 Task: Plan a time block for the water intake tracking.
Action: Mouse moved to (135, 123)
Screenshot: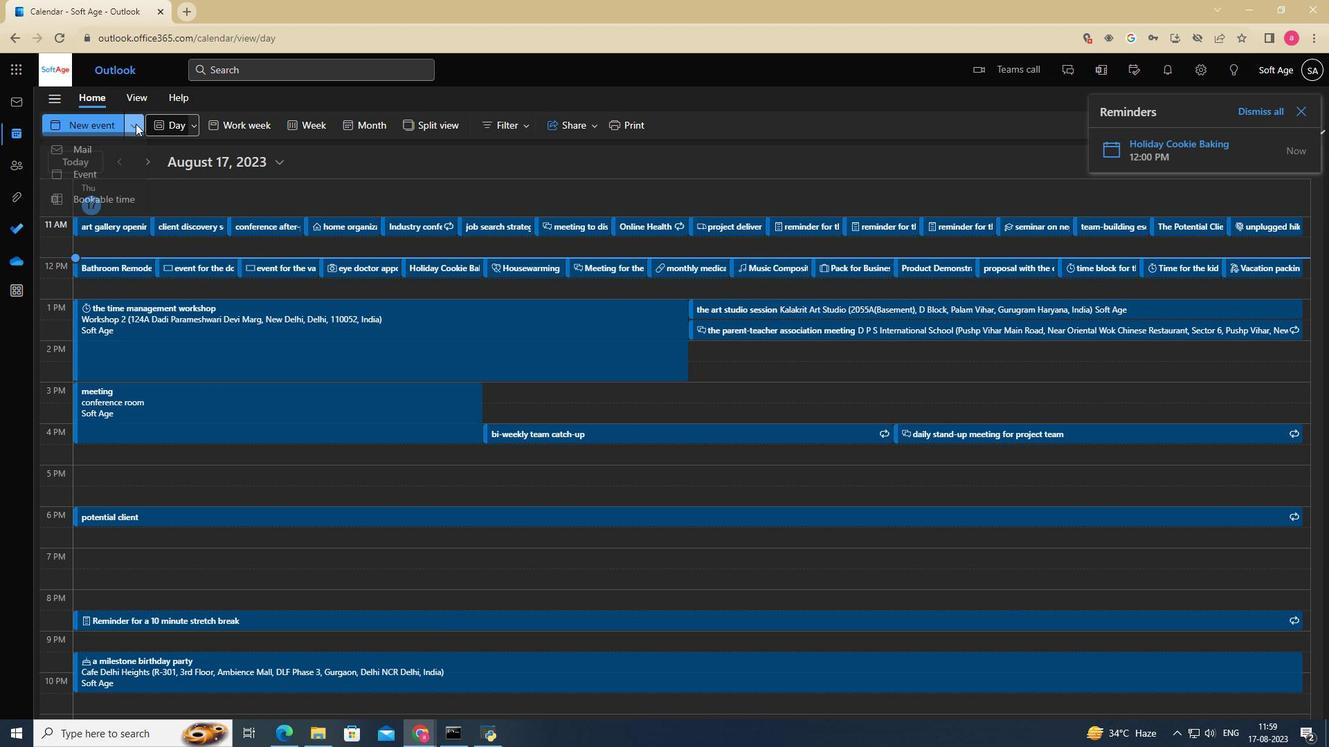 
Action: Mouse pressed left at (135, 123)
Screenshot: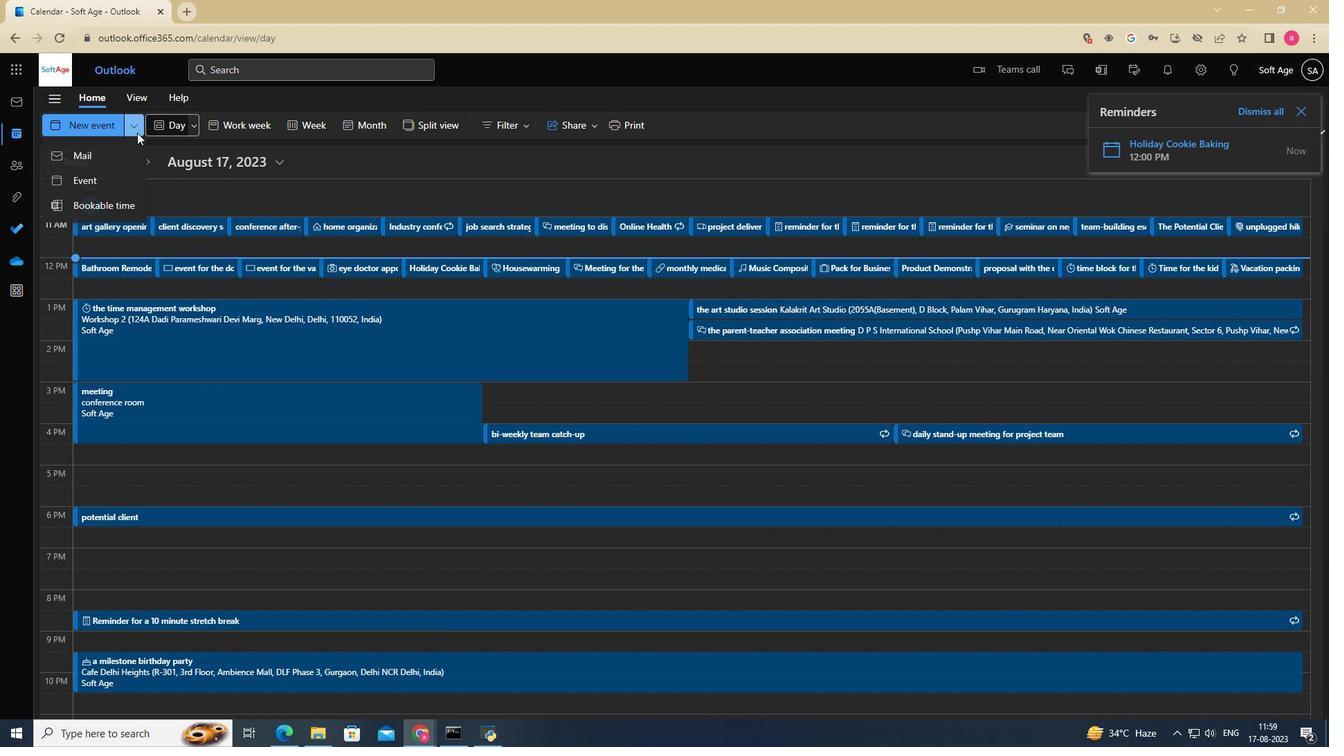 
Action: Mouse moved to (115, 204)
Screenshot: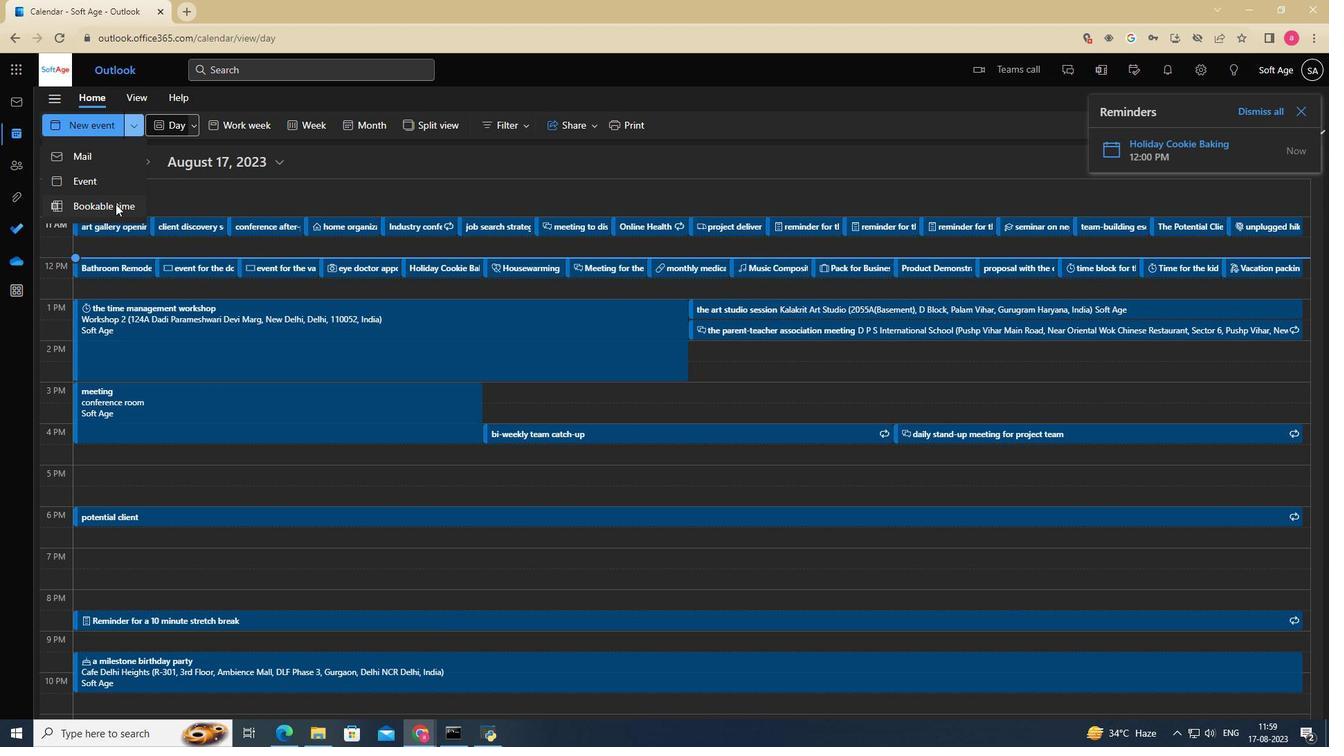 
Action: Mouse pressed left at (115, 204)
Screenshot: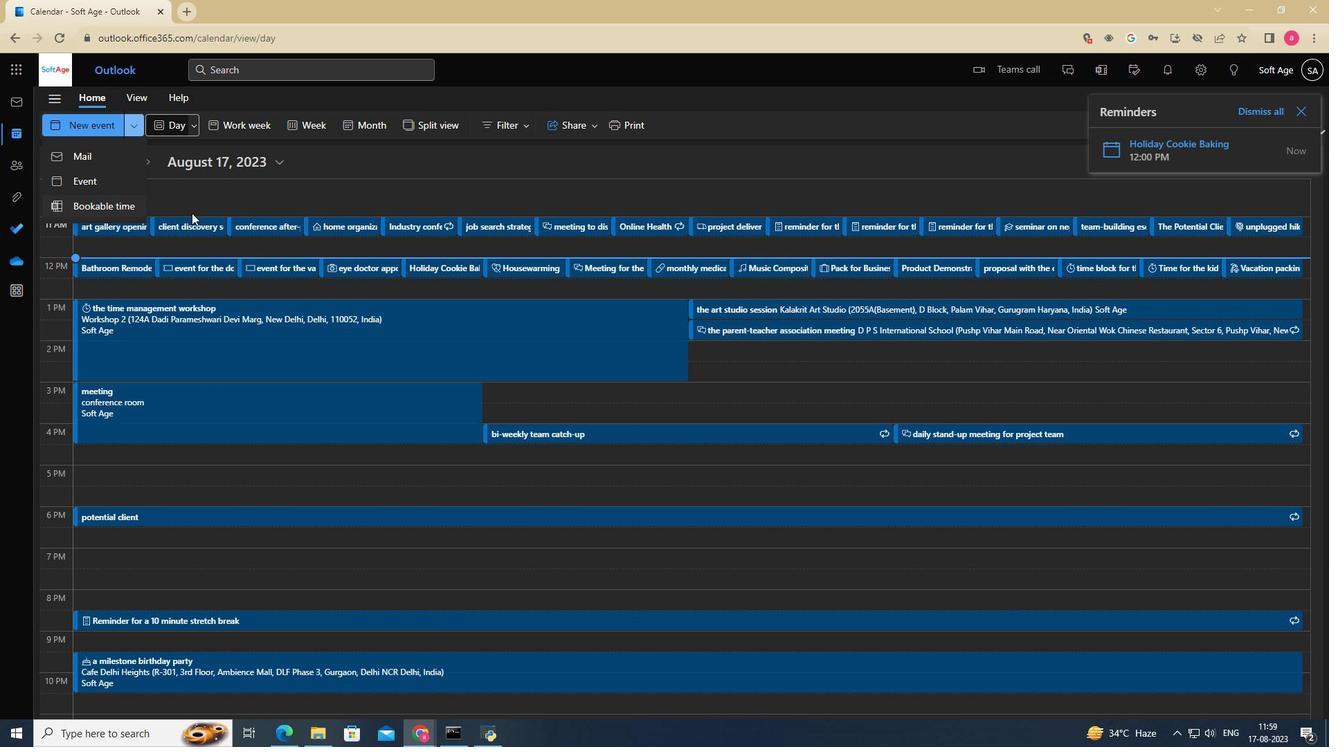 
Action: Mouse moved to (408, 166)
Screenshot: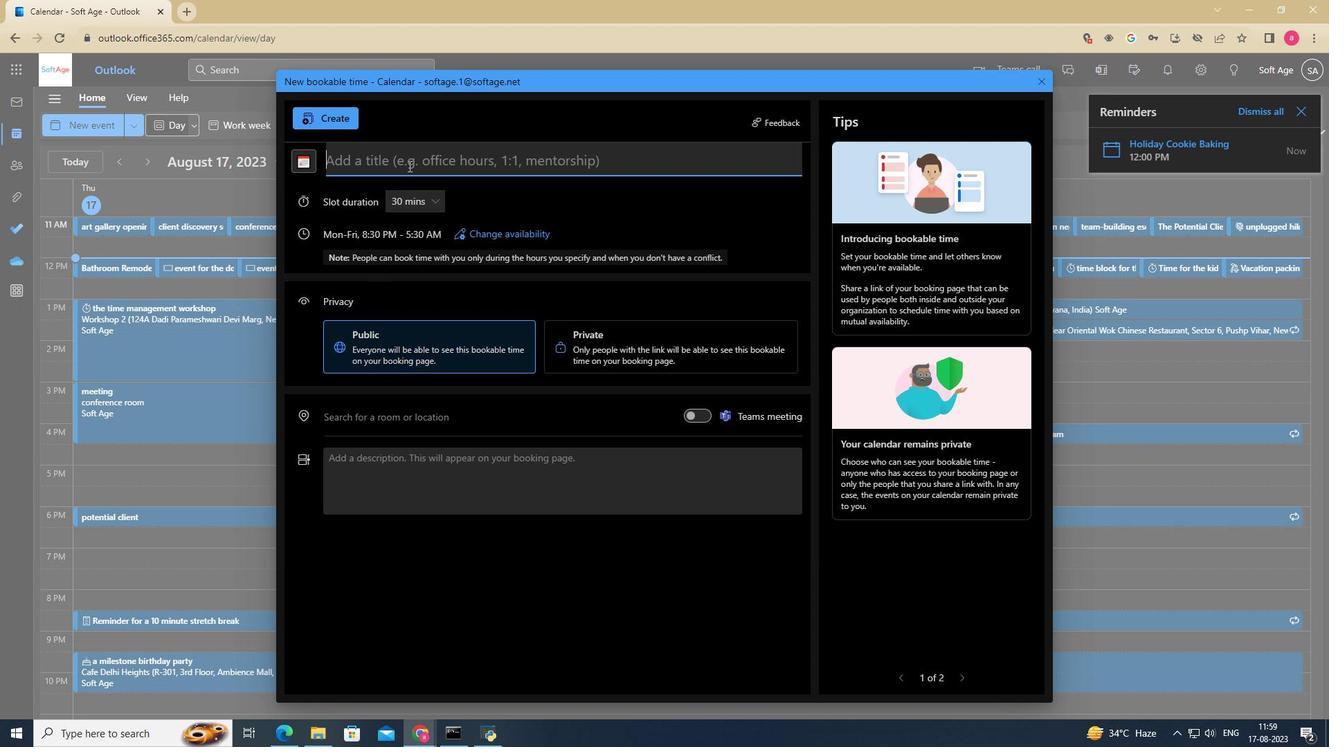 
Action: Mouse pressed left at (408, 166)
Screenshot: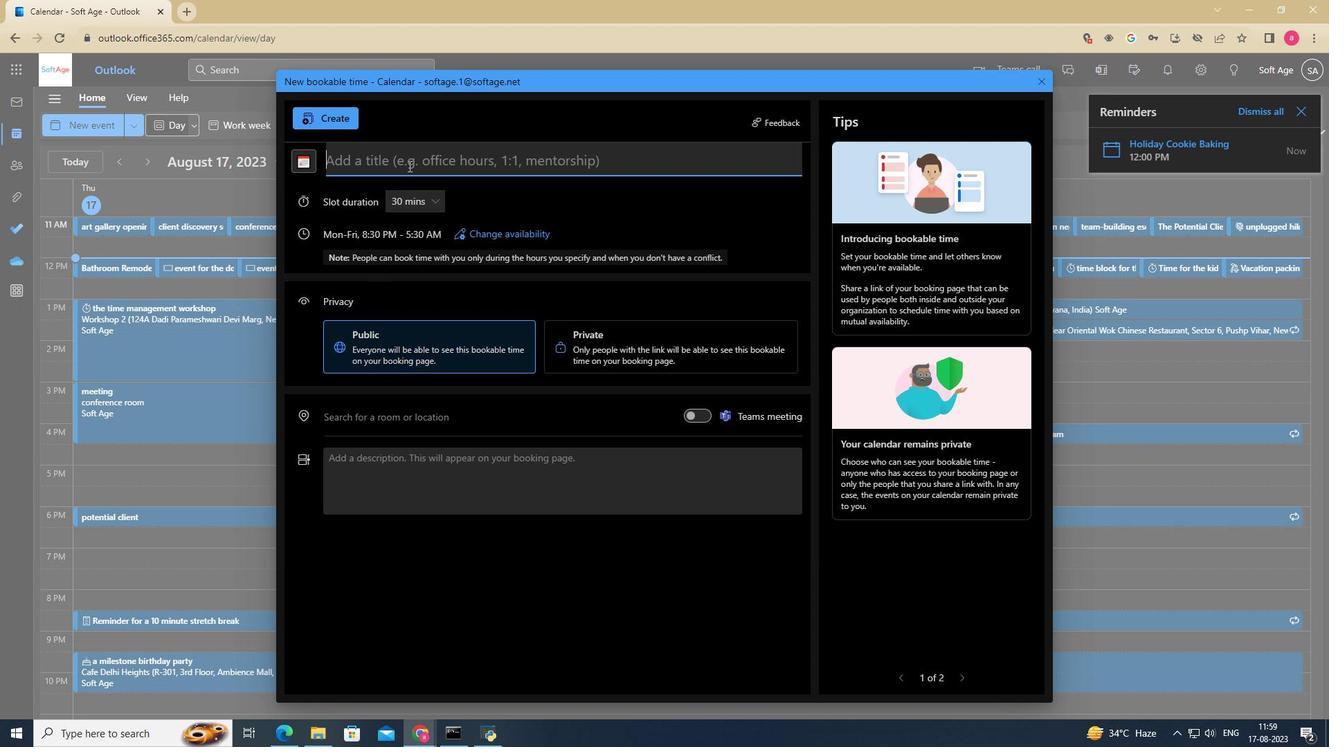 
Action: Mouse moved to (408, 166)
Screenshot: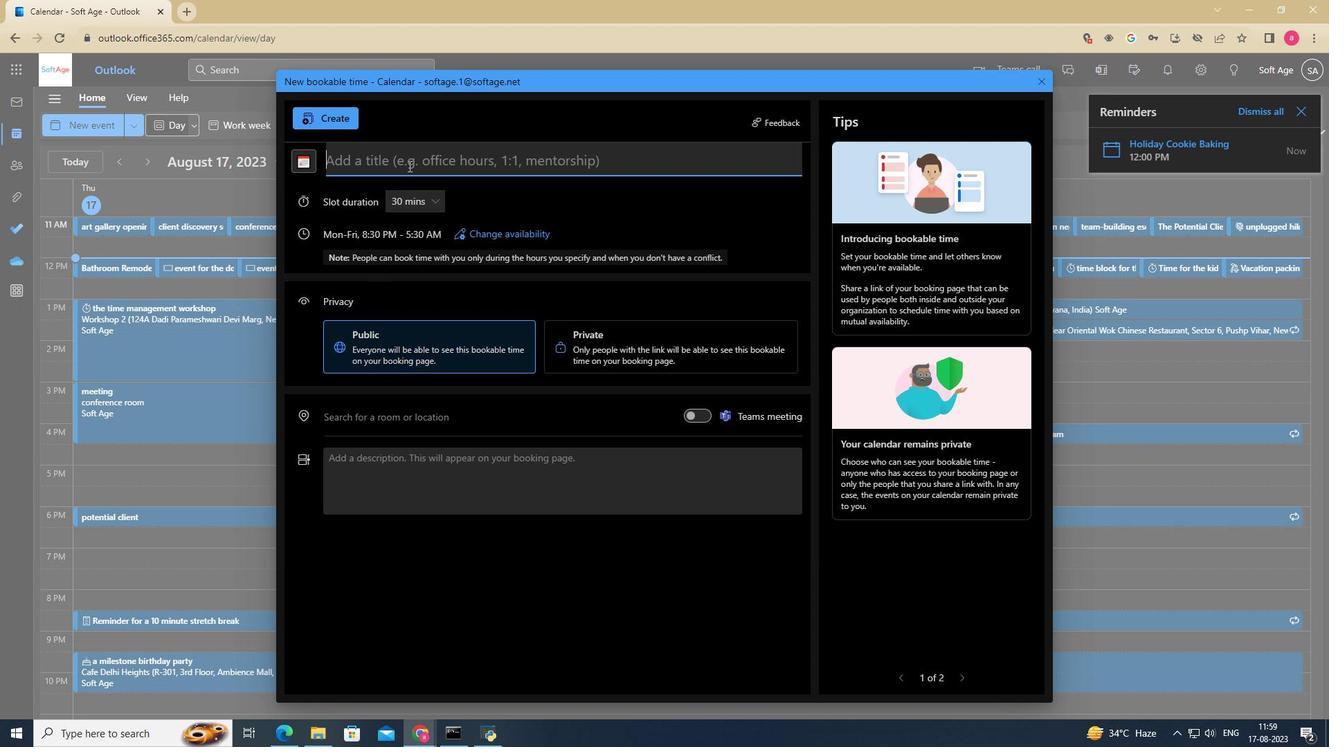 
Action: Key pressed the<Key.space>water<Key.space>intake<Key.space>tracking
Screenshot: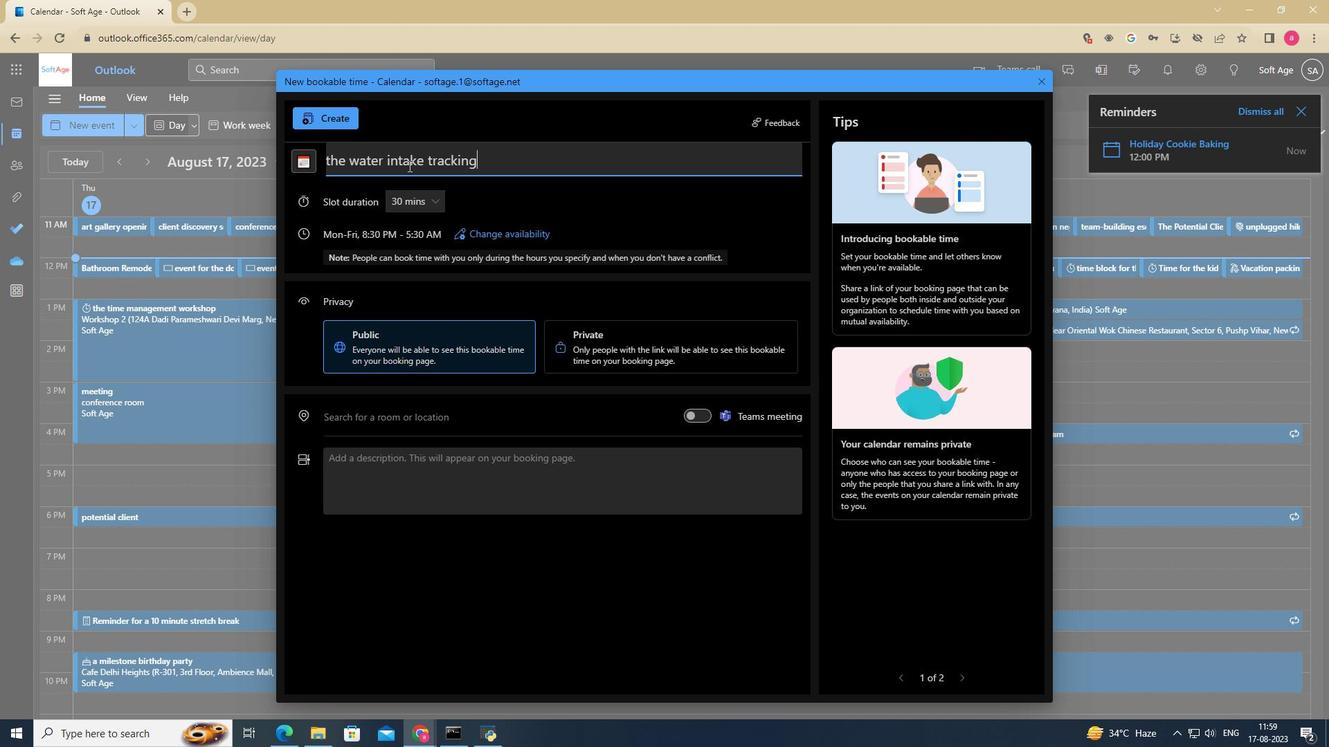 
Action: Mouse moved to (425, 209)
Screenshot: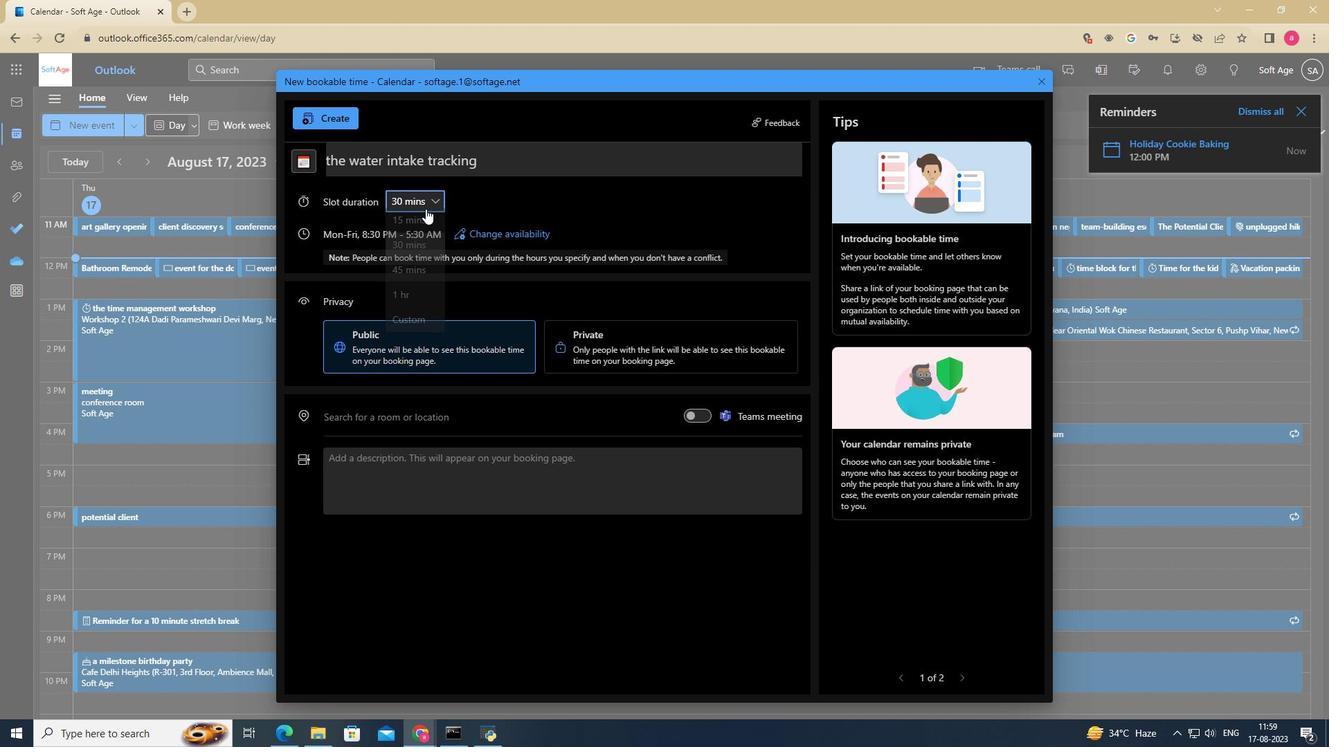 
Action: Mouse pressed left at (425, 209)
Screenshot: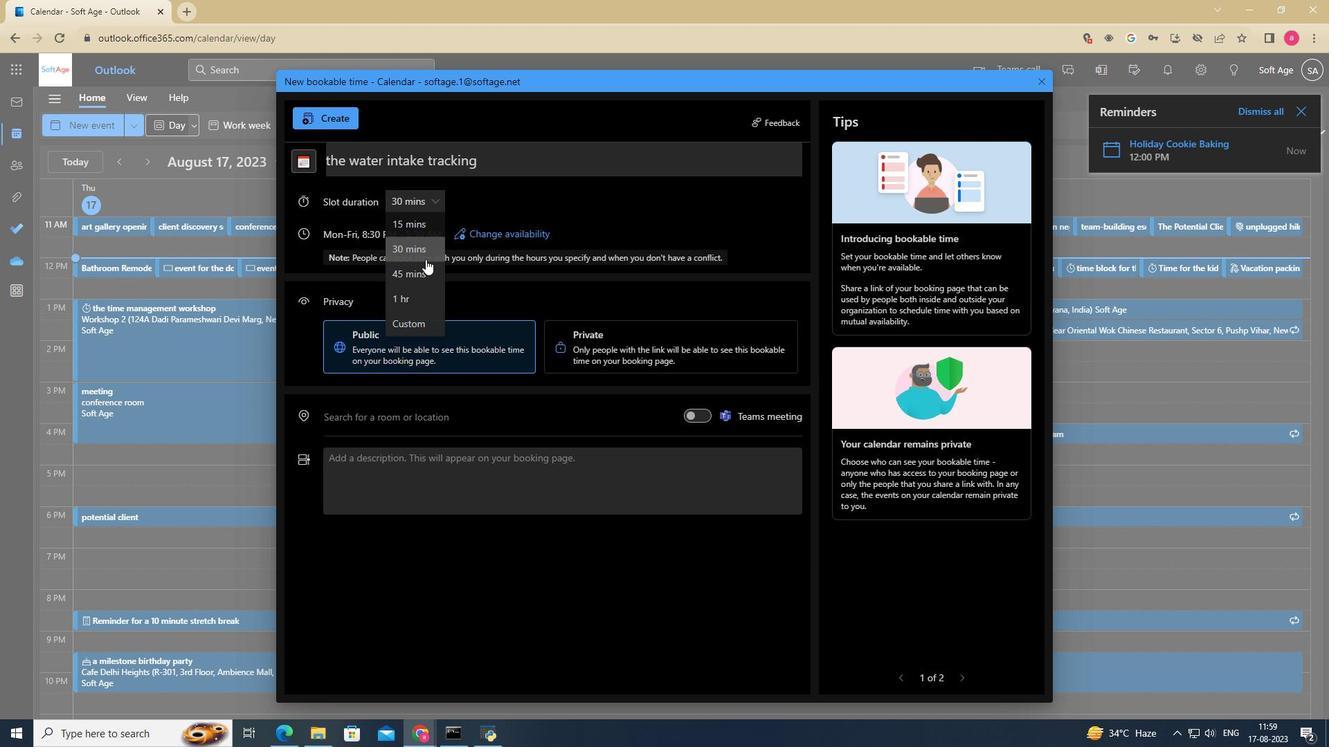 
Action: Mouse moved to (408, 296)
Screenshot: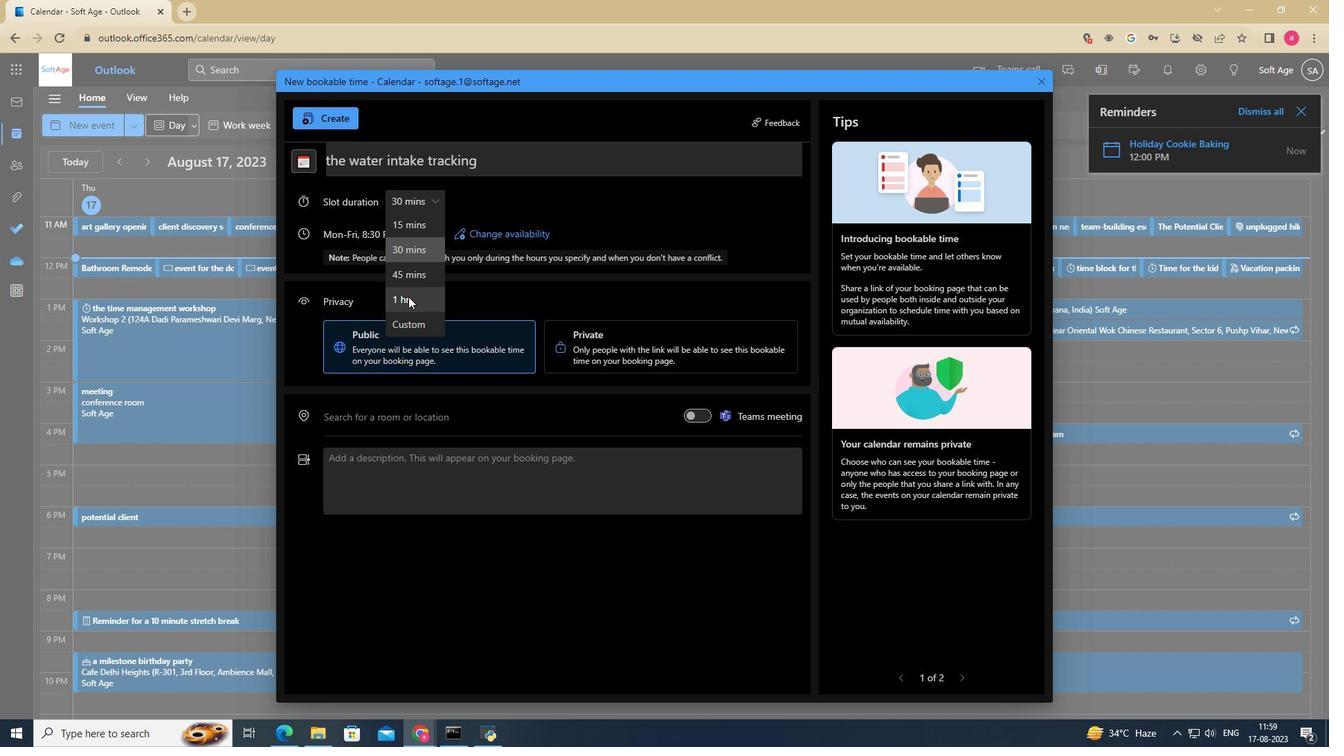 
Action: Mouse pressed left at (408, 296)
Screenshot: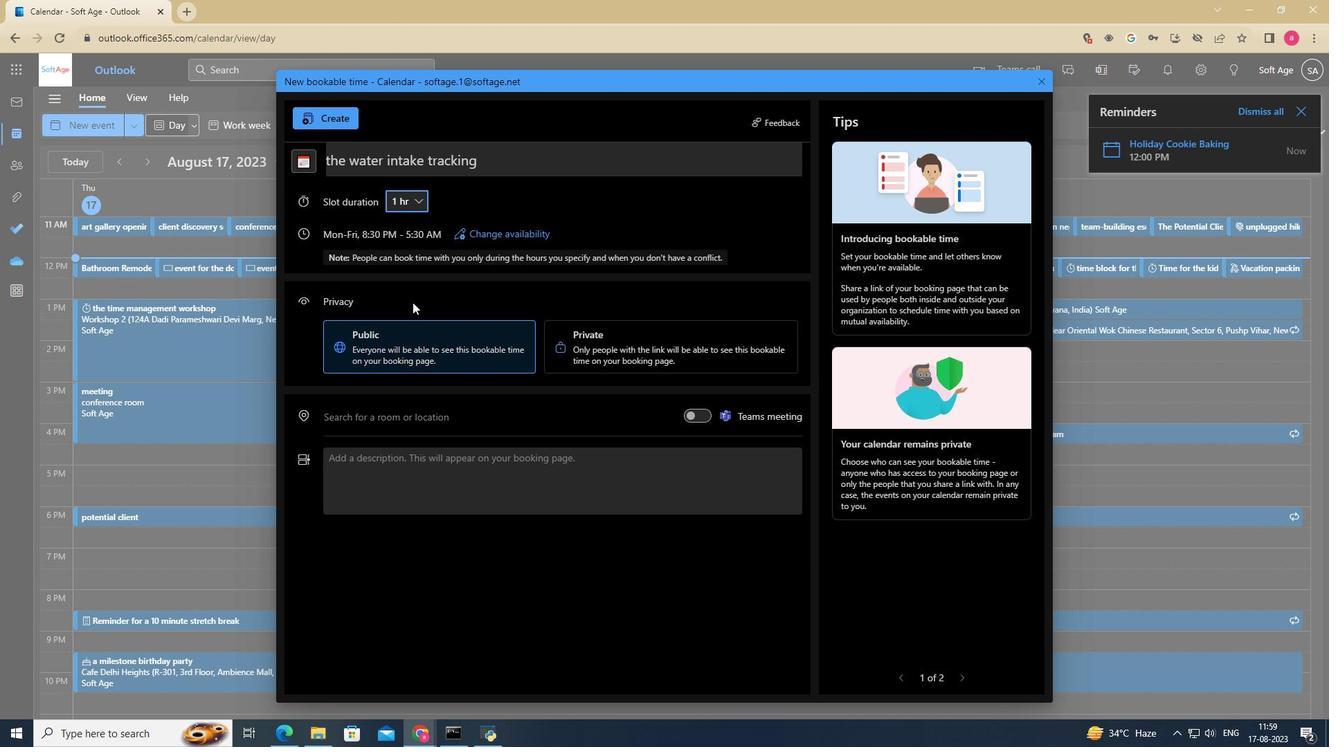 
Action: Mouse moved to (519, 237)
Screenshot: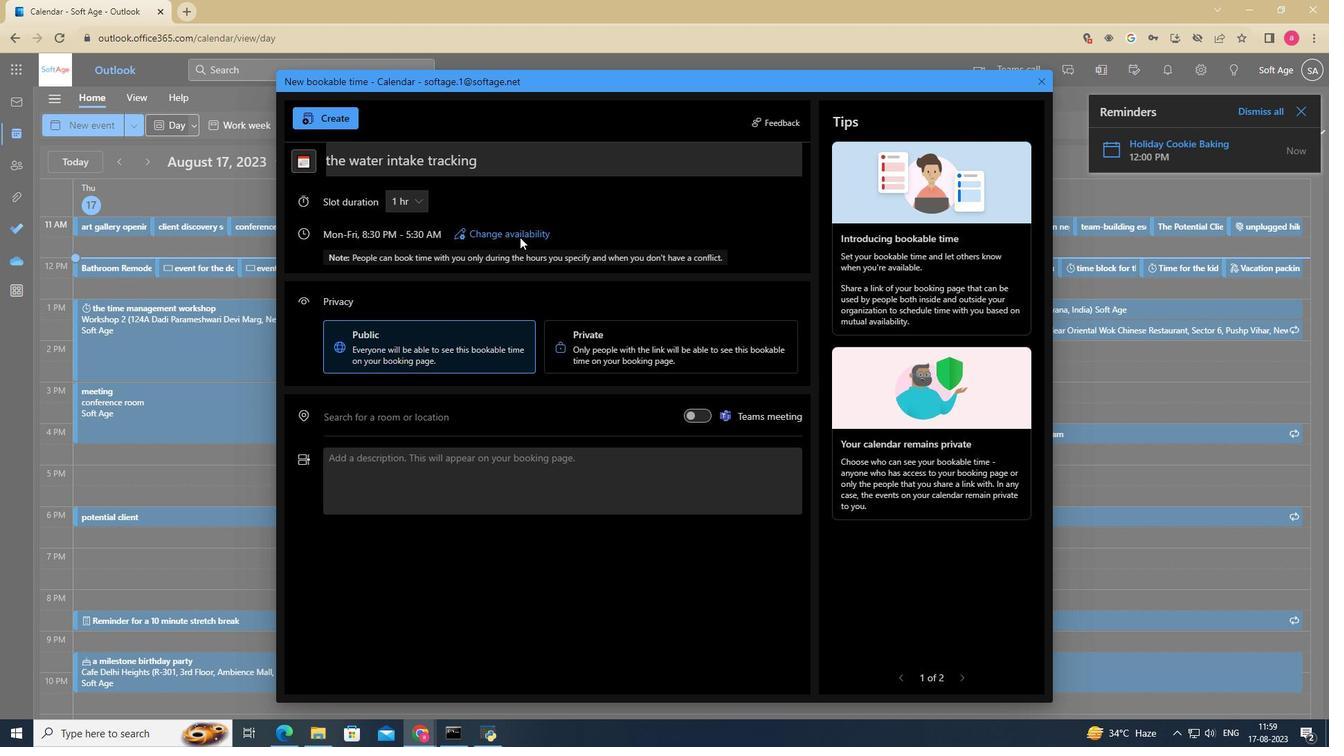 
Action: Mouse pressed left at (519, 237)
Screenshot: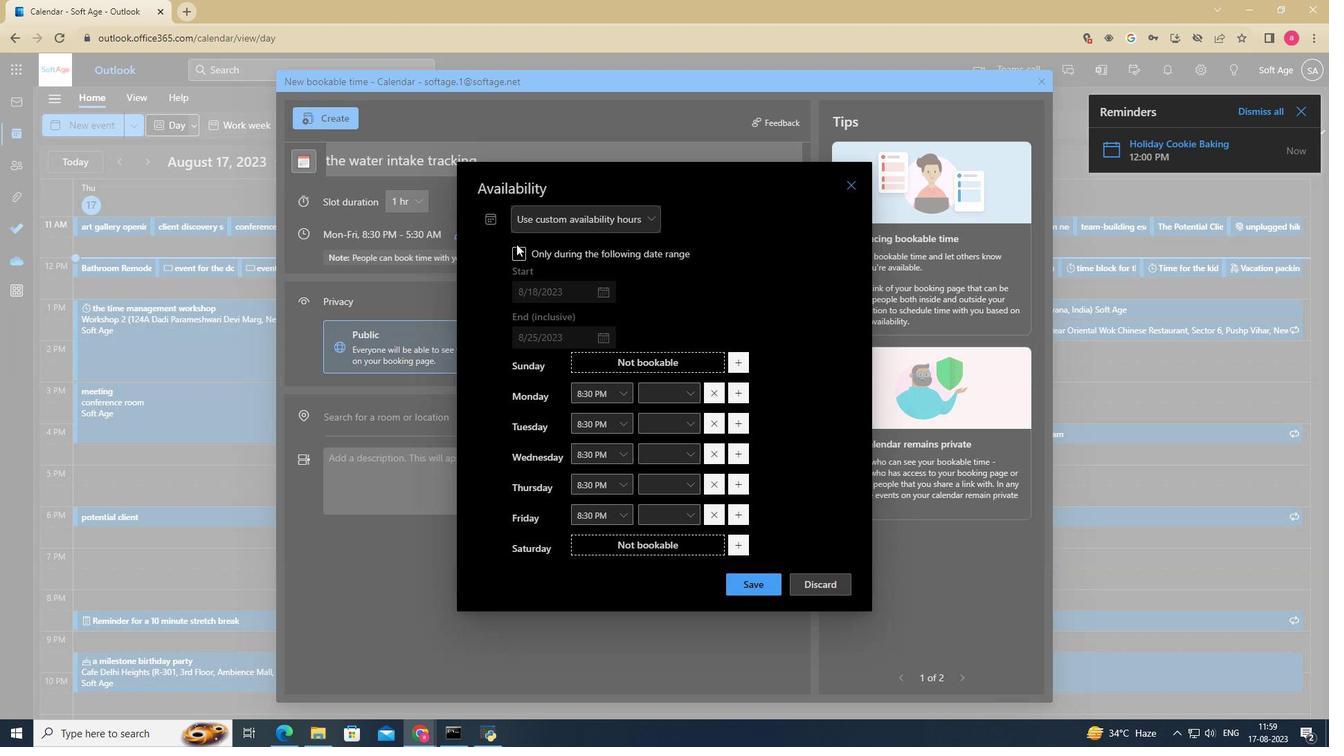 
Action: Mouse moved to (646, 392)
Screenshot: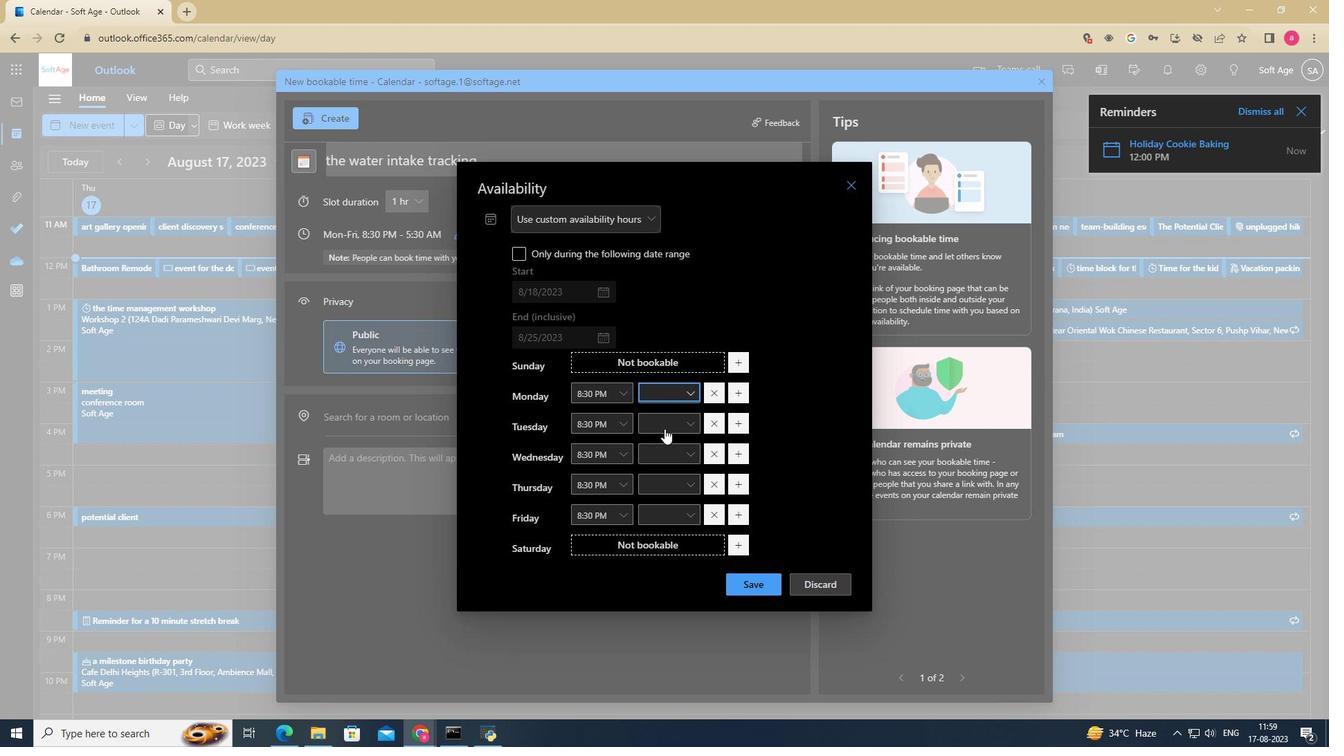 
Action: Mouse pressed left at (646, 392)
Screenshot: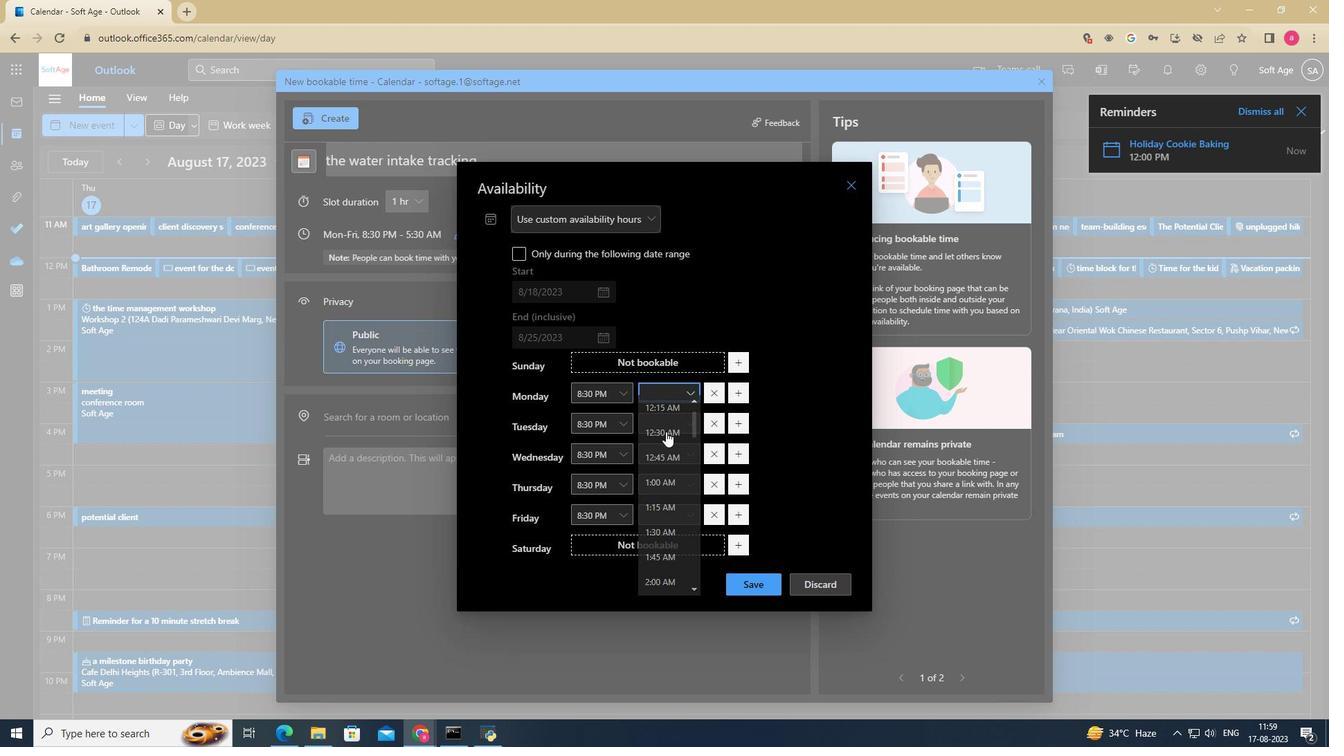 
Action: Mouse moved to (663, 435)
Screenshot: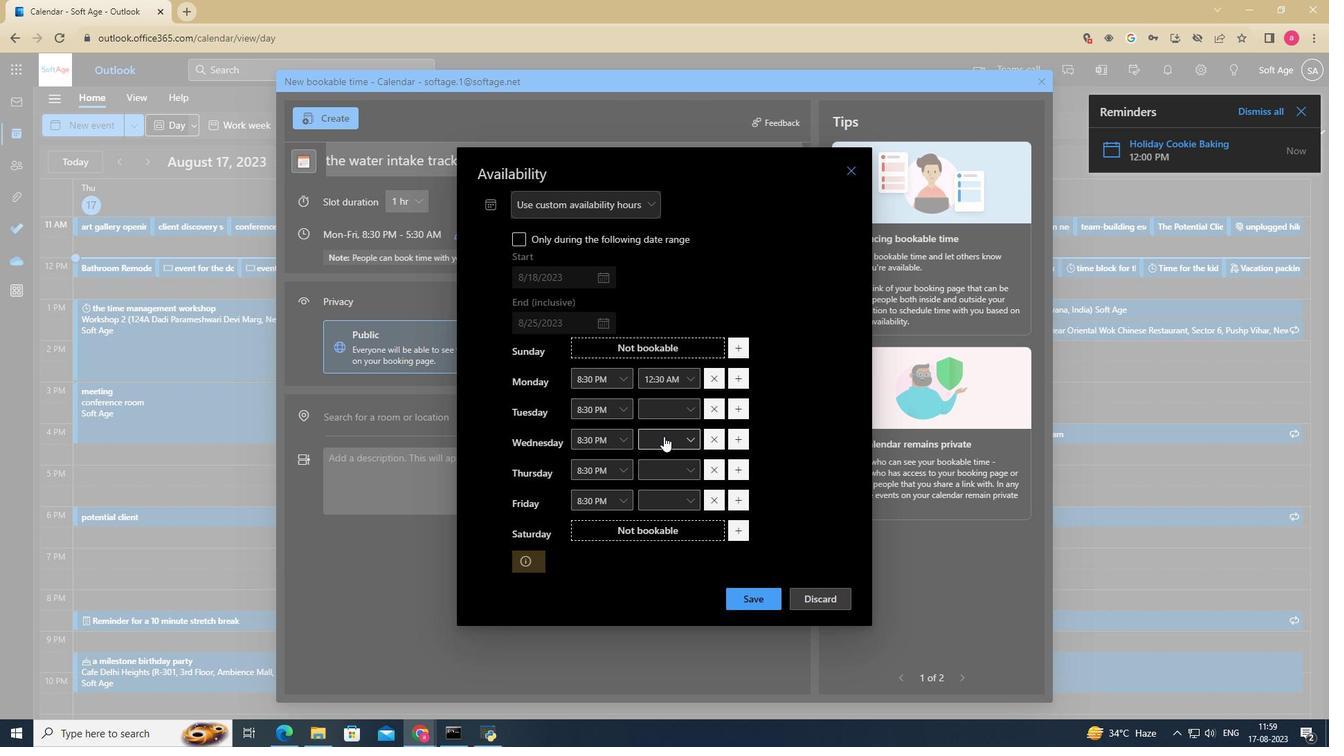 
Action: Mouse pressed left at (663, 435)
Screenshot: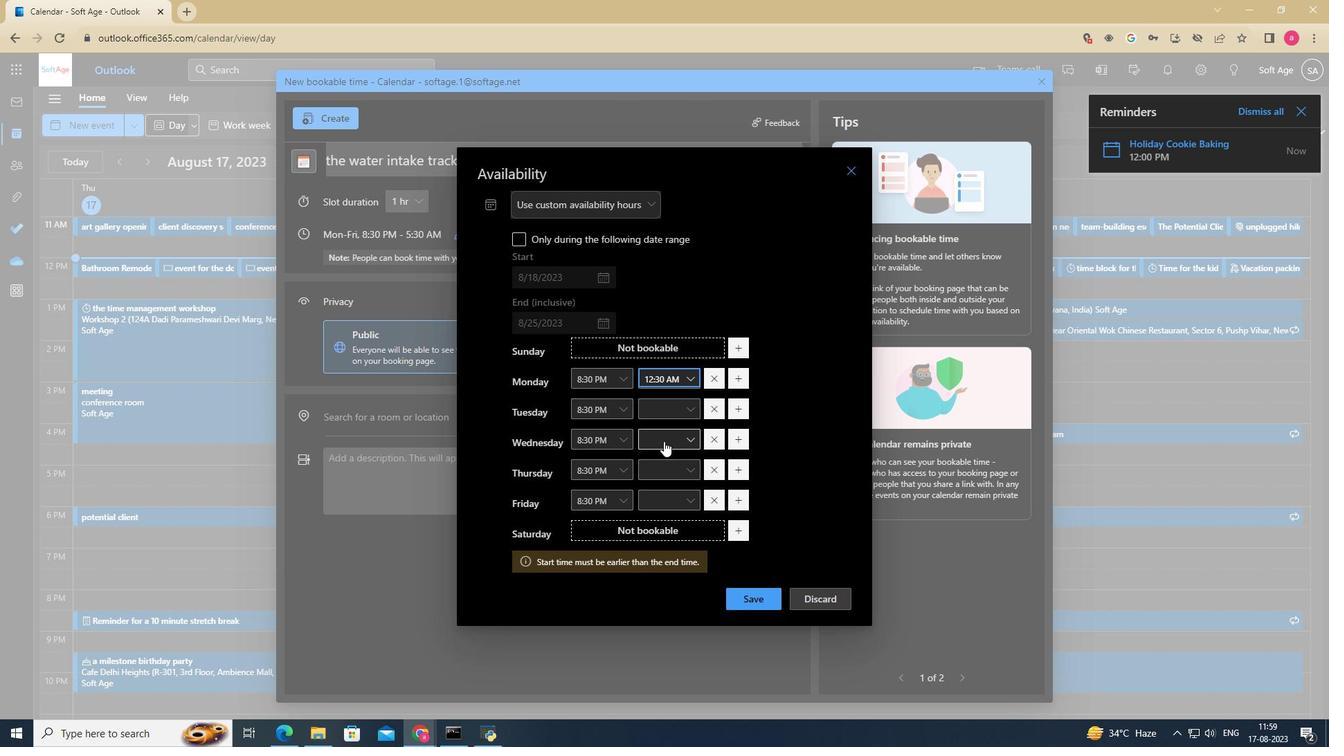 
Action: Mouse moved to (660, 434)
Screenshot: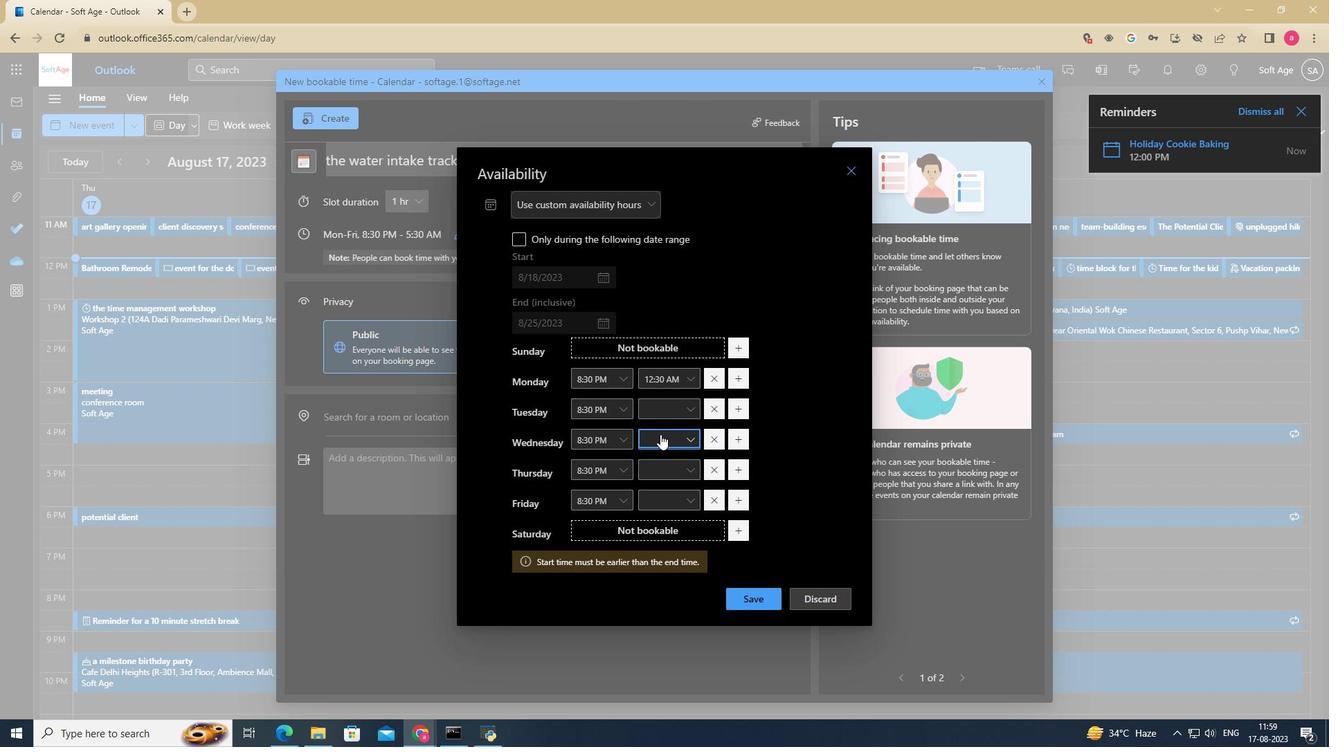 
Action: Mouse pressed left at (660, 434)
Screenshot: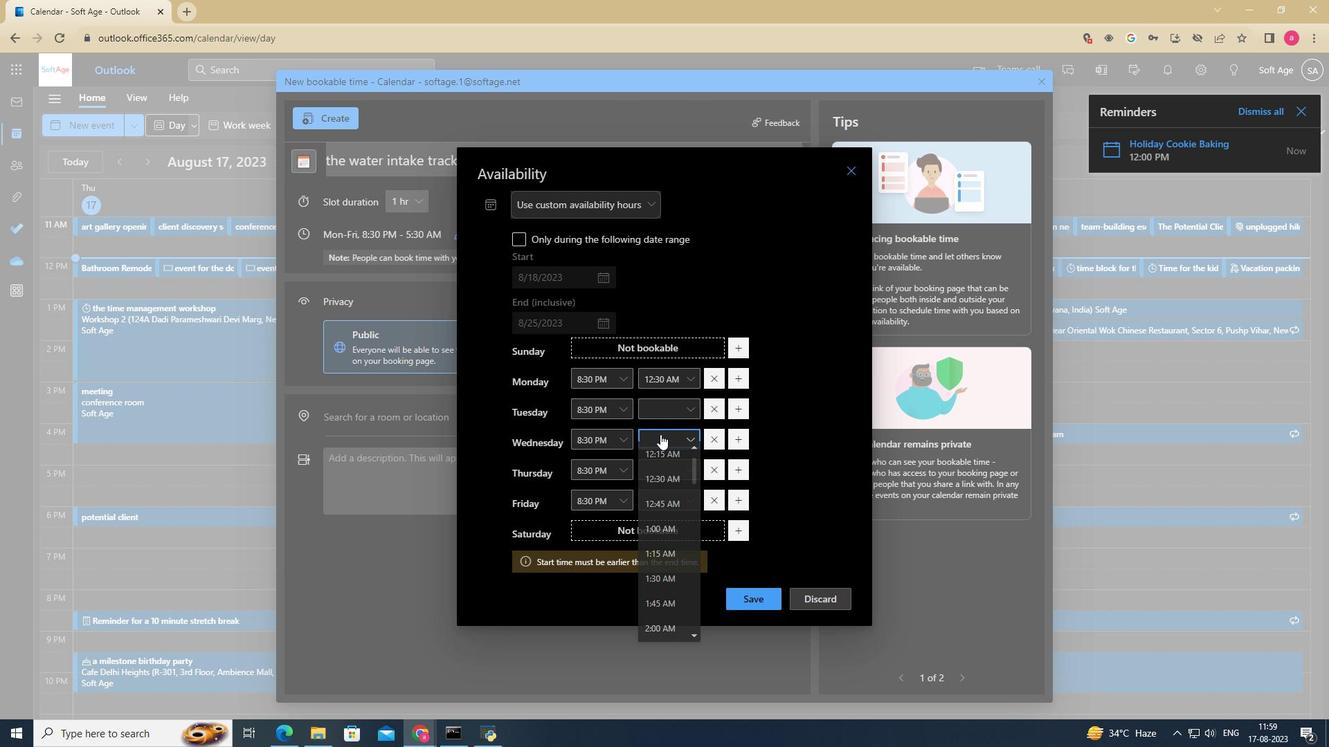 
Action: Mouse moved to (651, 457)
Screenshot: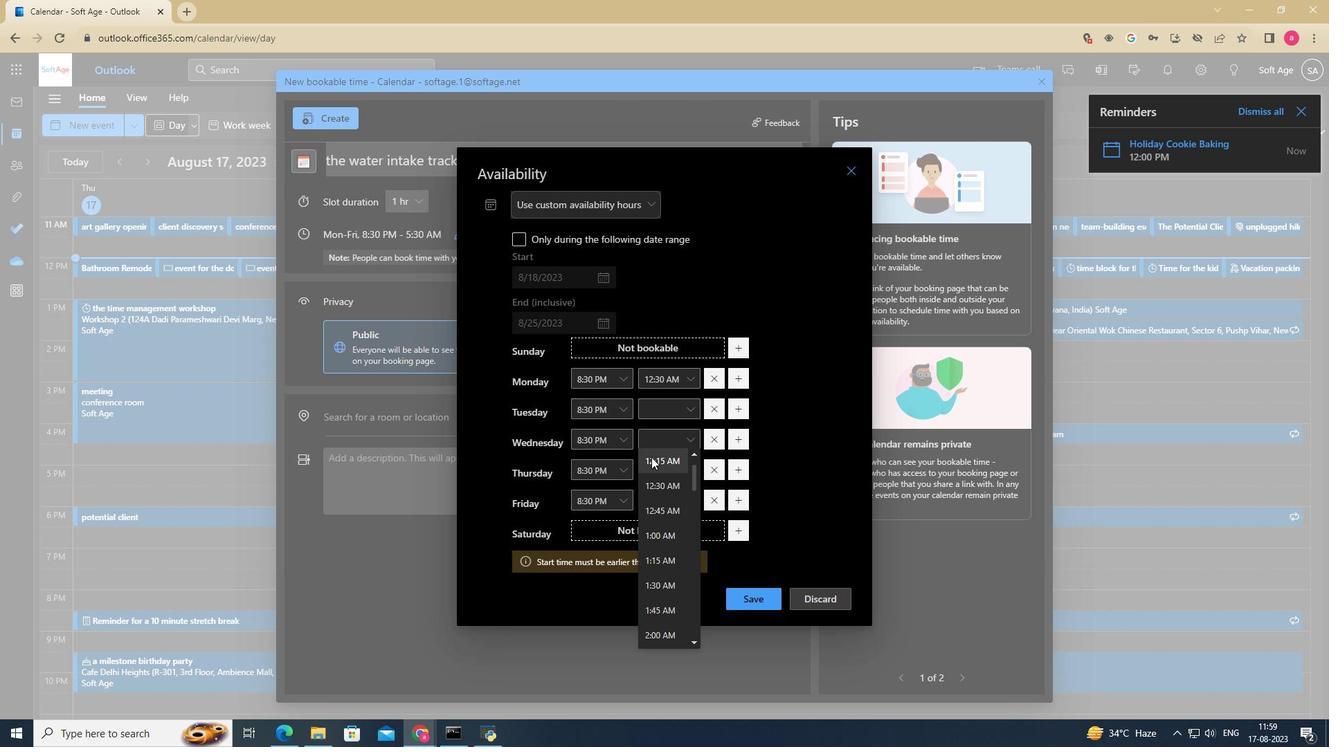 
Action: Mouse pressed left at (651, 457)
Screenshot: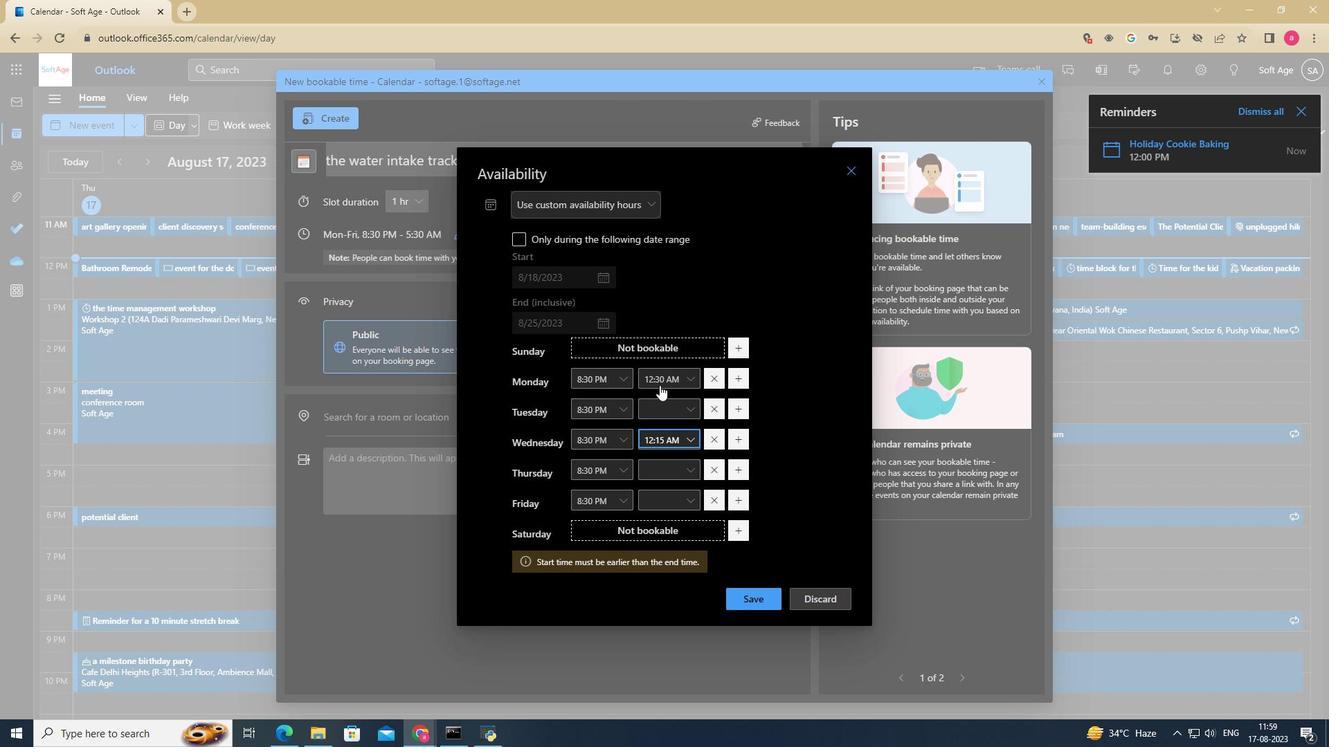 
Action: Mouse moved to (660, 383)
Screenshot: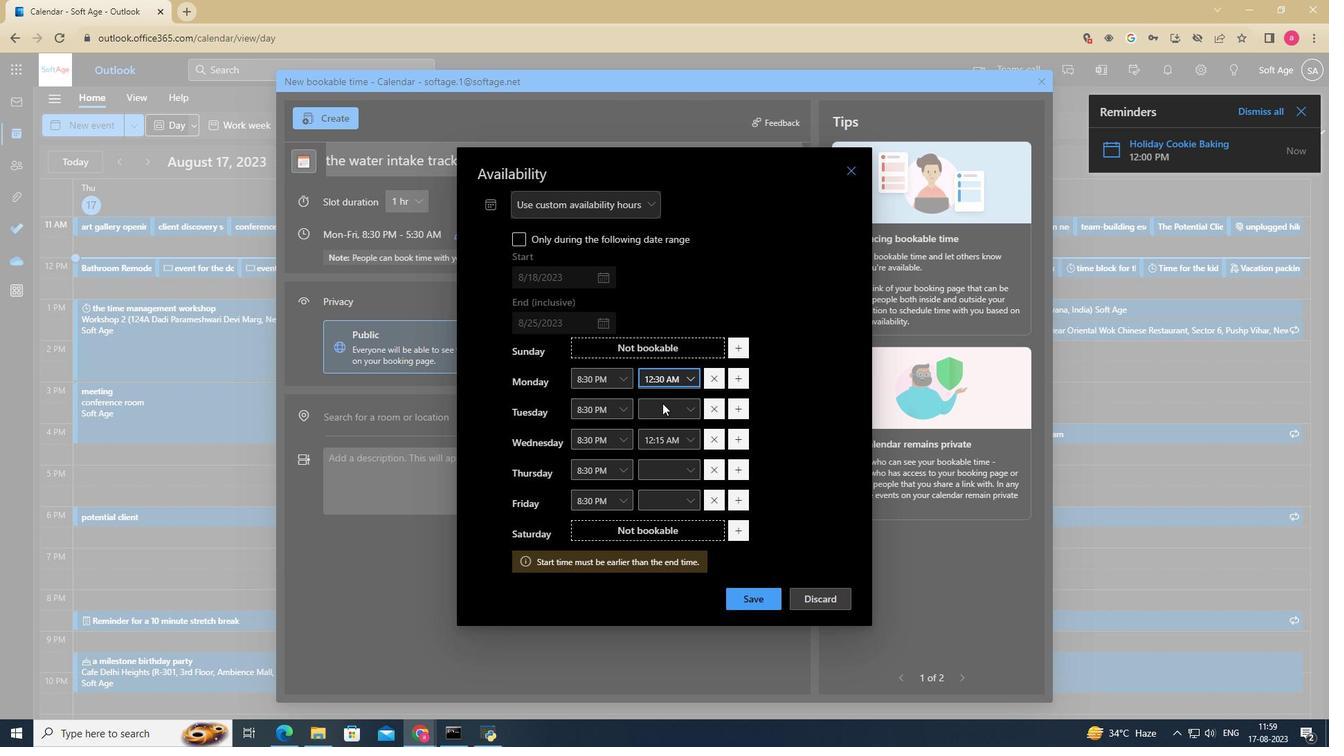 
Action: Mouse pressed left at (660, 383)
Screenshot: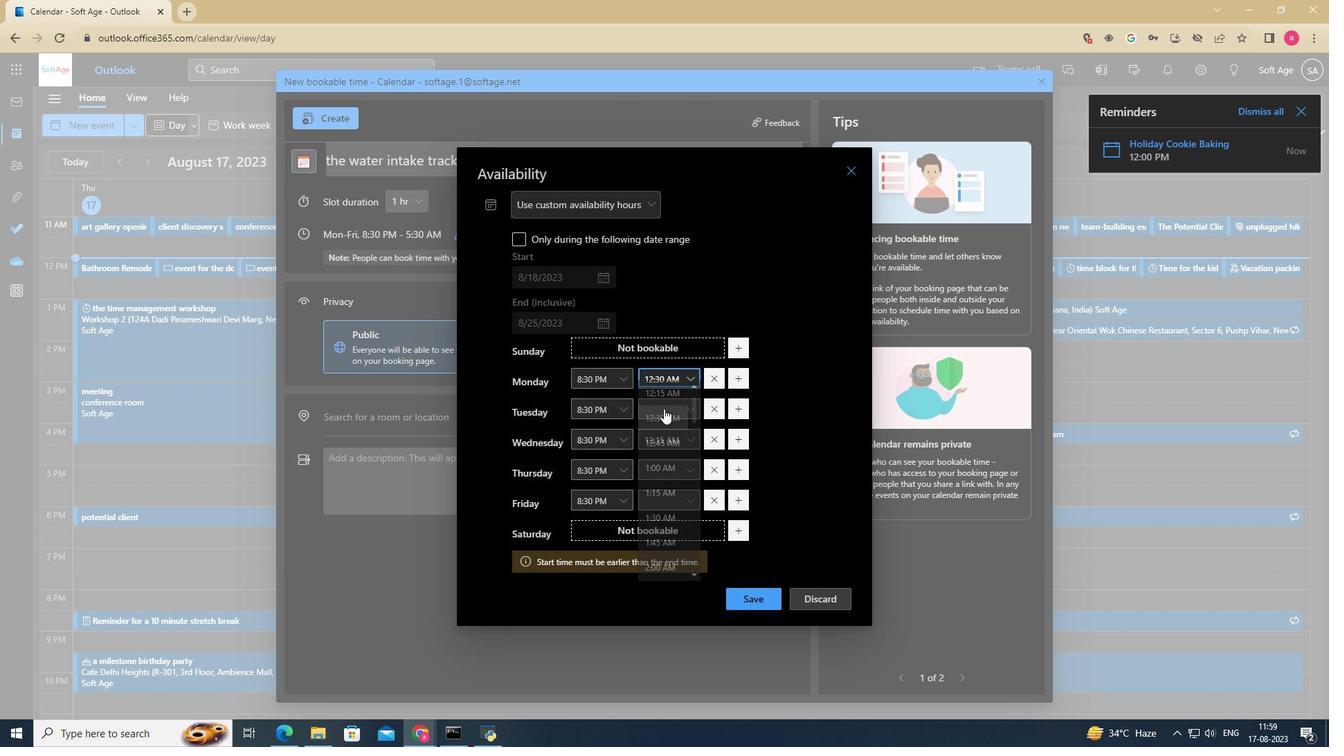 
Action: Mouse moved to (662, 402)
Screenshot: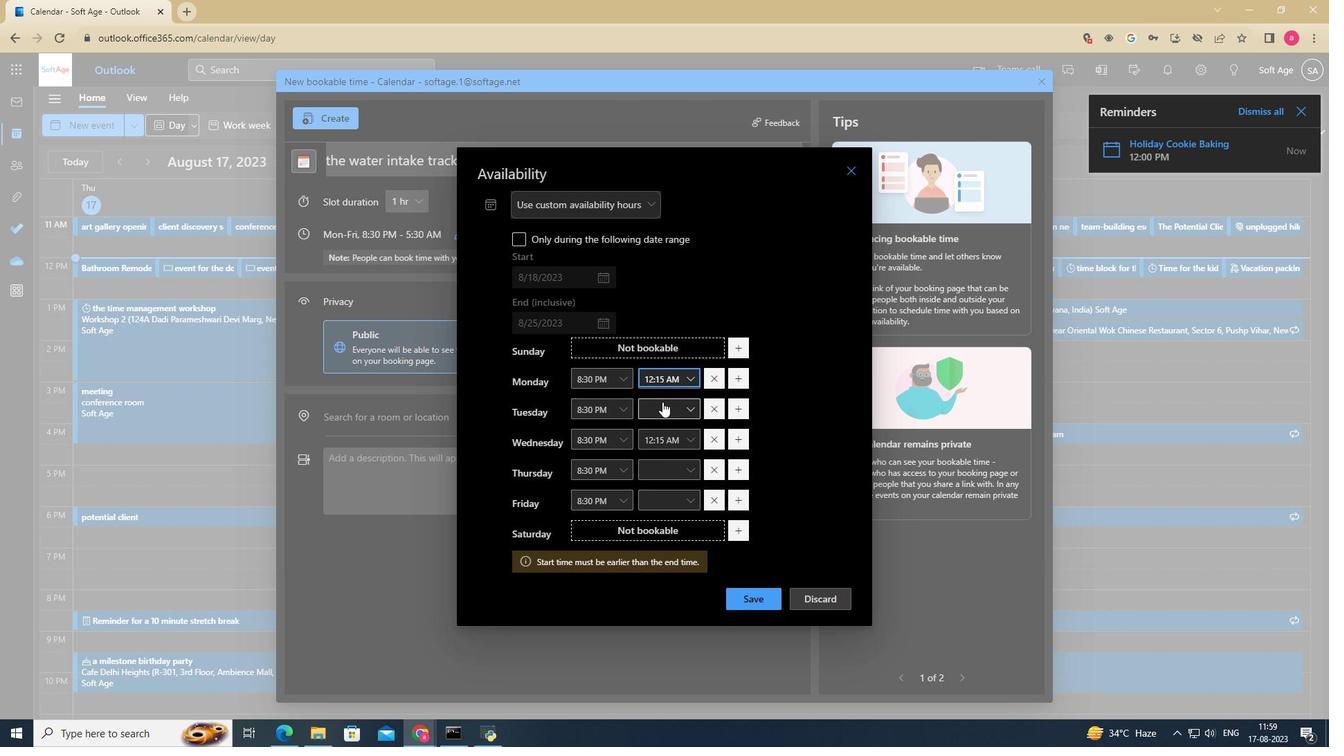 
Action: Mouse pressed left at (662, 402)
Screenshot: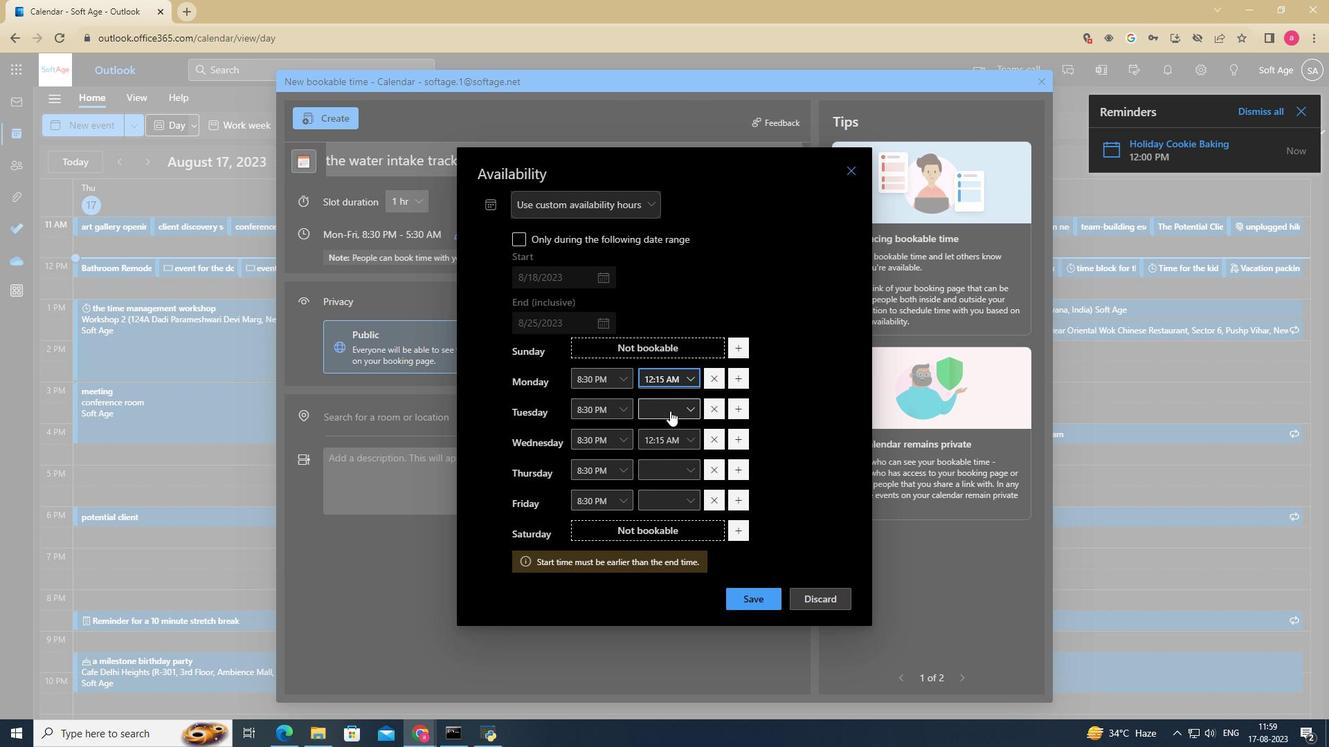 
Action: Mouse moved to (715, 404)
Screenshot: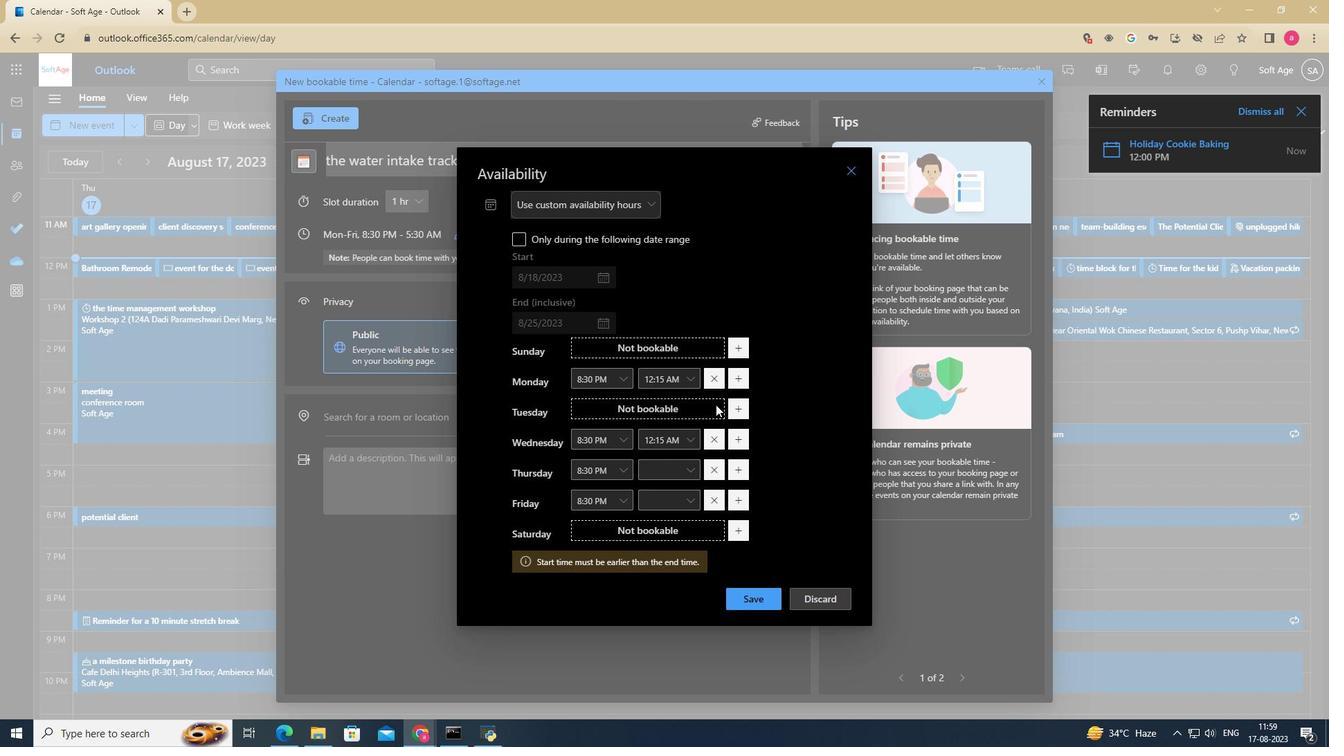 
Action: Mouse pressed left at (715, 404)
Screenshot: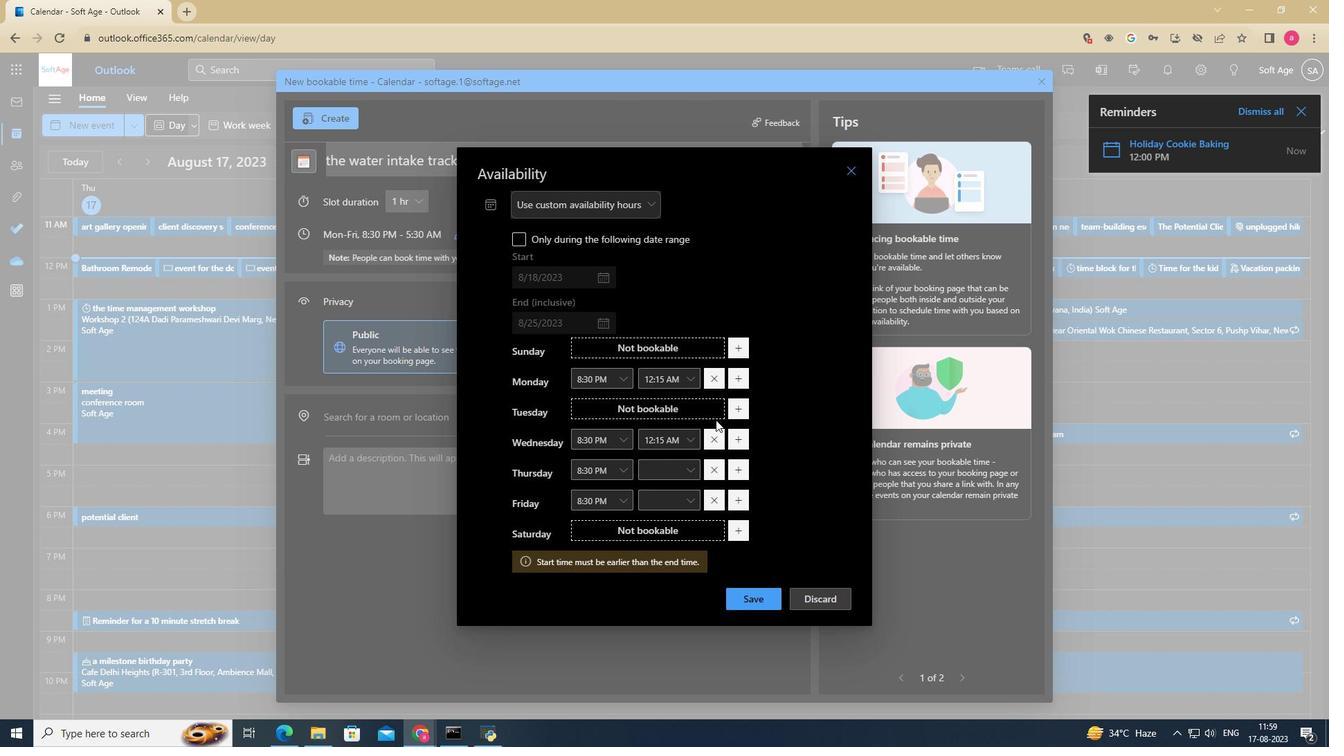 
Action: Mouse moved to (713, 435)
Screenshot: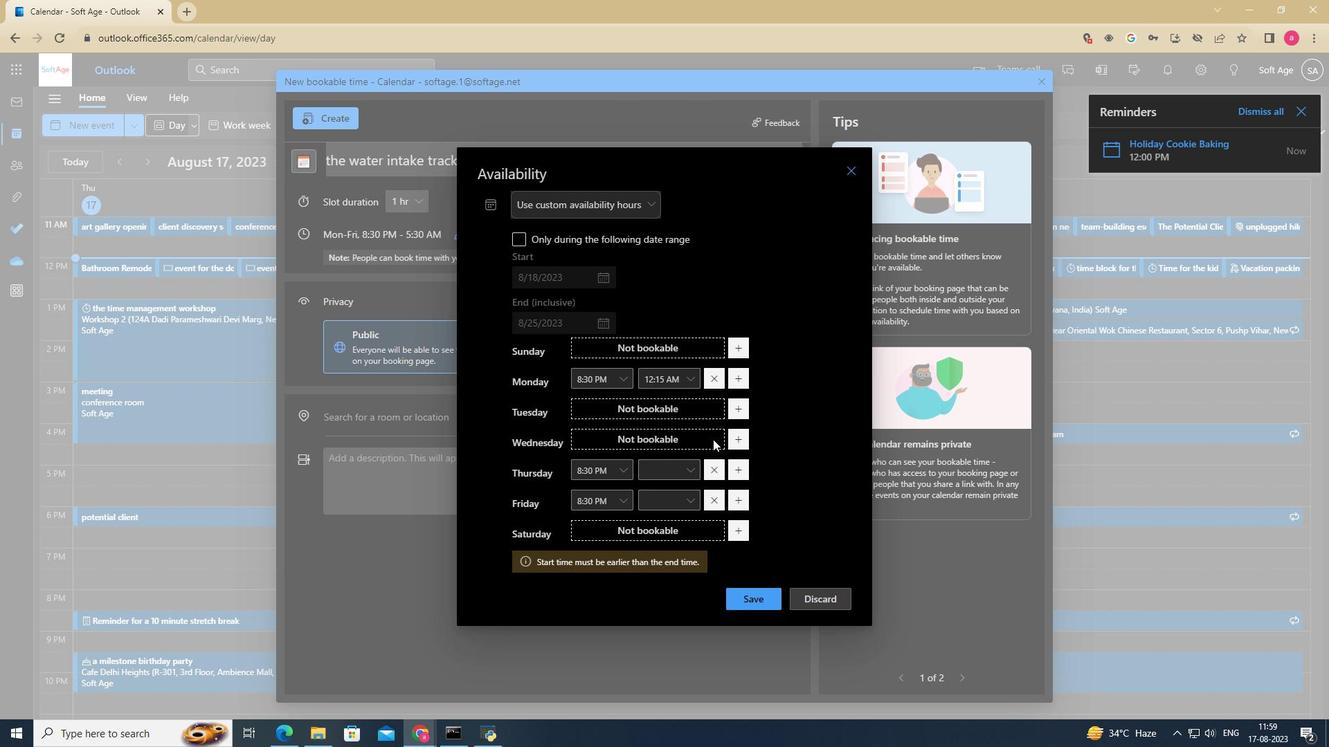 
Action: Mouse pressed left at (713, 435)
Screenshot: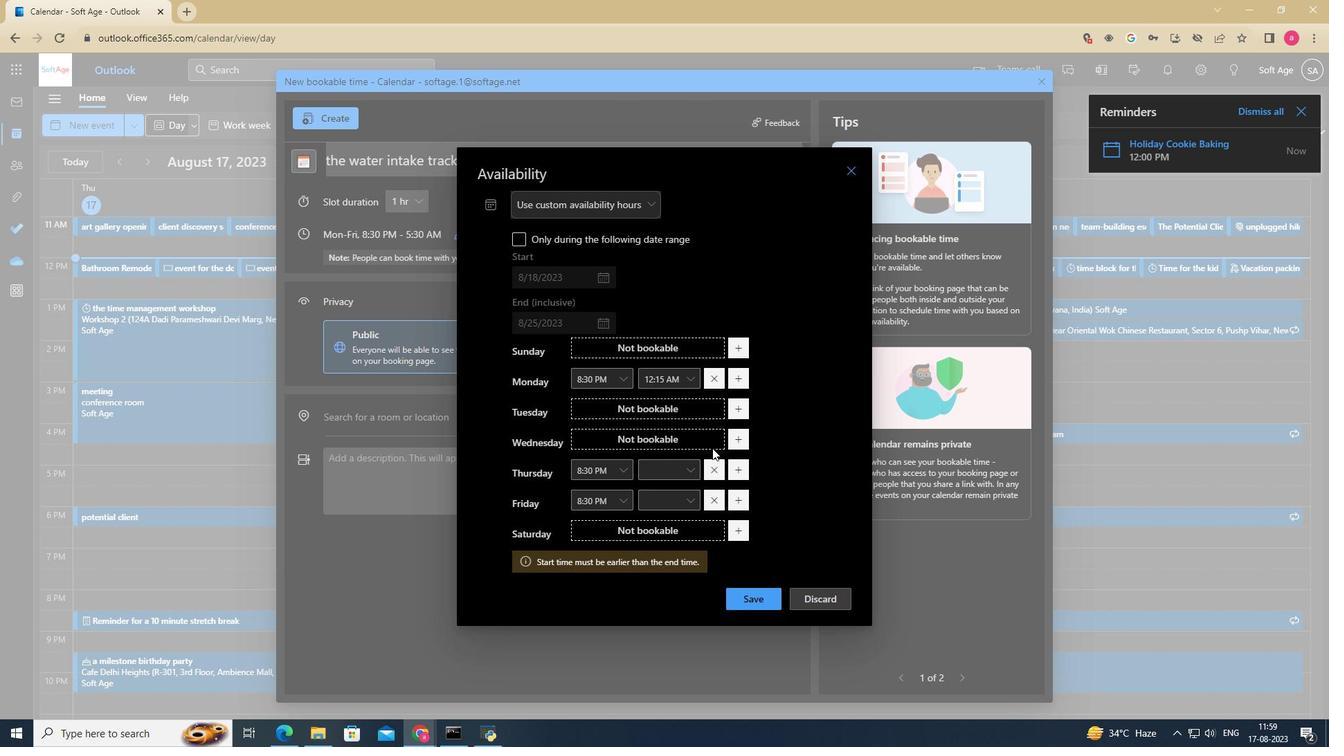 
Action: Mouse moved to (712, 452)
Screenshot: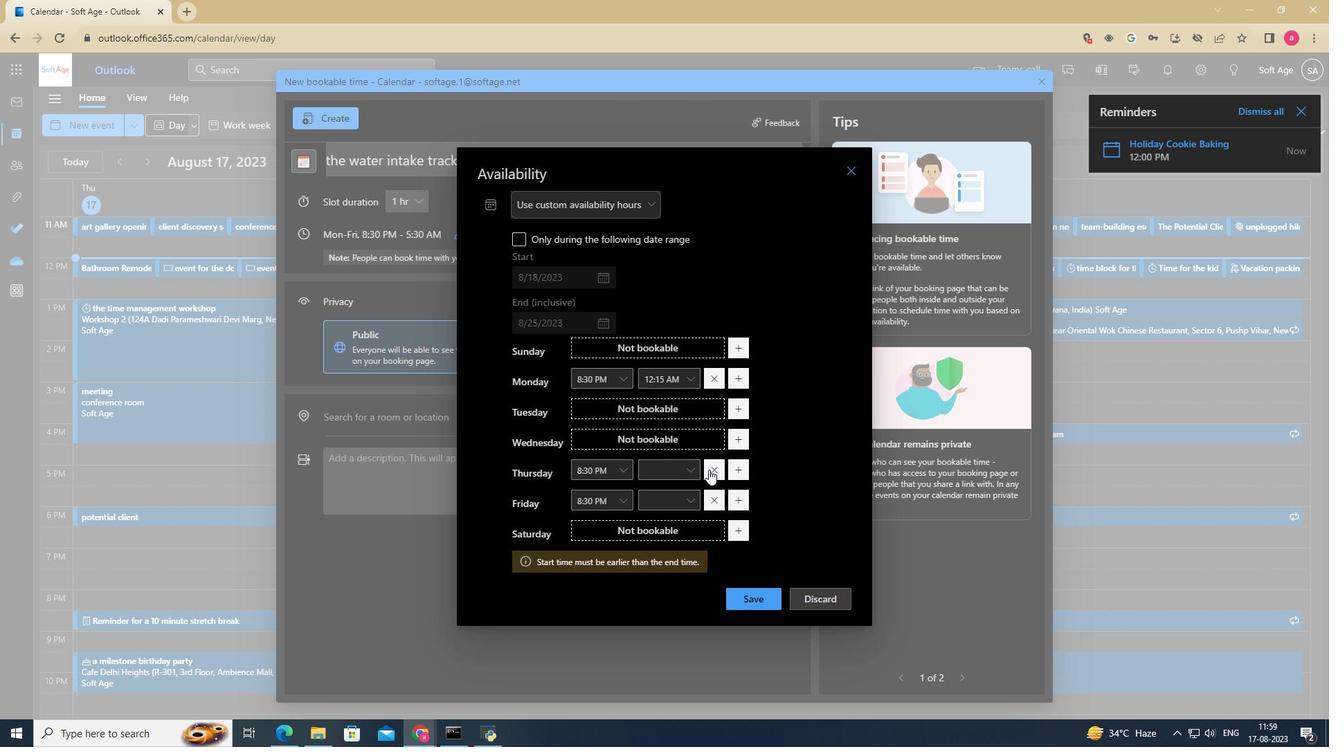 
Action: Mouse pressed left at (712, 452)
Screenshot: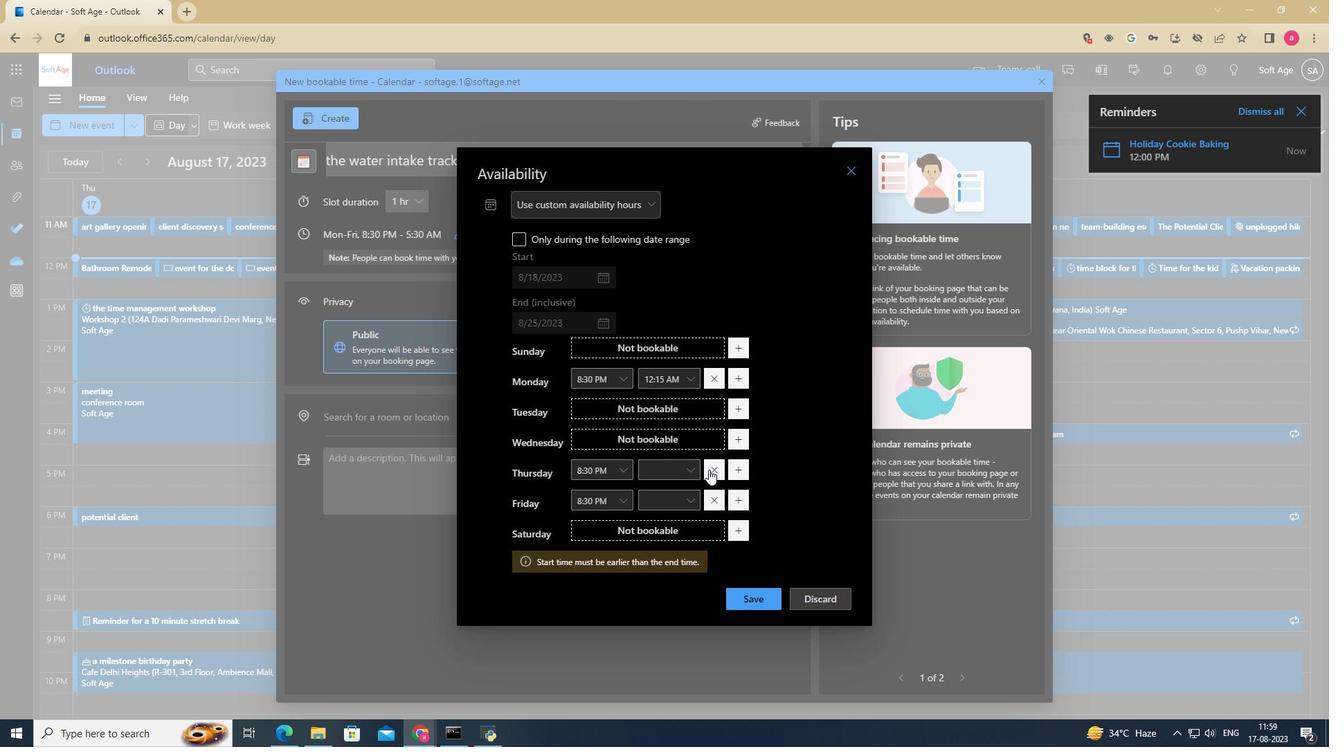 
Action: Mouse moved to (709, 470)
Screenshot: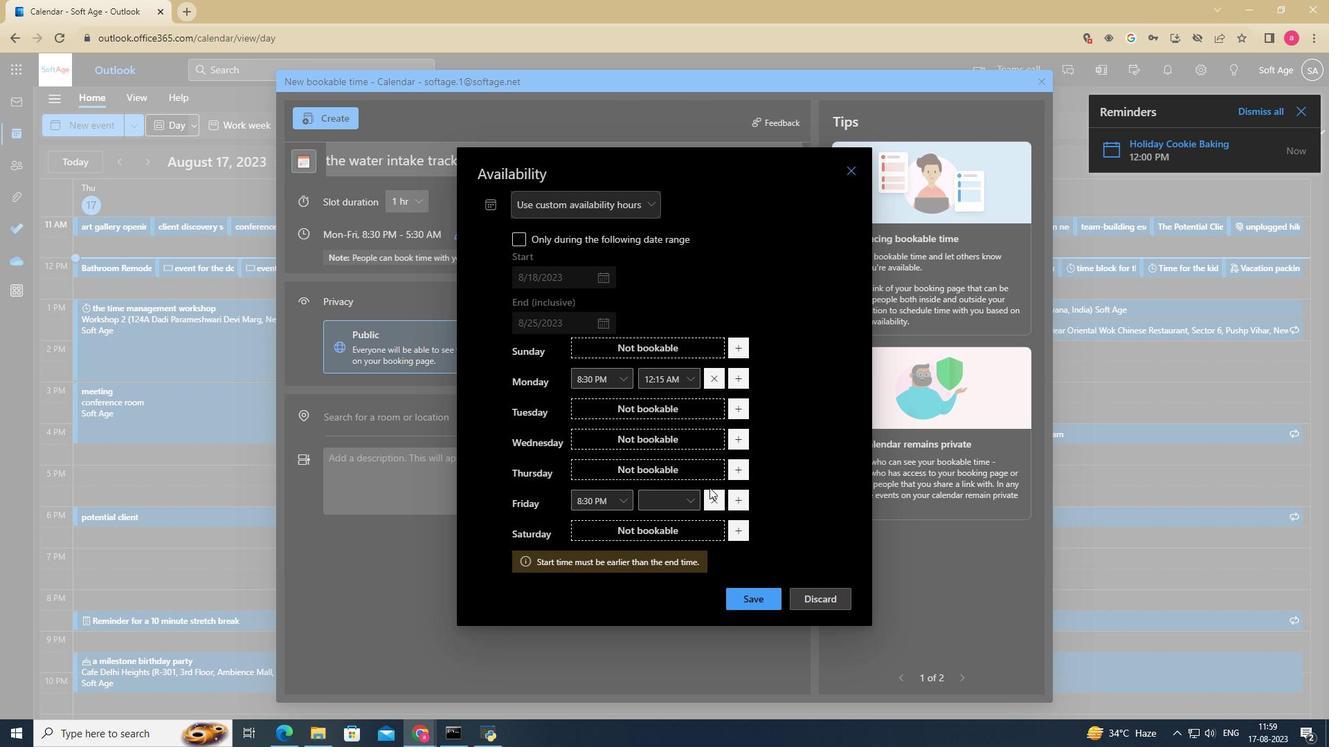 
Action: Mouse pressed left at (709, 470)
Screenshot: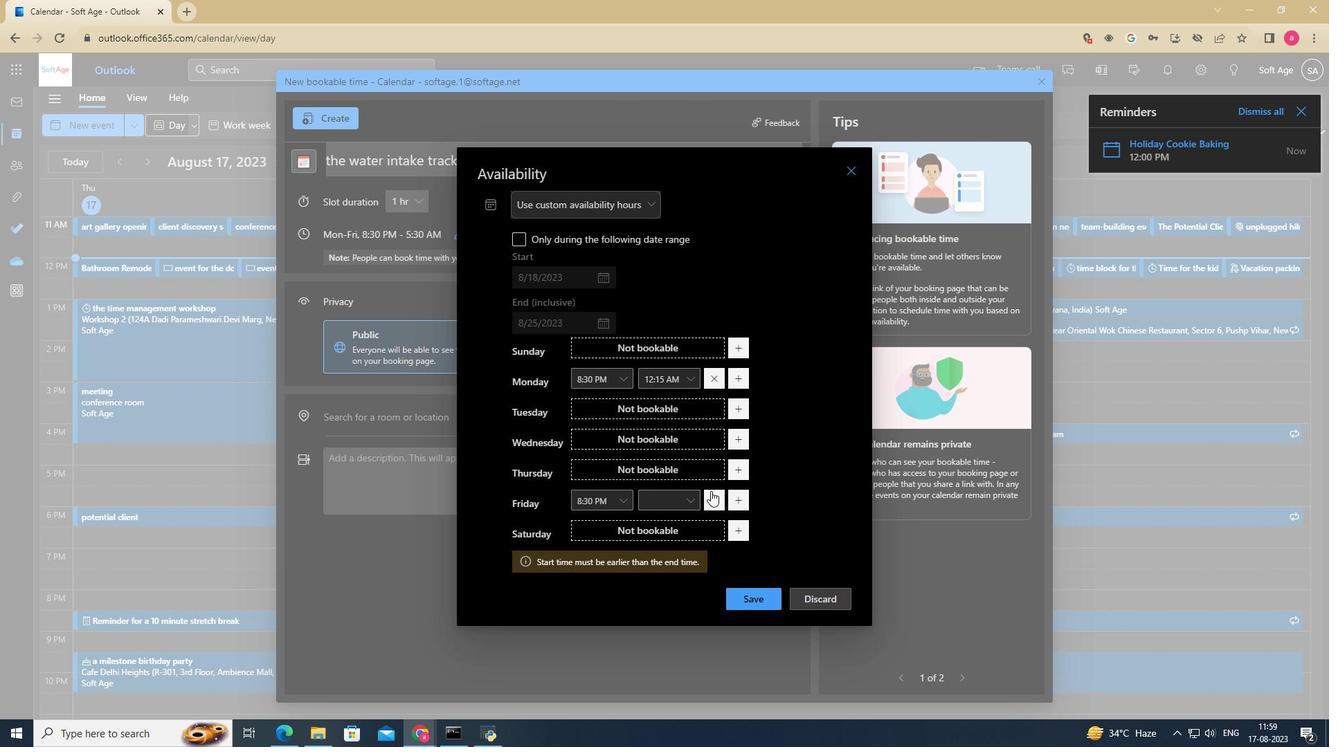 
Action: Mouse moved to (711, 493)
Screenshot: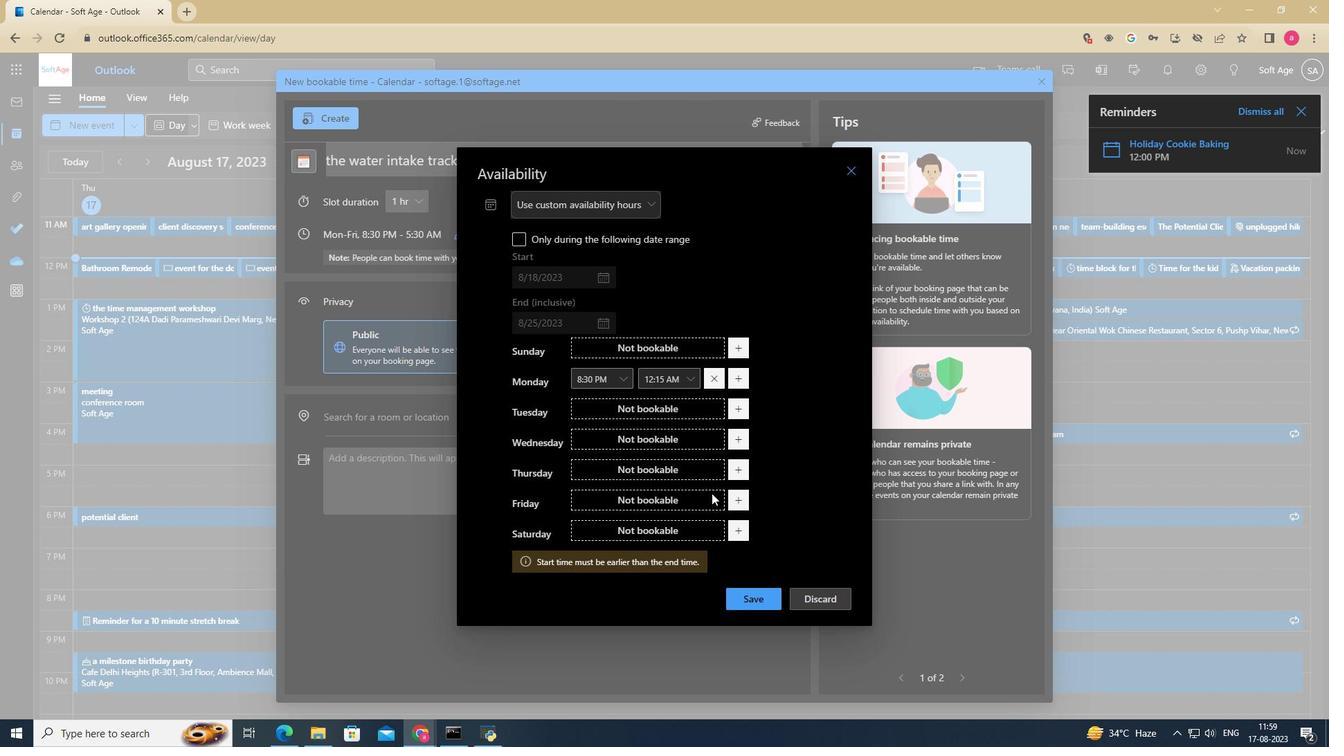 
Action: Mouse pressed left at (711, 493)
Screenshot: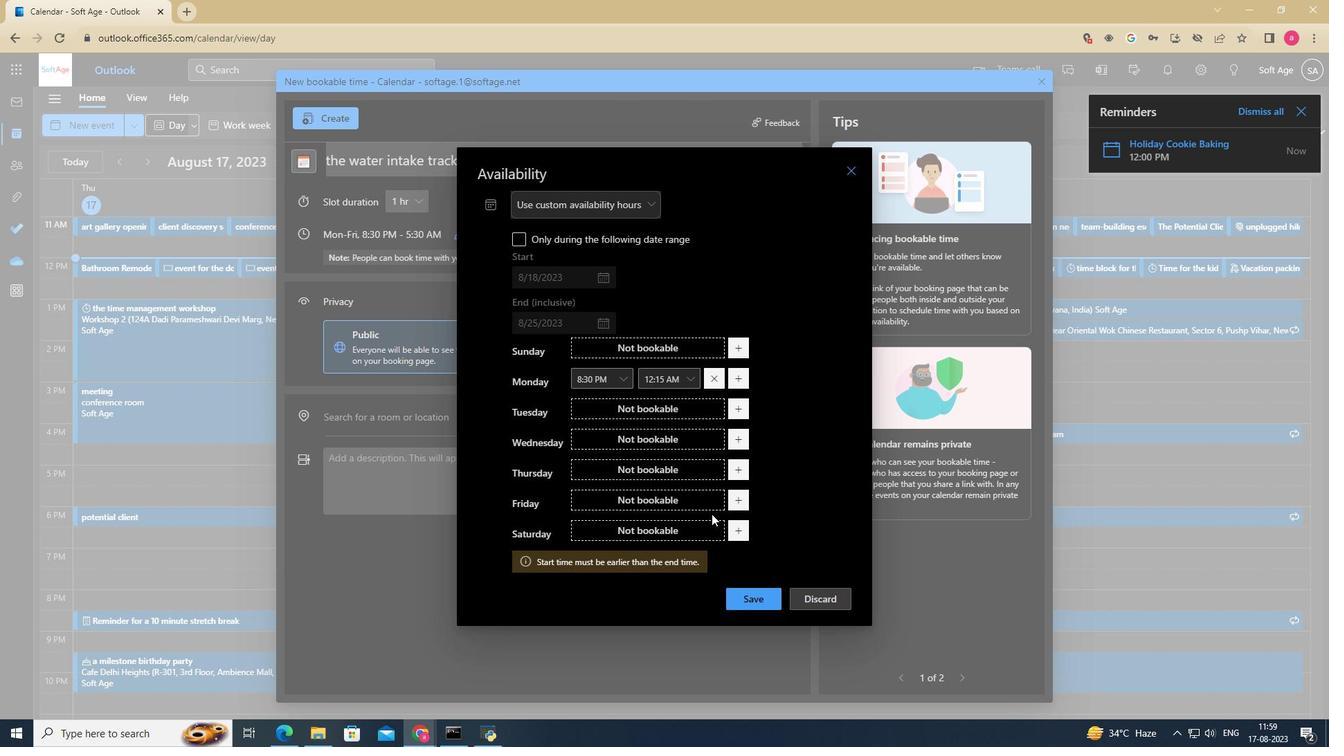 
Action: Mouse moved to (748, 586)
Screenshot: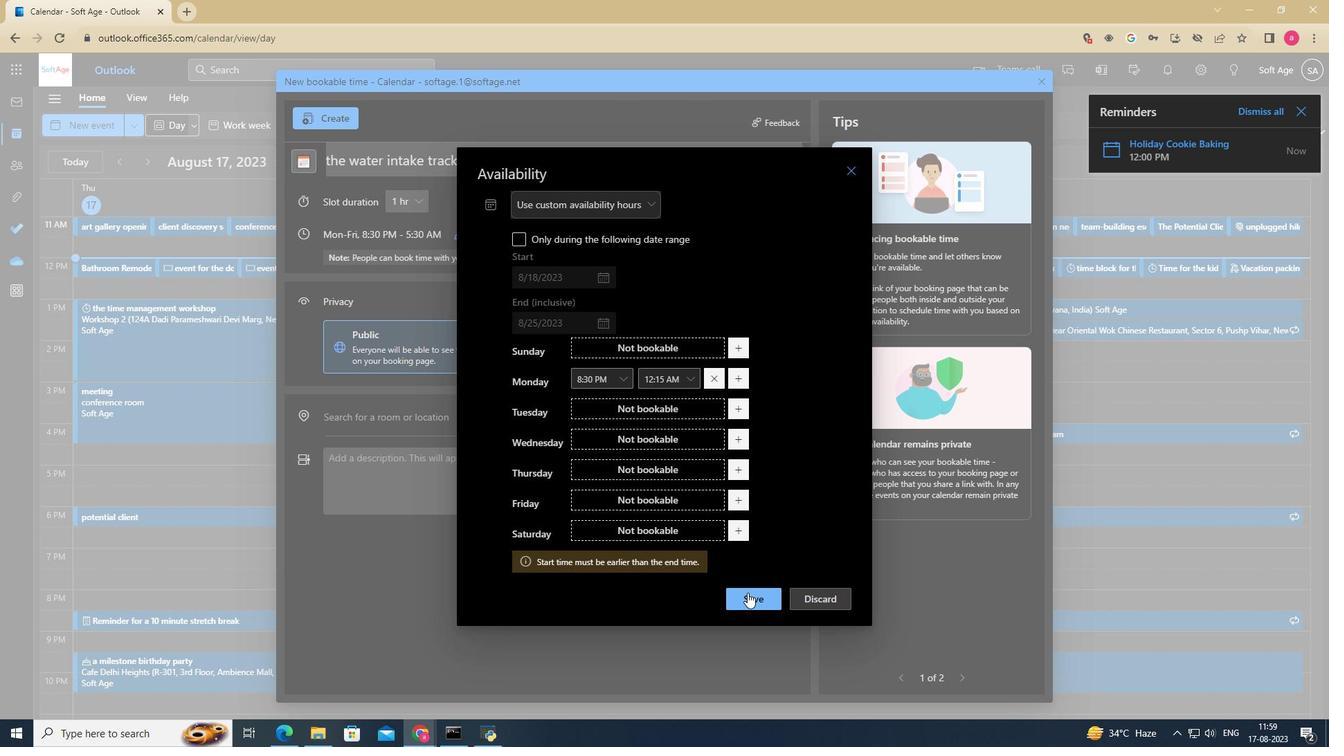 
Action: Mouse pressed left at (748, 586)
Screenshot: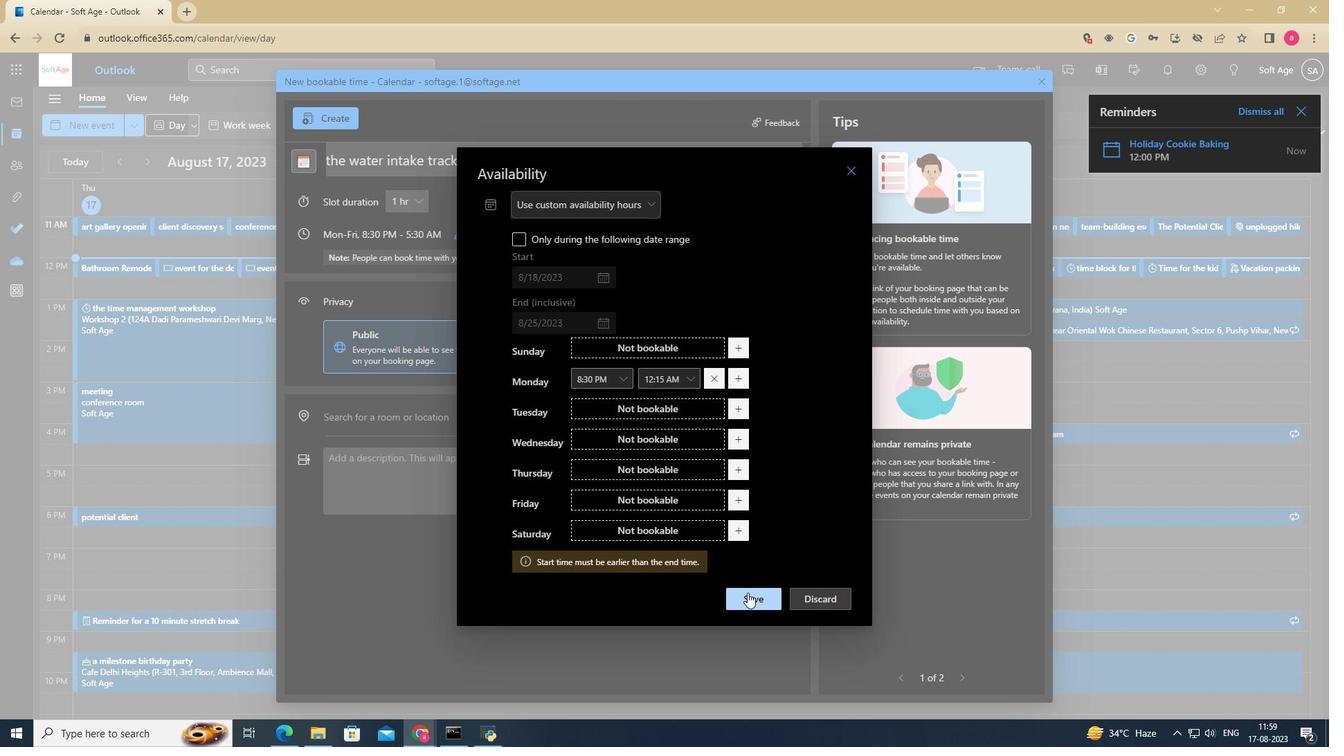 
Action: Mouse moved to (747, 593)
Screenshot: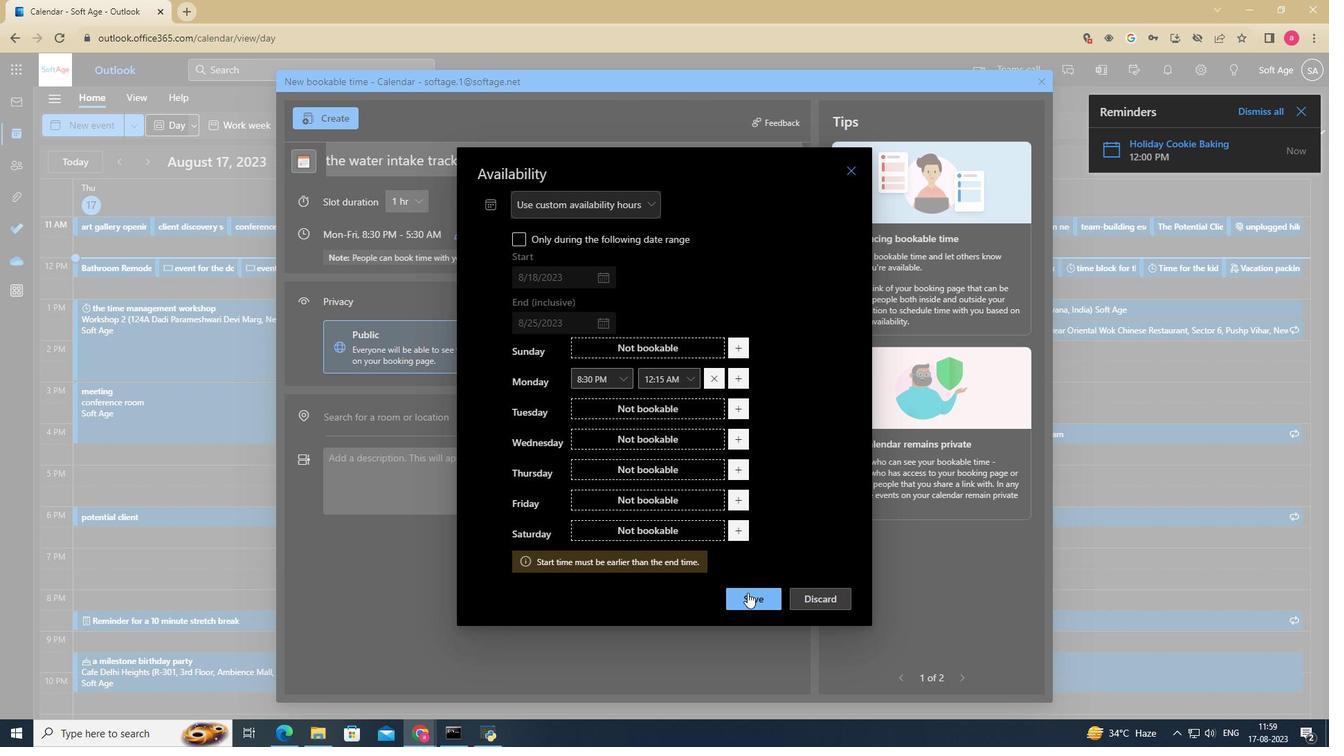 
Action: Mouse pressed left at (747, 593)
Screenshot: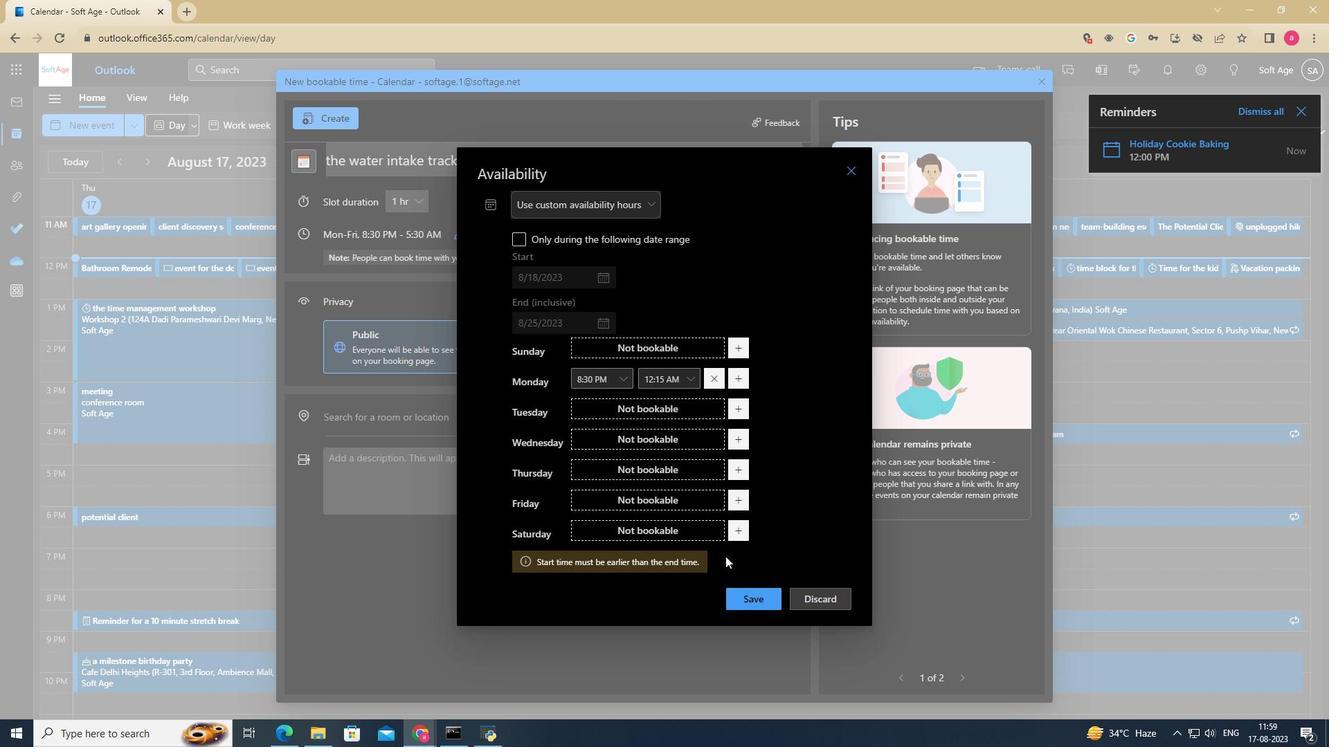 
Action: Mouse moved to (672, 379)
Screenshot: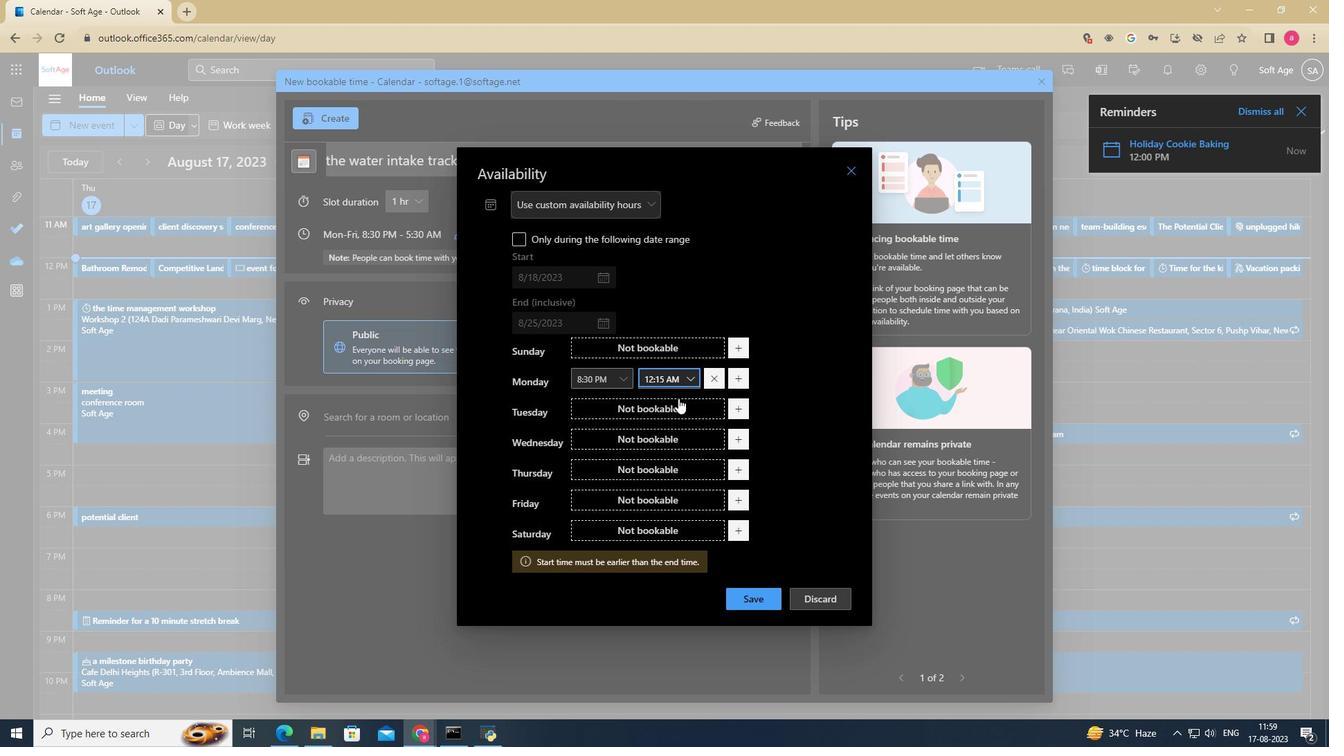 
Action: Mouse pressed left at (672, 379)
Screenshot: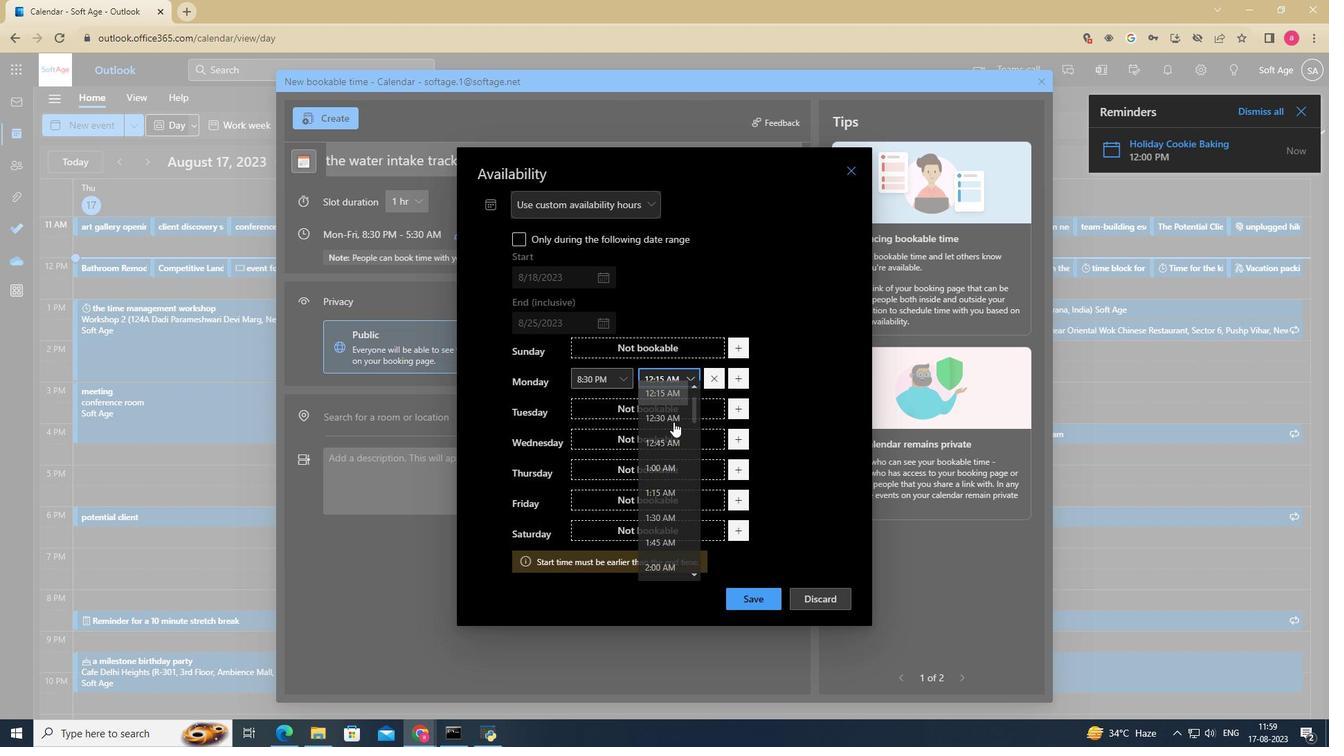 
Action: Mouse moved to (665, 451)
Screenshot: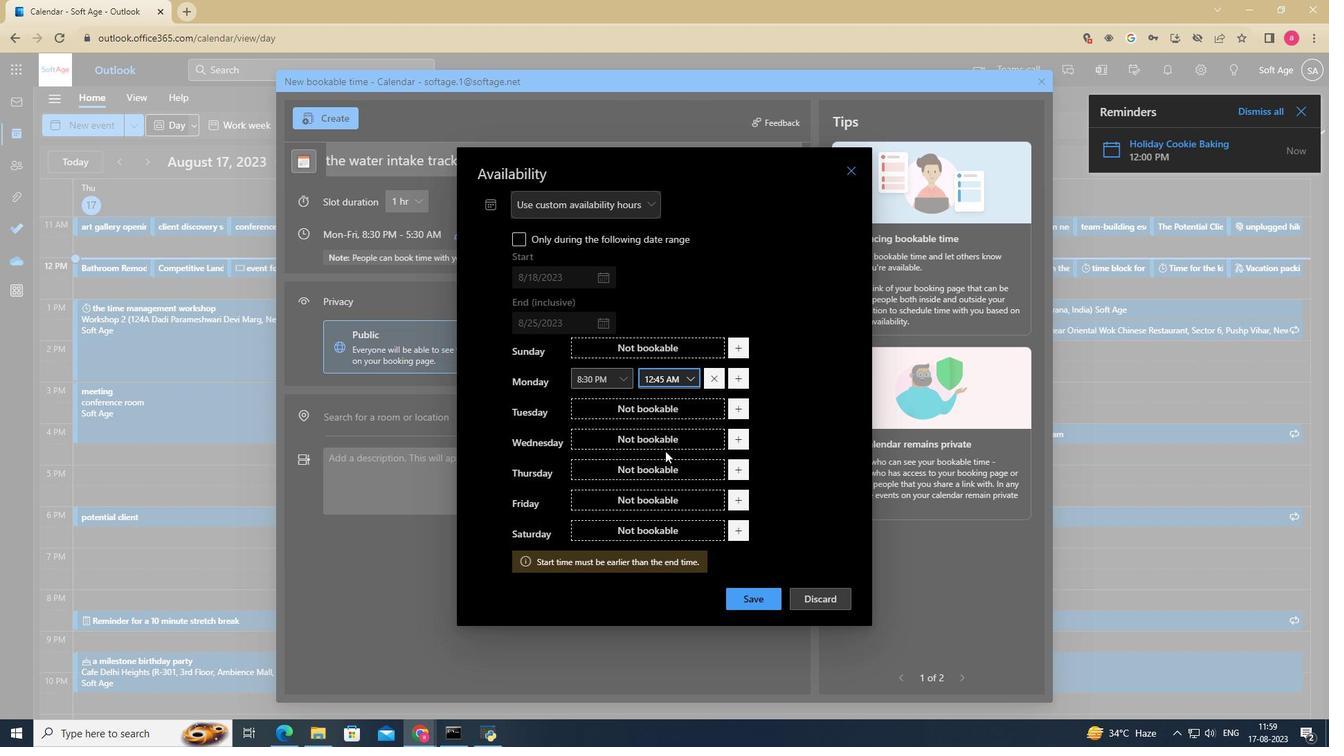 
Action: Mouse pressed left at (665, 451)
Screenshot: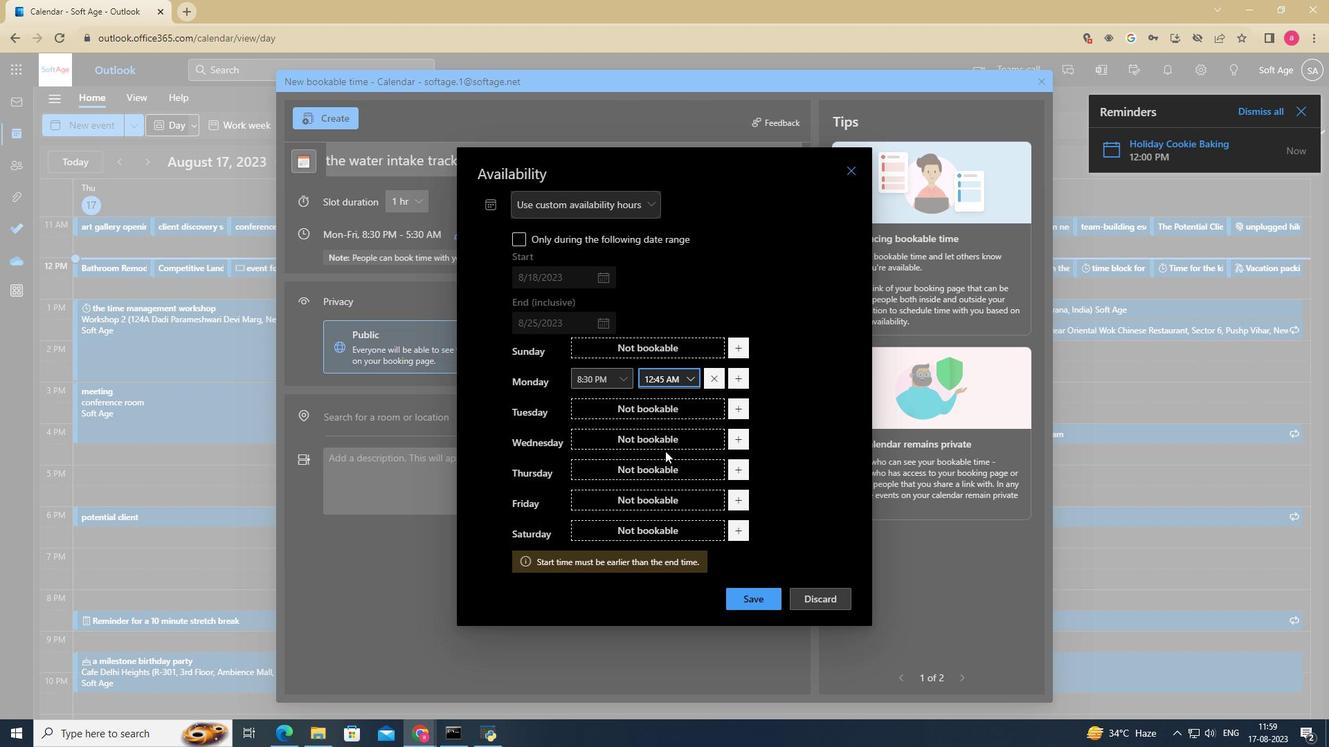 
Action: Mouse moved to (669, 375)
Screenshot: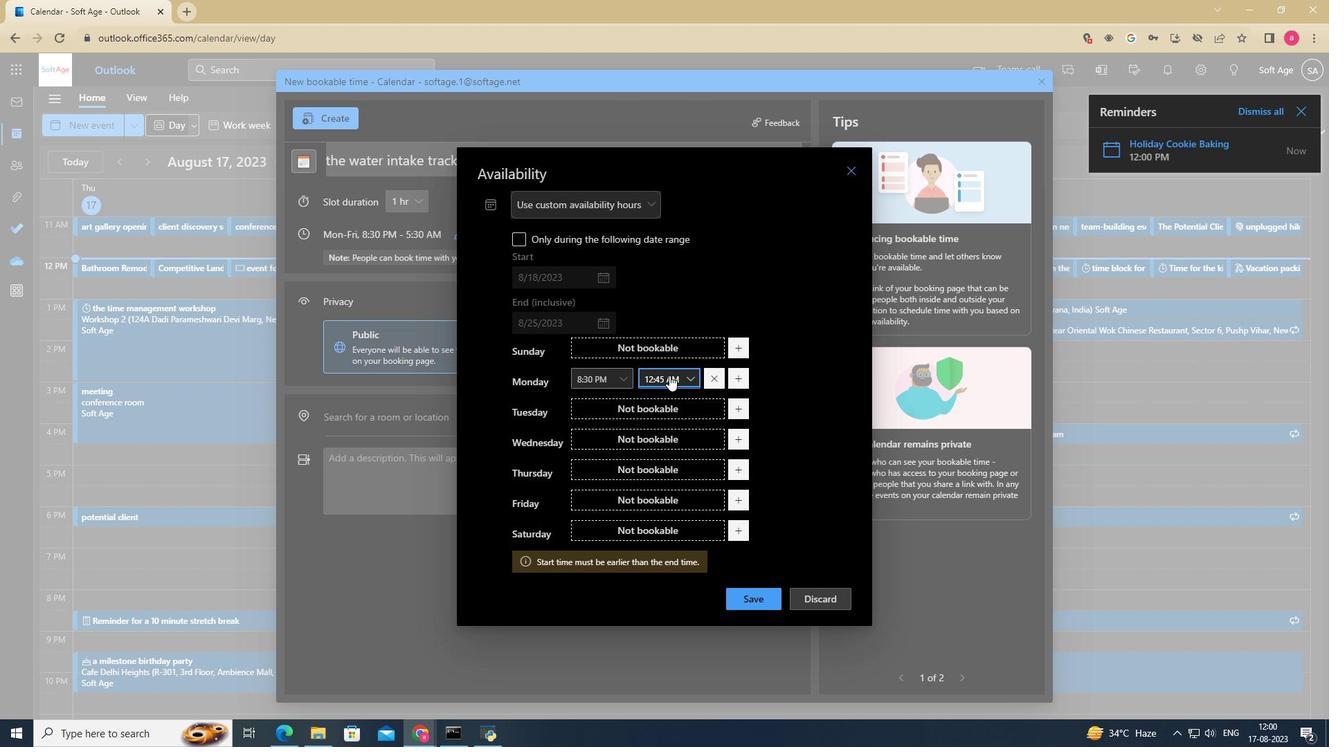 
Action: Mouse pressed left at (669, 375)
Screenshot: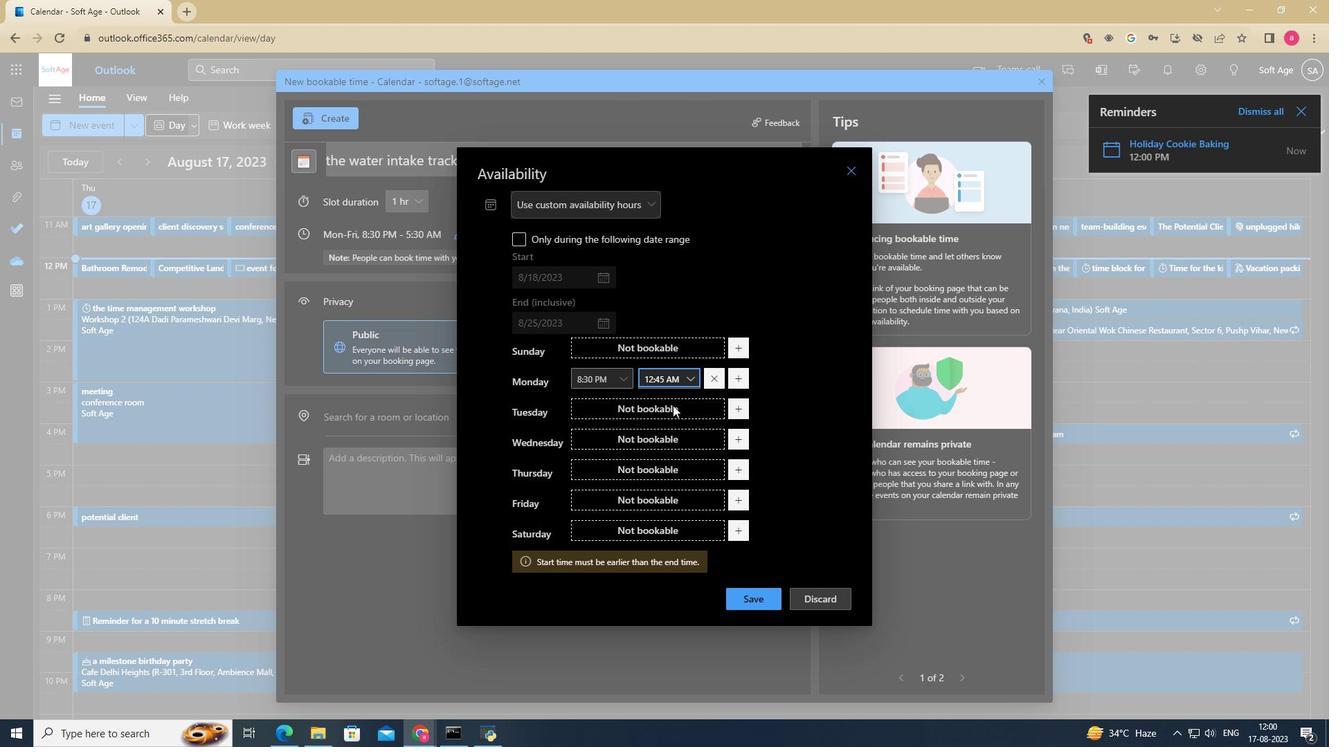 
Action: Mouse moved to (665, 402)
Screenshot: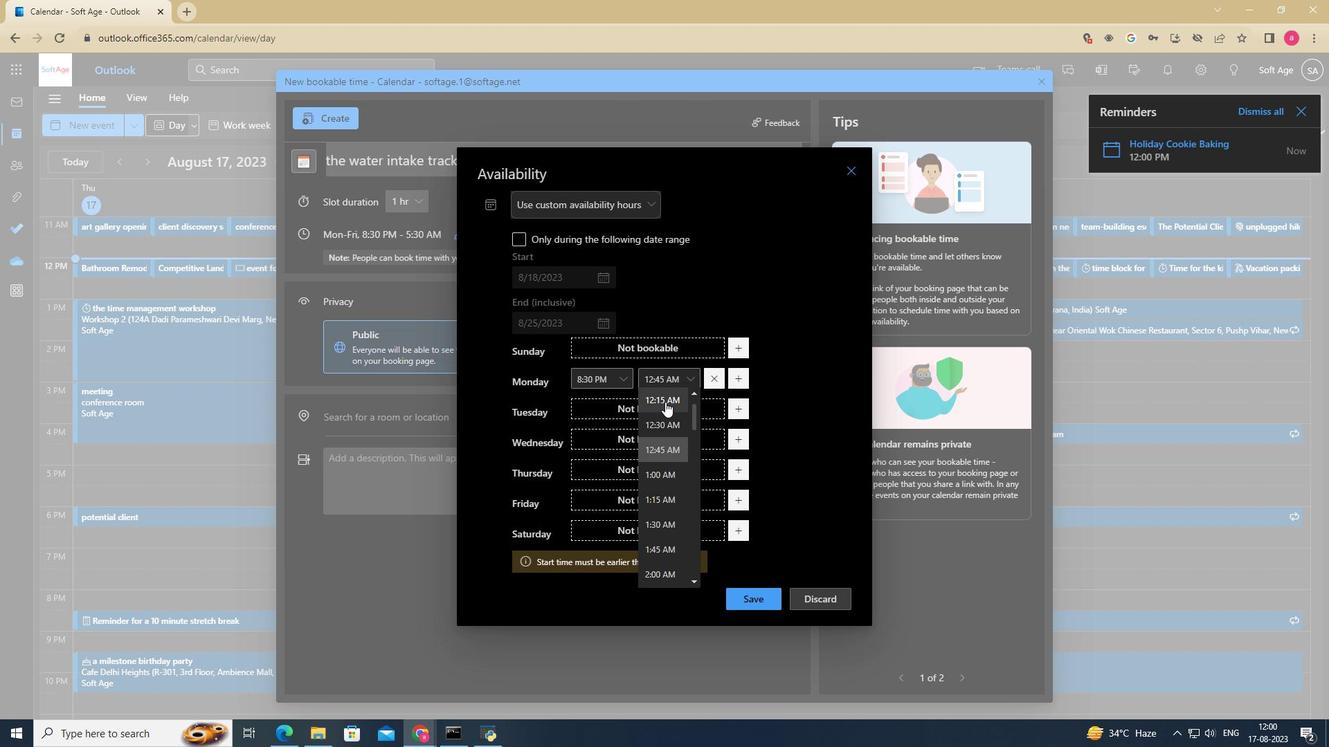 
Action: Mouse pressed left at (665, 402)
Screenshot: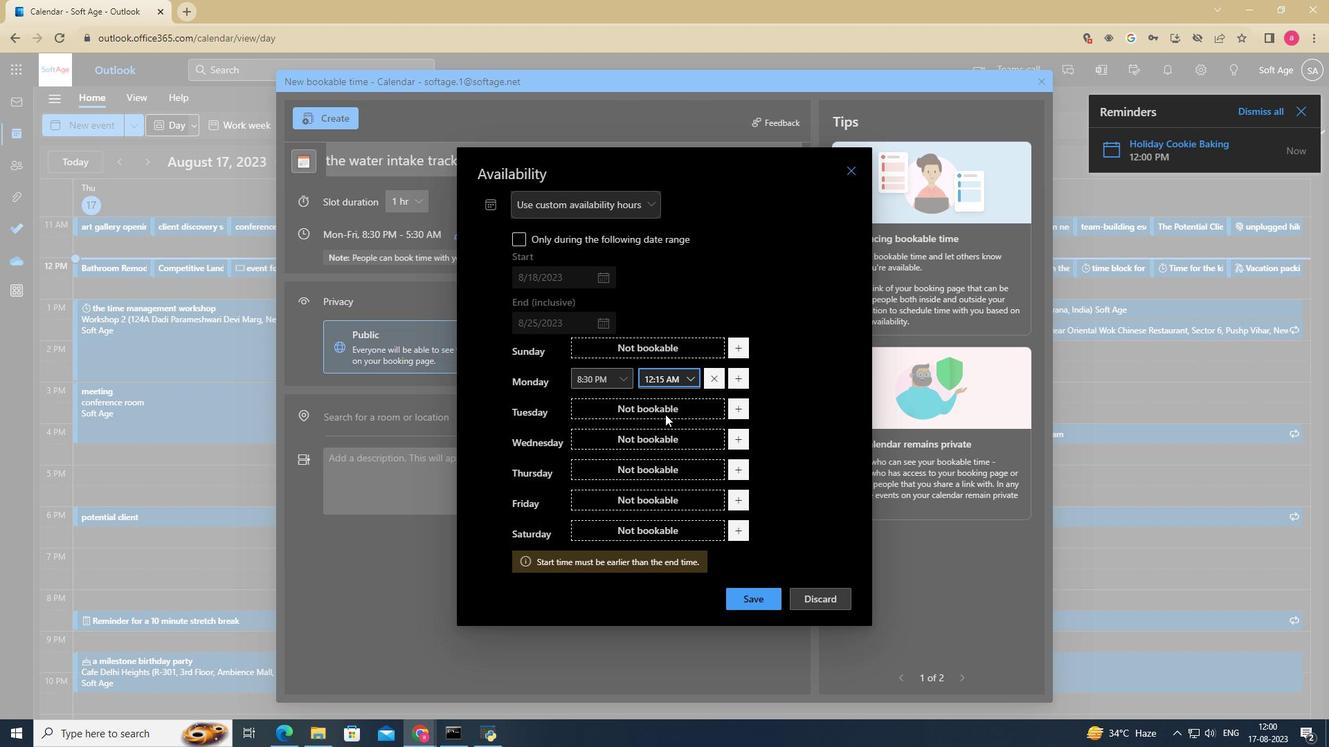 
Action: Mouse moved to (670, 368)
Screenshot: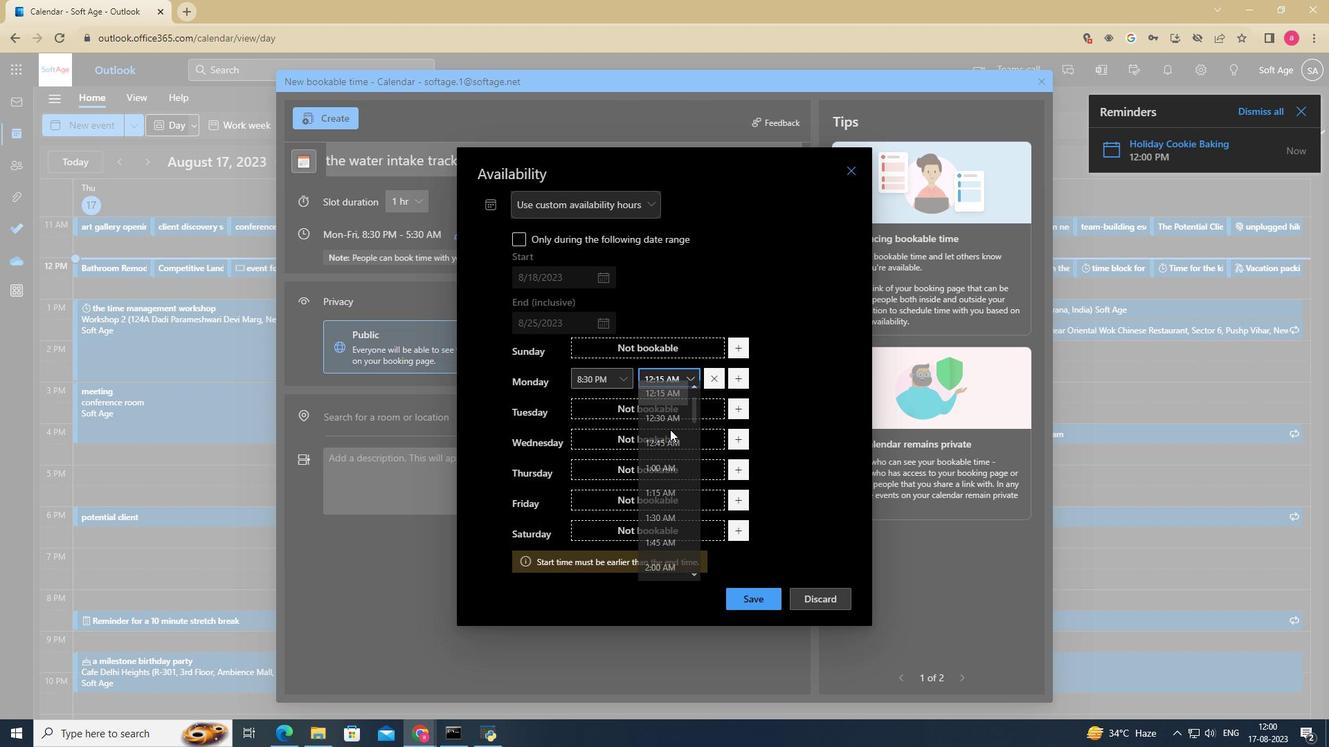 
Action: Mouse pressed left at (670, 368)
Screenshot: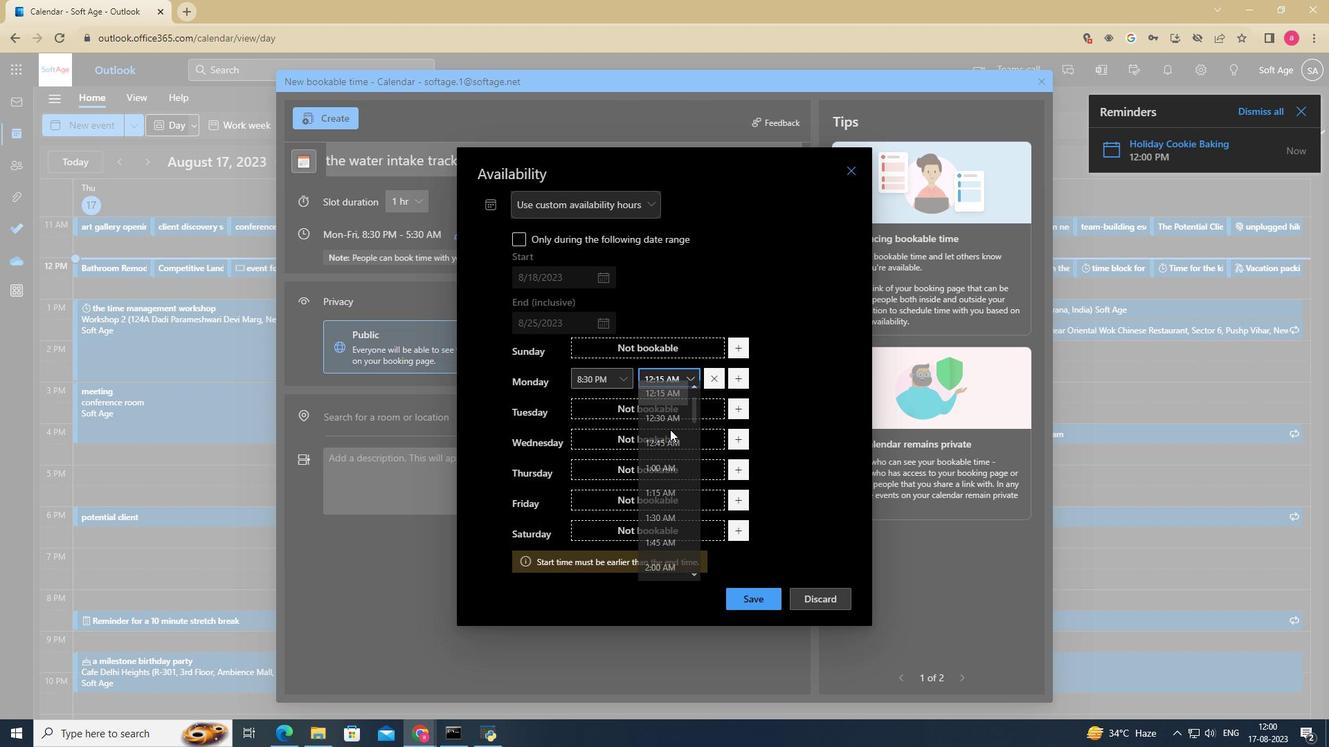 
Action: Mouse moved to (658, 429)
Screenshot: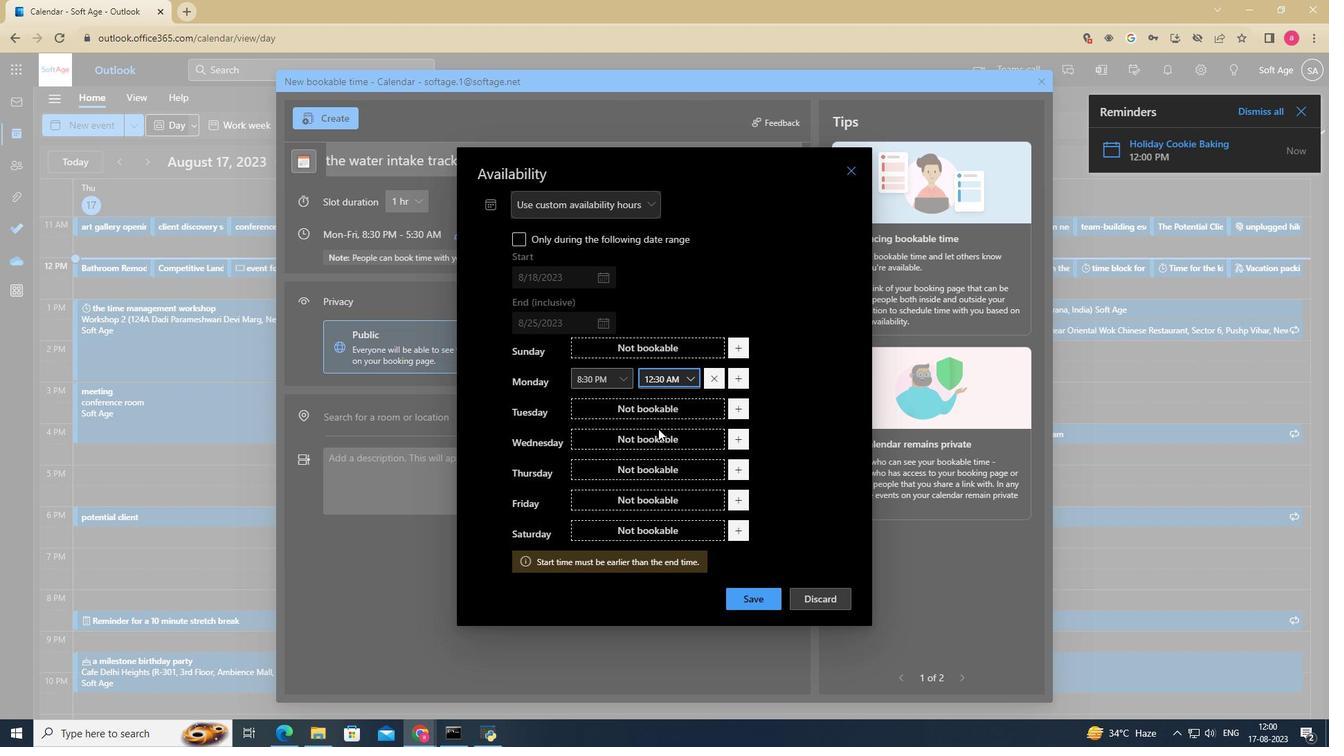
Action: Mouse pressed left at (658, 429)
Screenshot: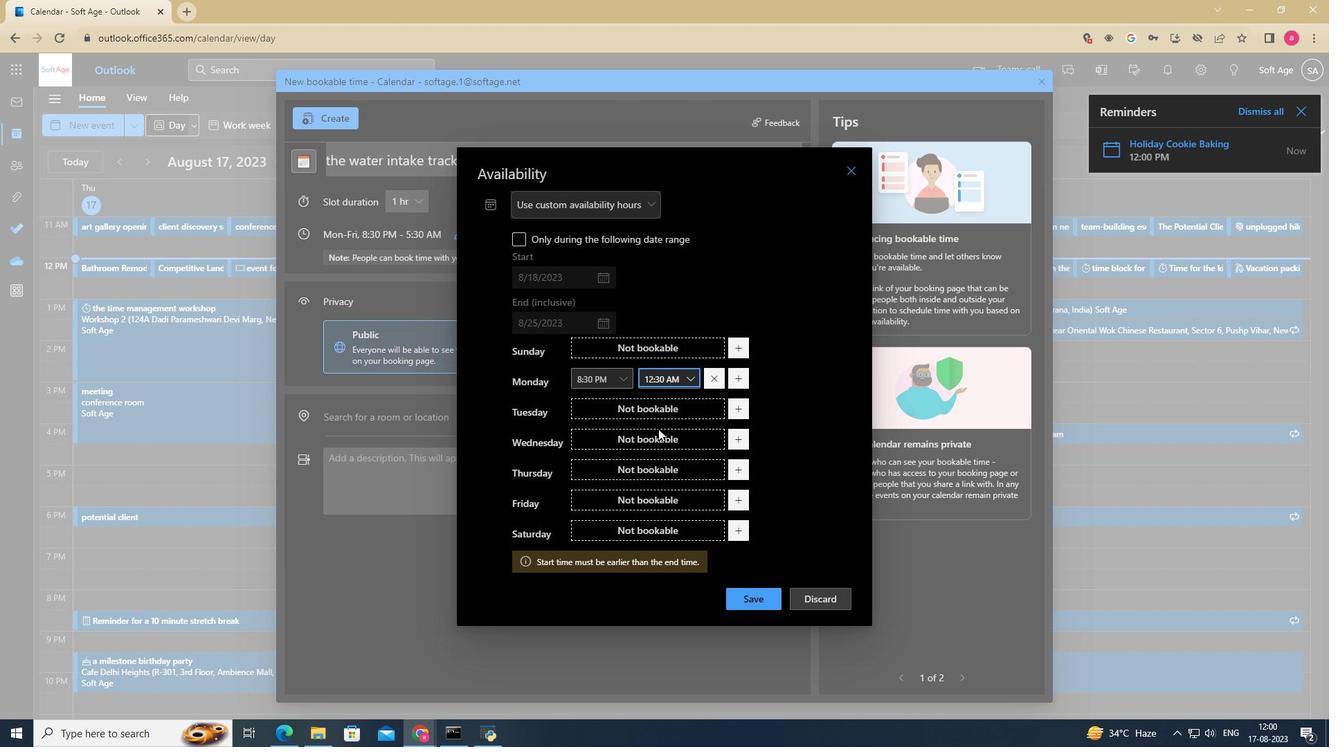 
Action: Mouse moved to (631, 374)
Screenshot: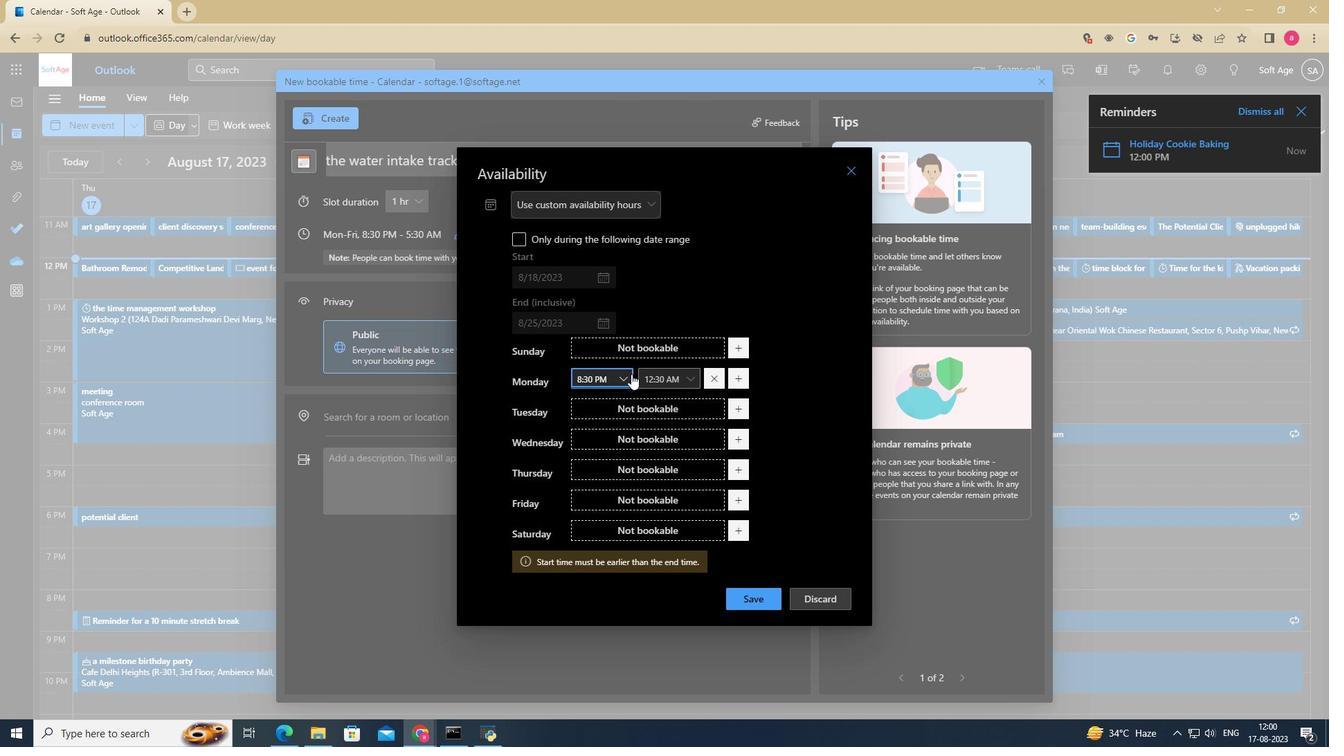 
Action: Mouse pressed left at (631, 374)
Screenshot: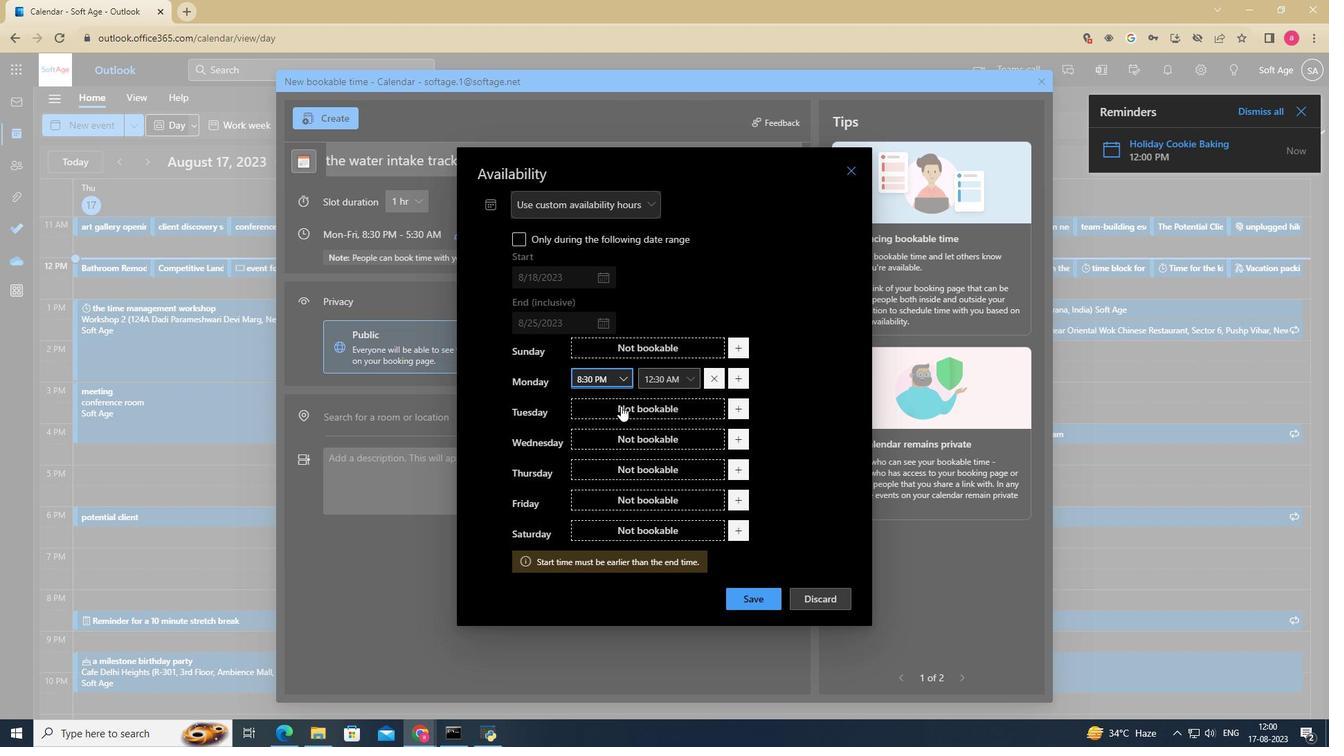 
Action: Mouse moved to (606, 378)
Screenshot: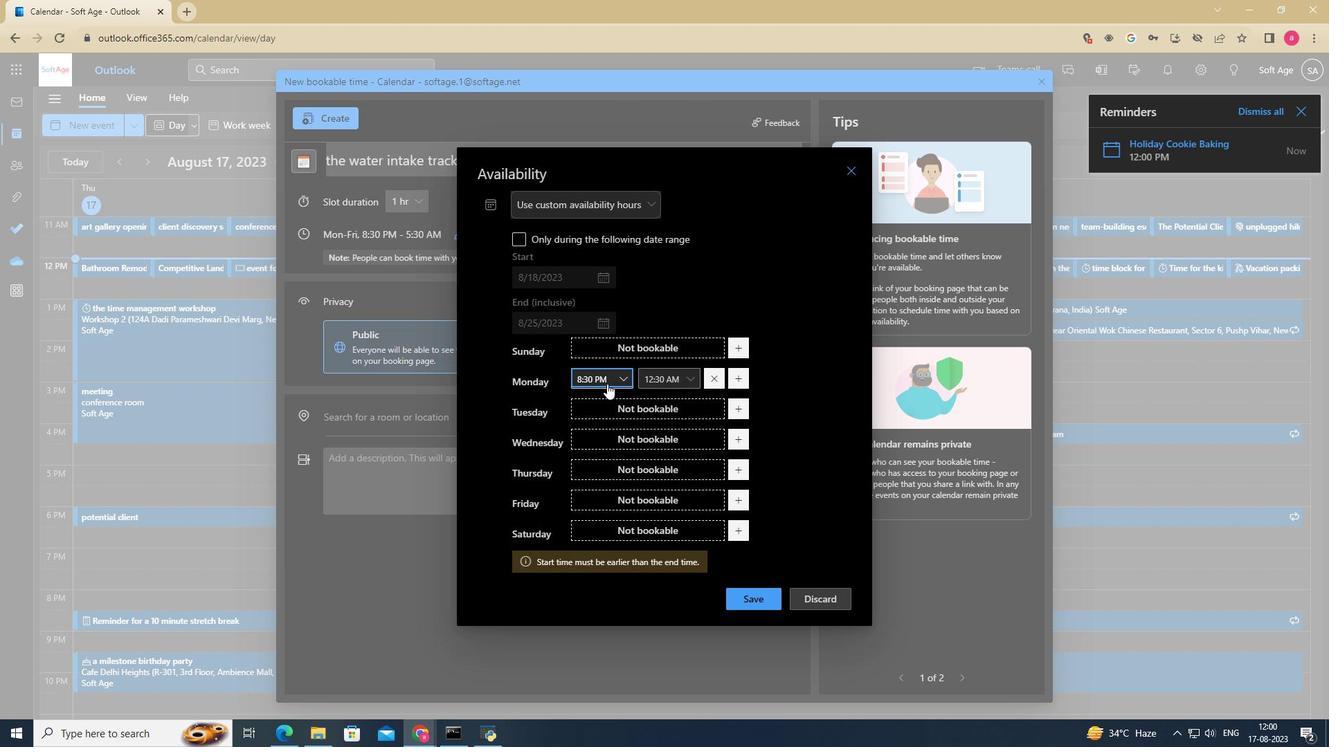 
Action: Mouse pressed left at (606, 378)
Screenshot: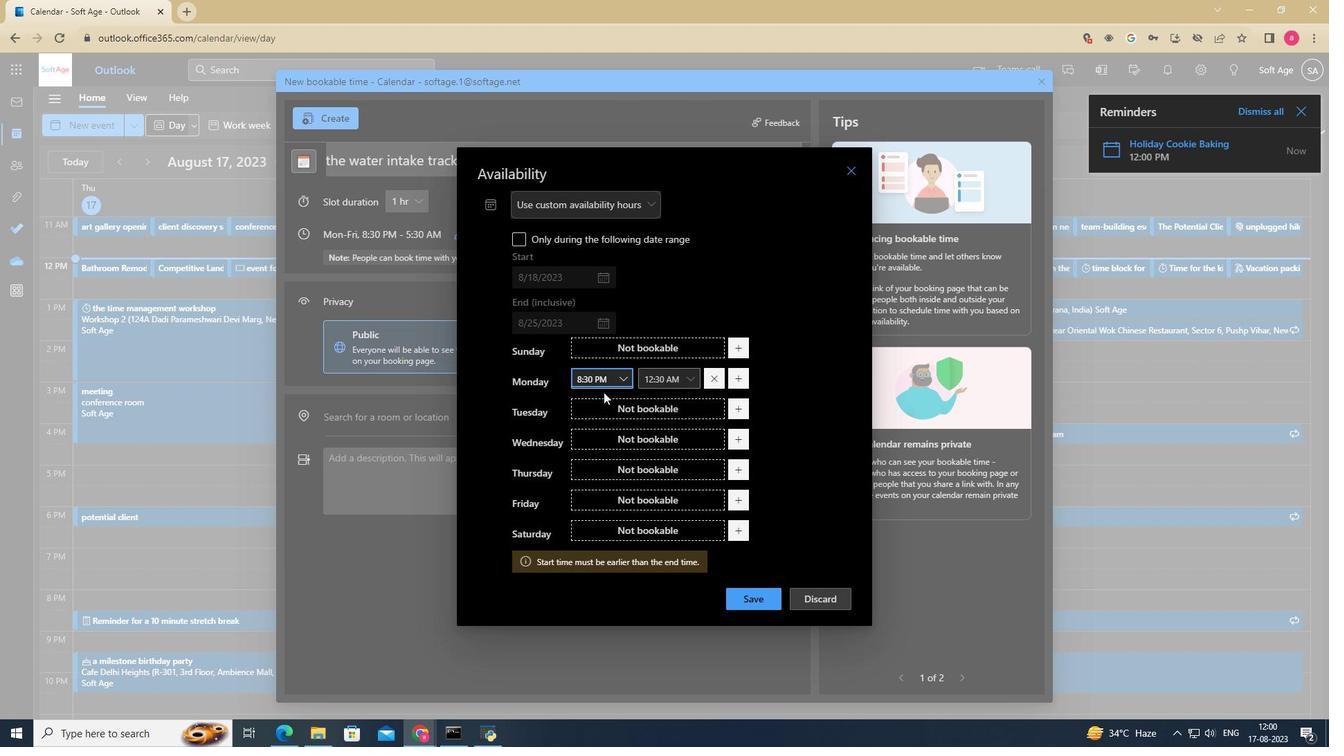 
Action: Mouse moved to (602, 380)
Screenshot: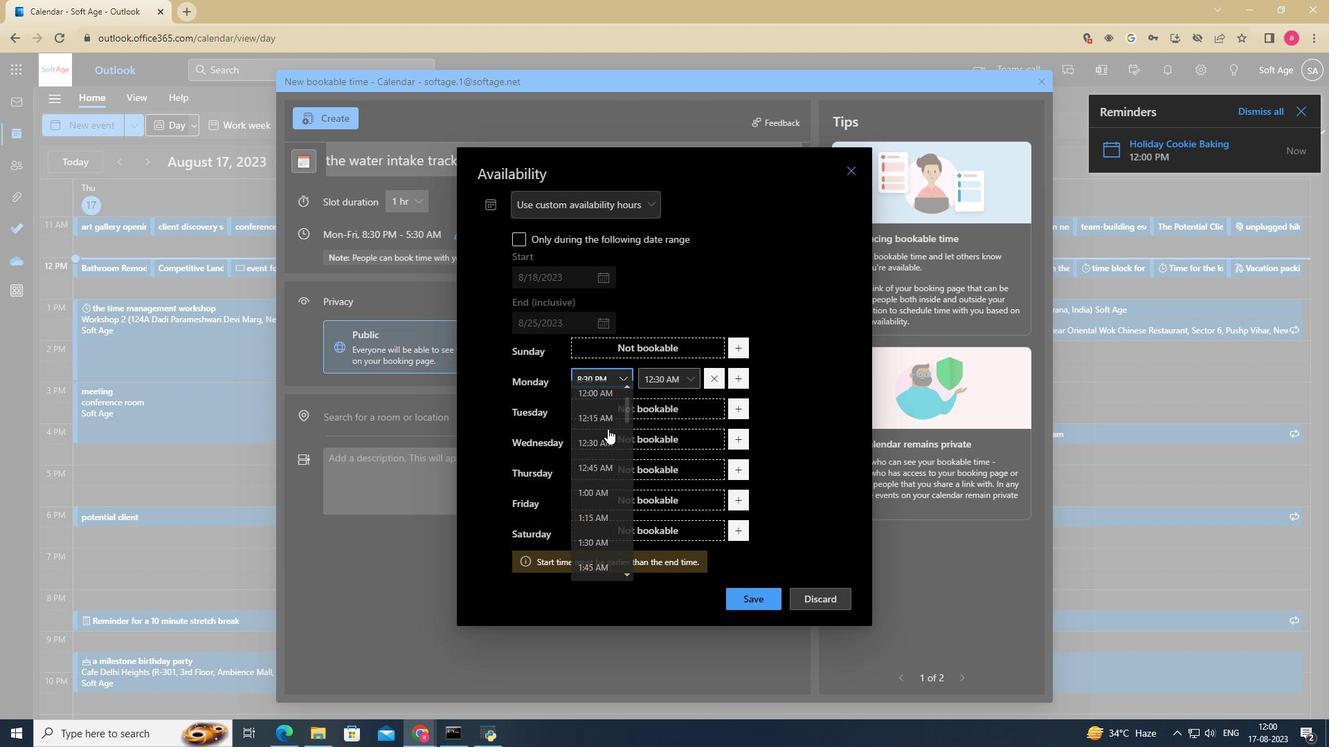 
Action: Mouse pressed left at (602, 380)
Screenshot: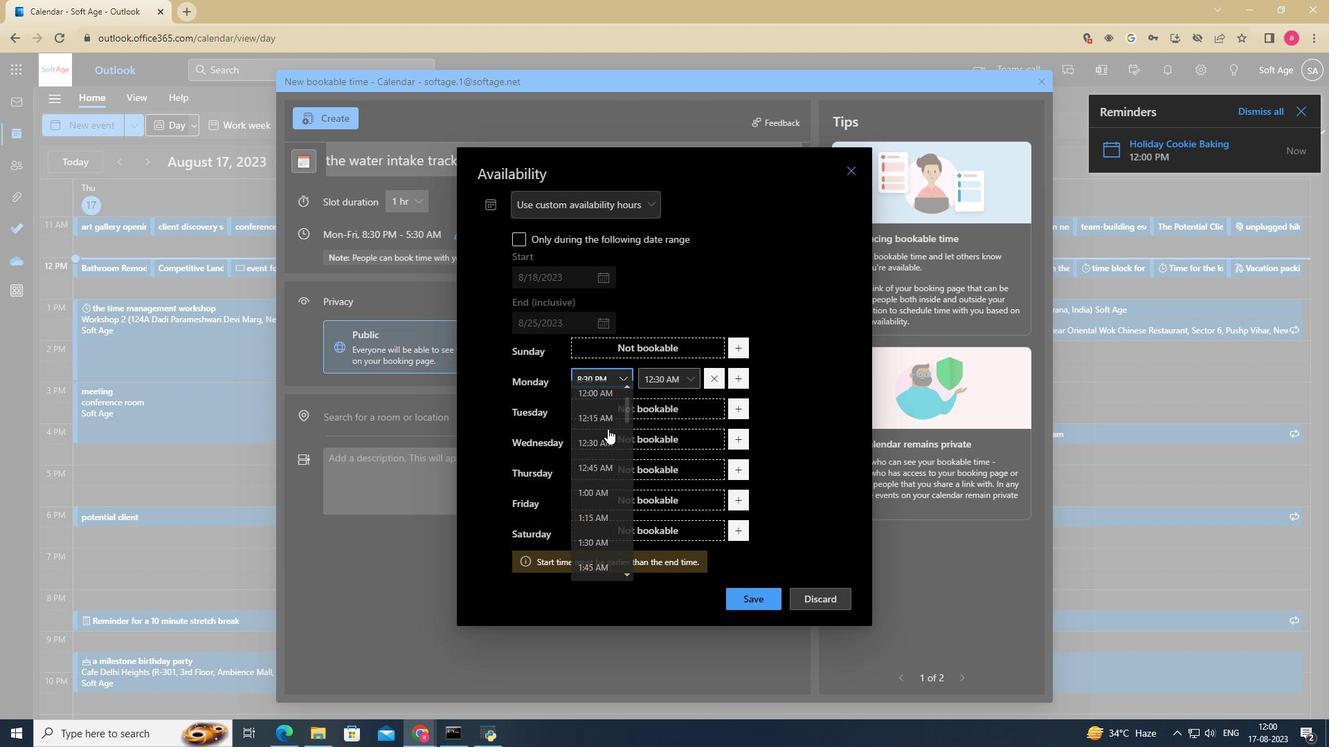 
Action: Mouse moved to (599, 425)
Screenshot: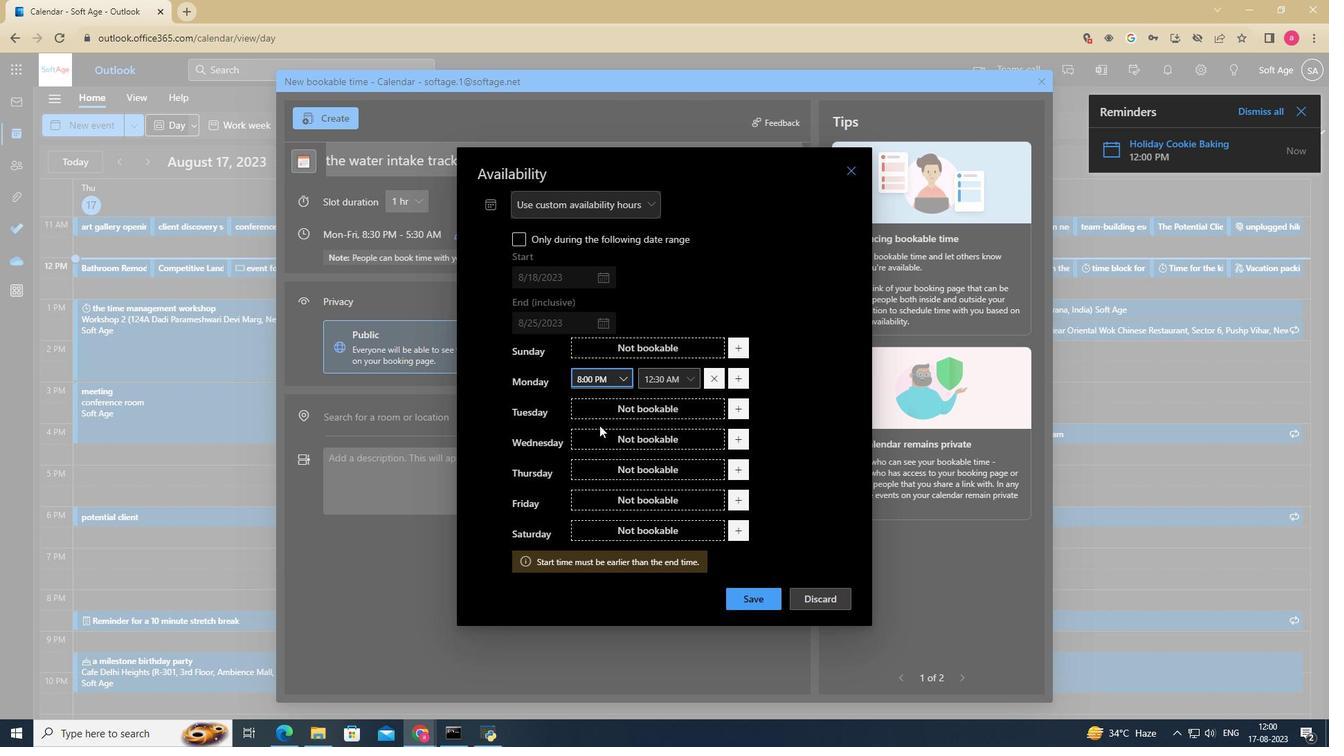 
Action: Mouse pressed left at (599, 425)
Screenshot: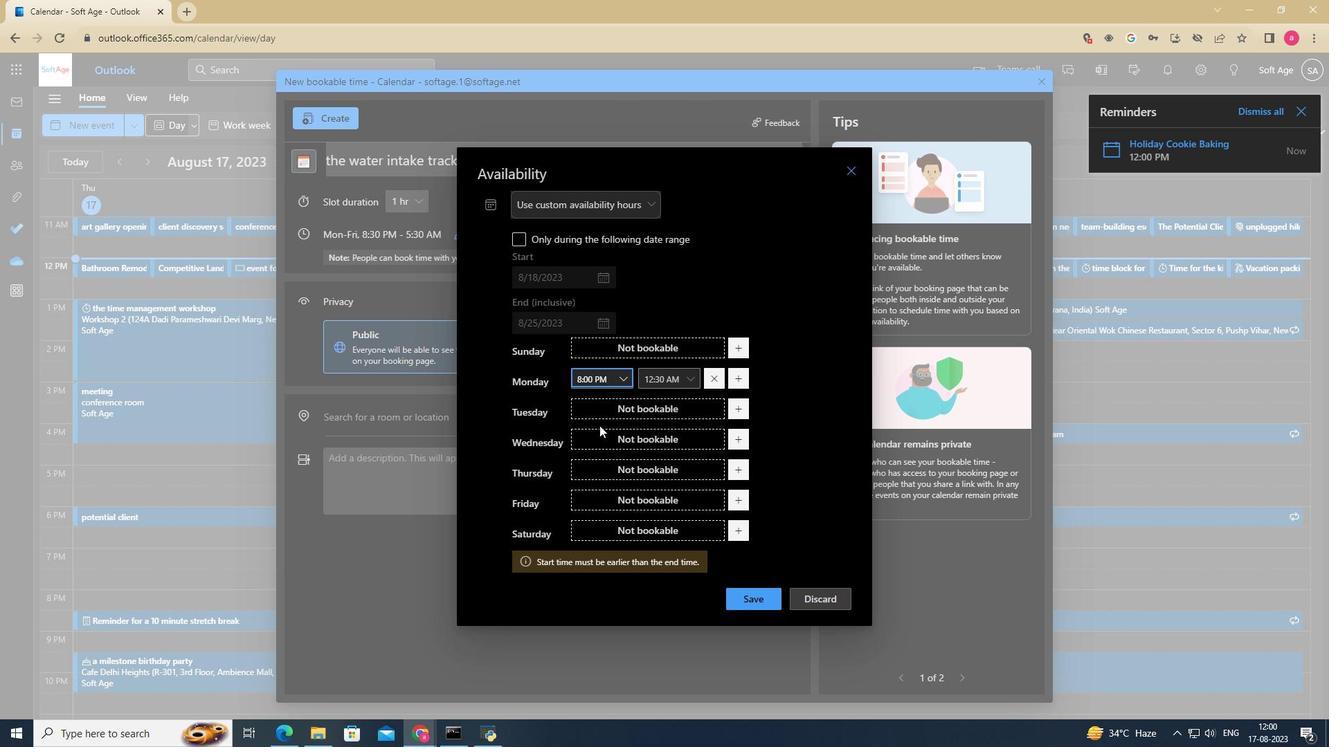 
Action: Mouse moved to (594, 373)
Screenshot: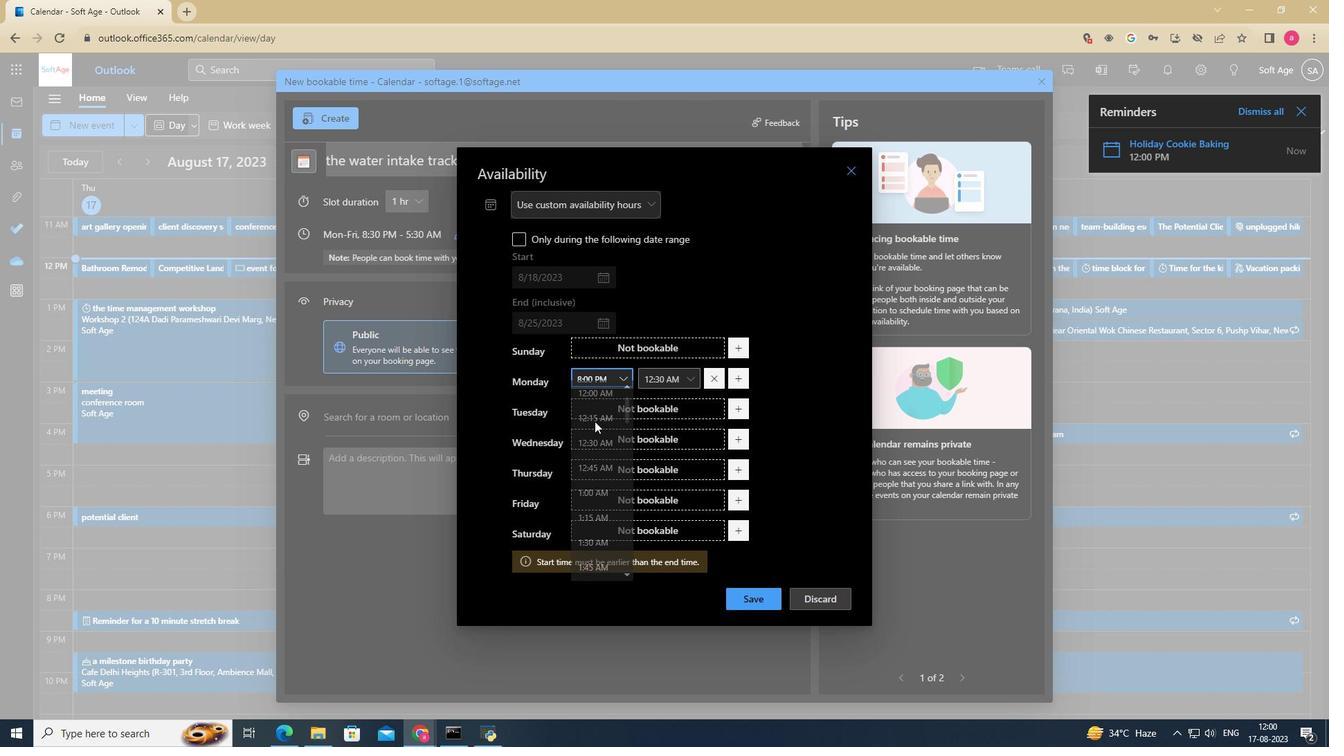 
Action: Mouse pressed left at (594, 373)
Screenshot: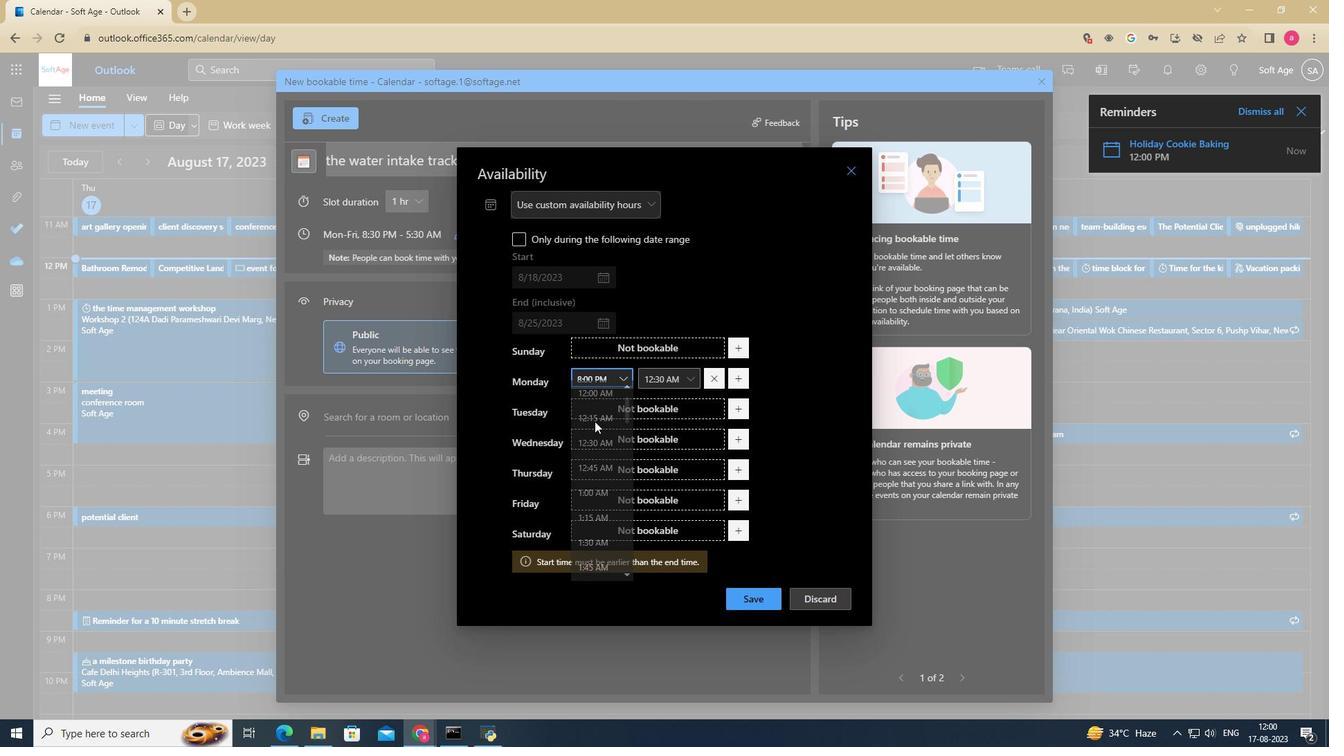 
Action: Mouse moved to (591, 406)
Screenshot: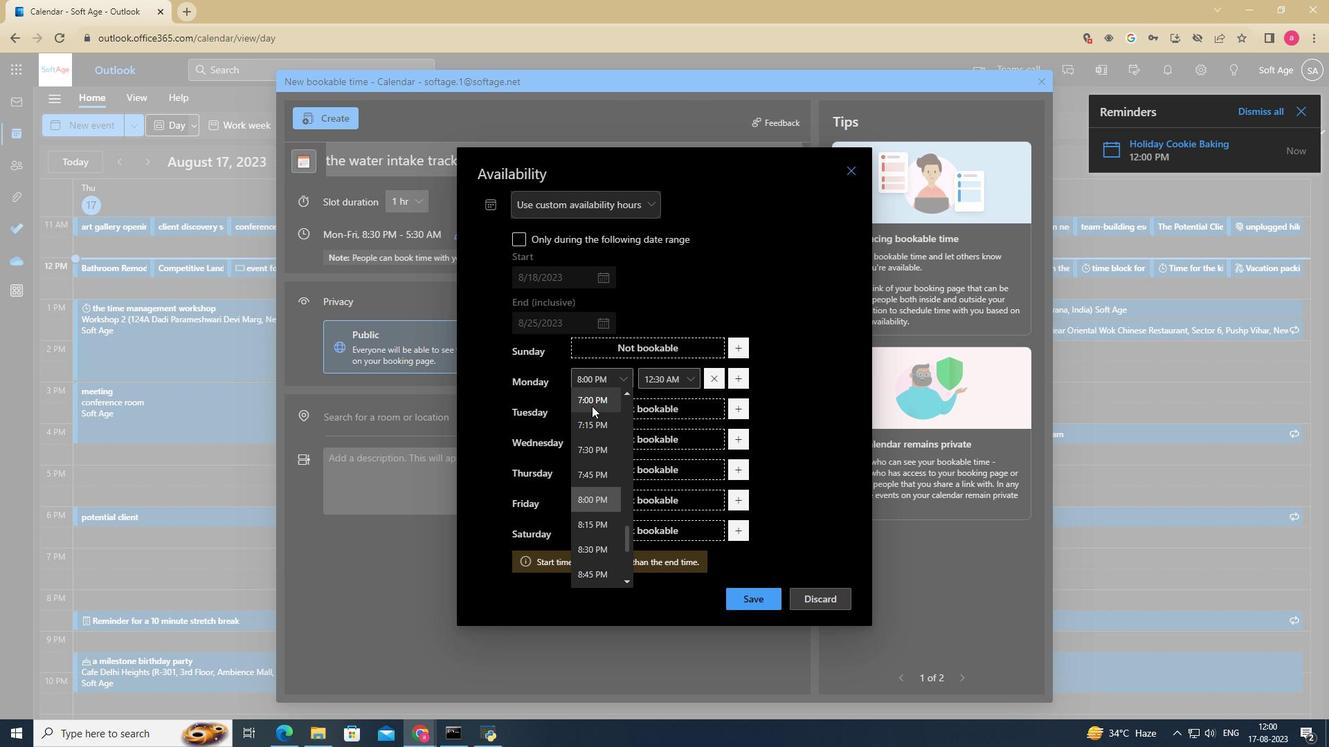 
Action: Mouse pressed left at (591, 406)
Screenshot: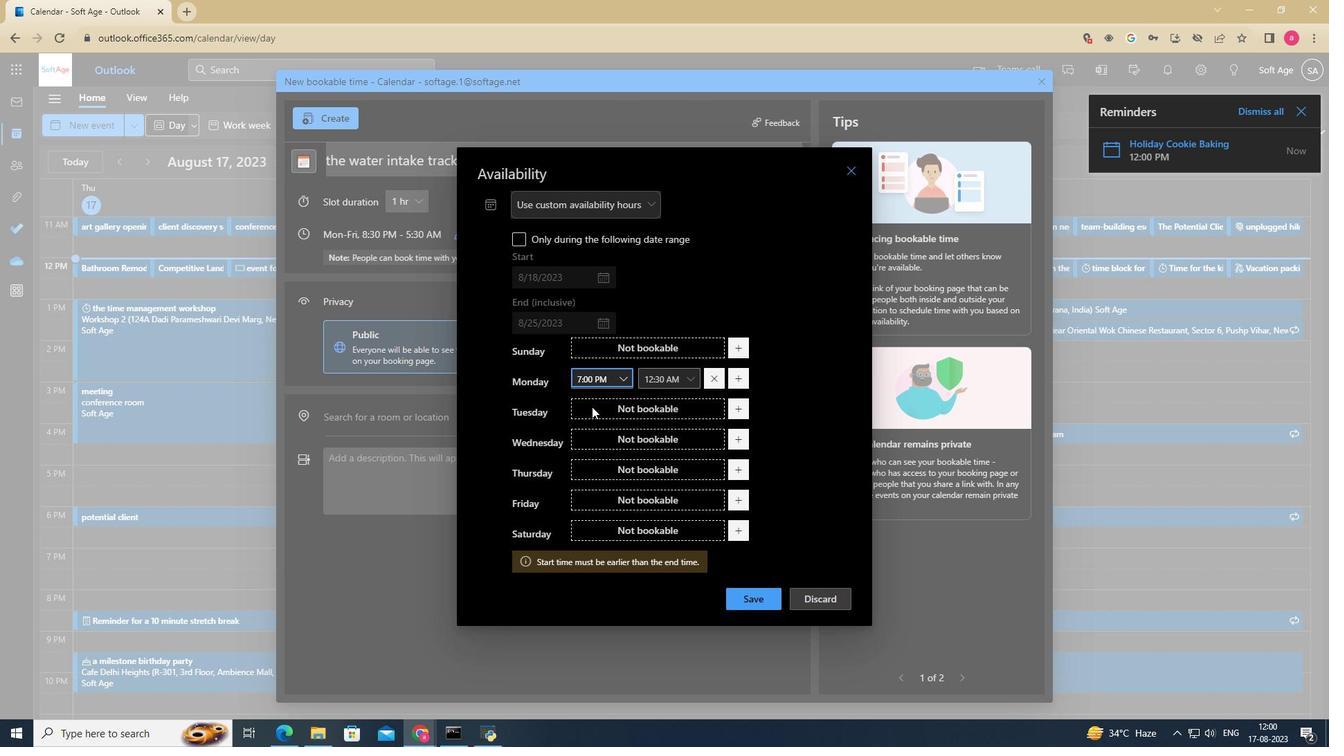 
Action: Mouse moved to (670, 375)
Screenshot: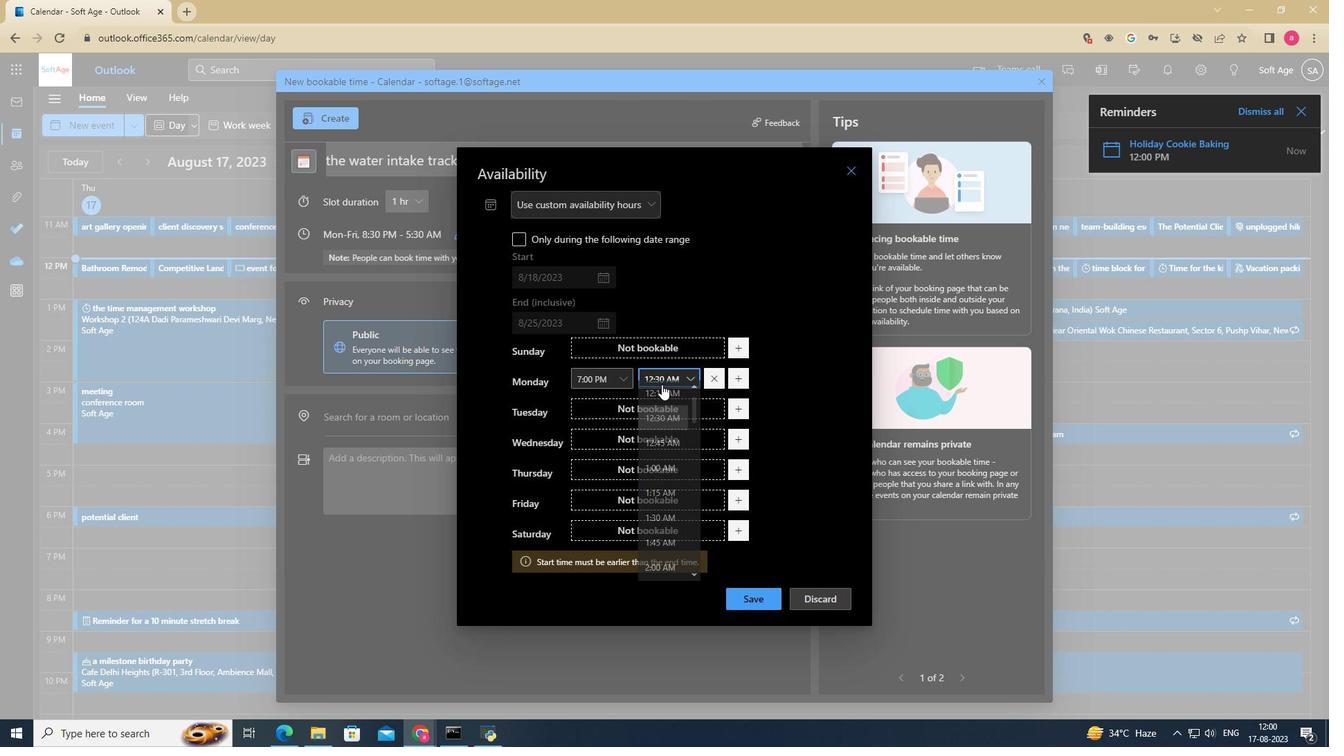 
Action: Mouse pressed left at (670, 375)
Screenshot: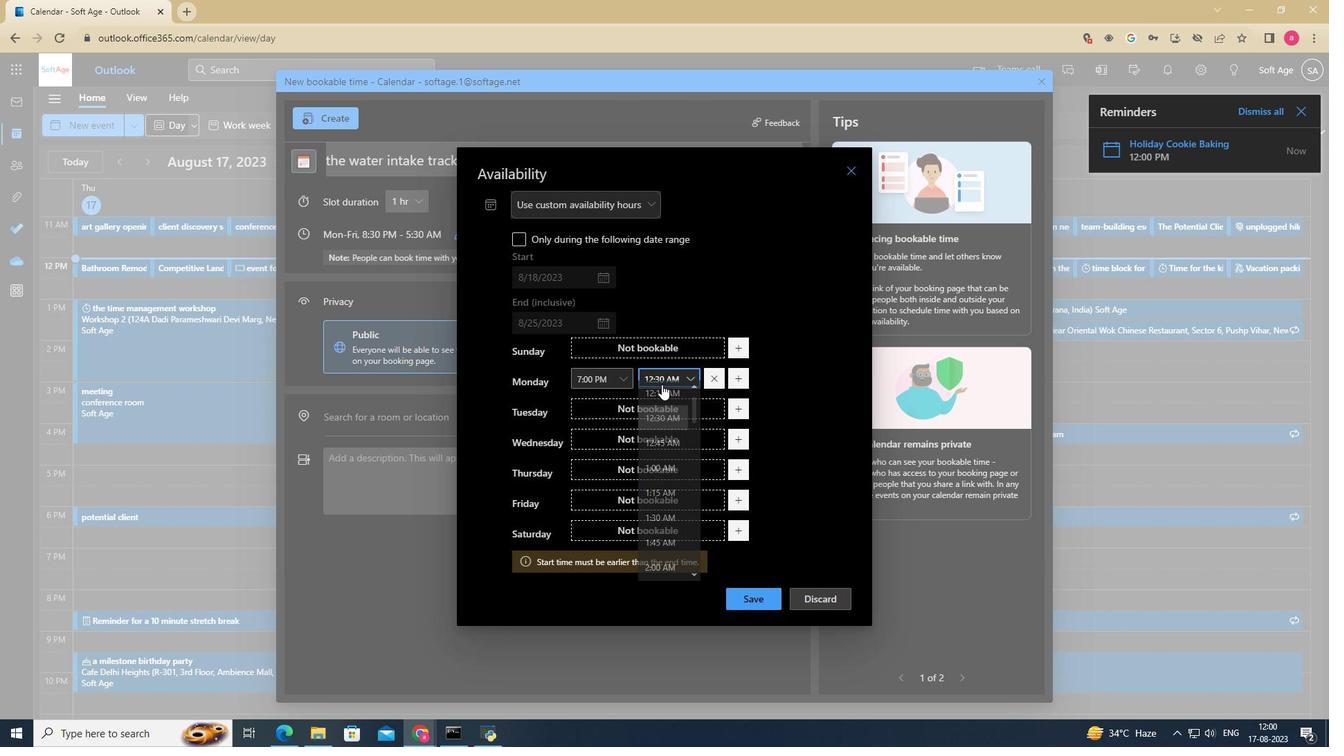 
Action: Mouse moved to (663, 439)
Screenshot: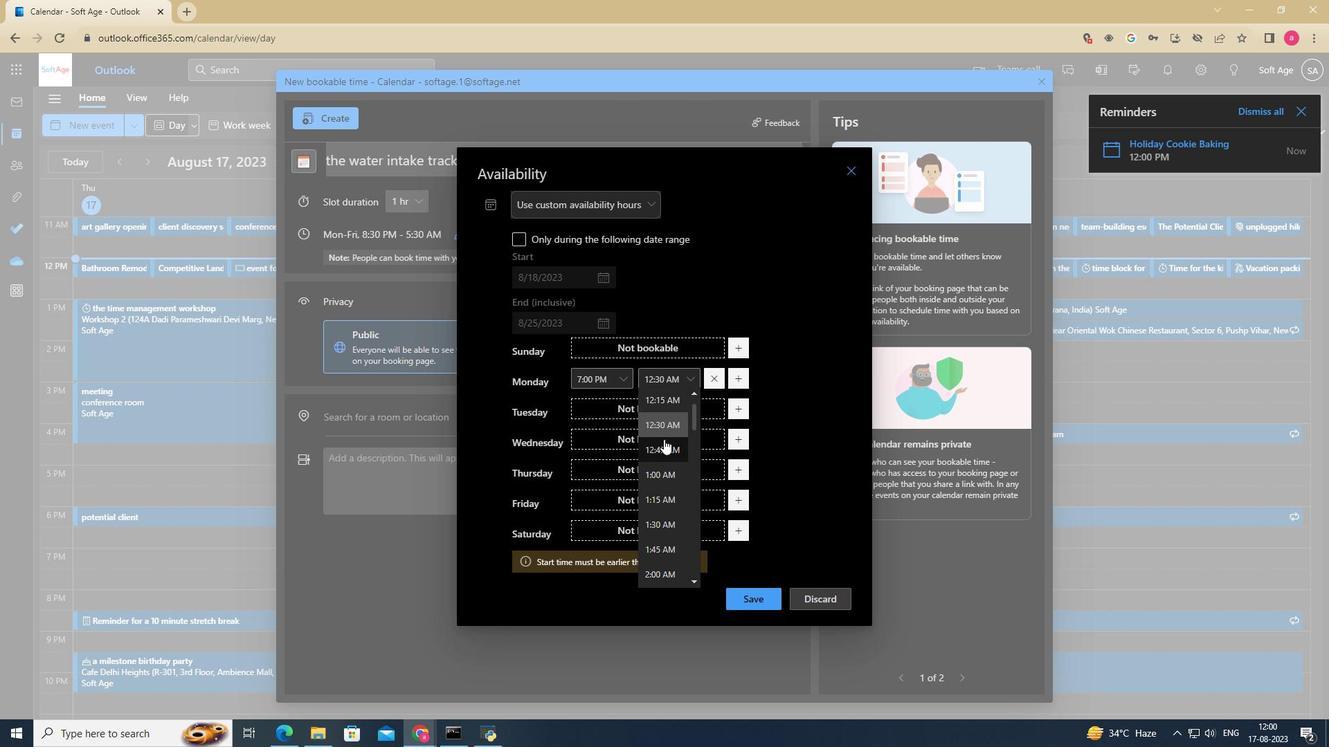 
Action: Mouse scrolled (663, 440) with delta (0, 0)
Screenshot: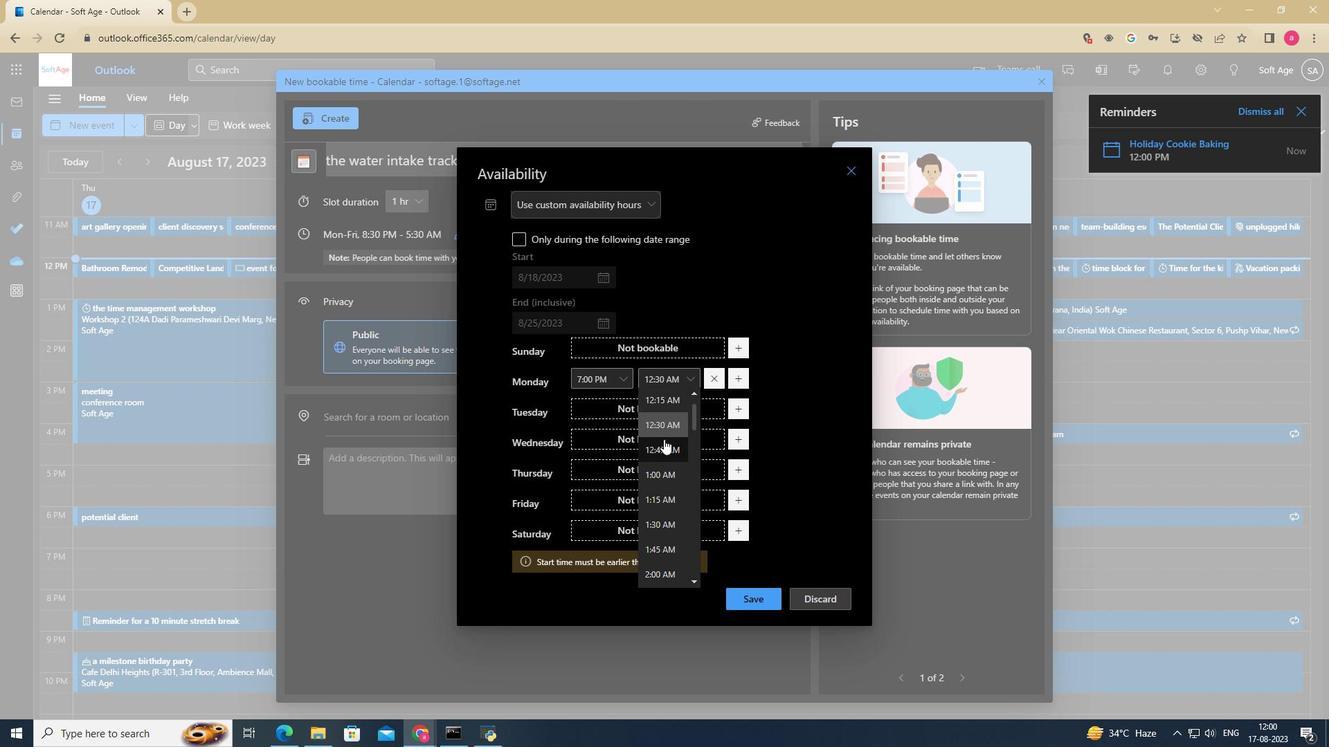 
Action: Mouse scrolled (663, 440) with delta (0, 0)
Screenshot: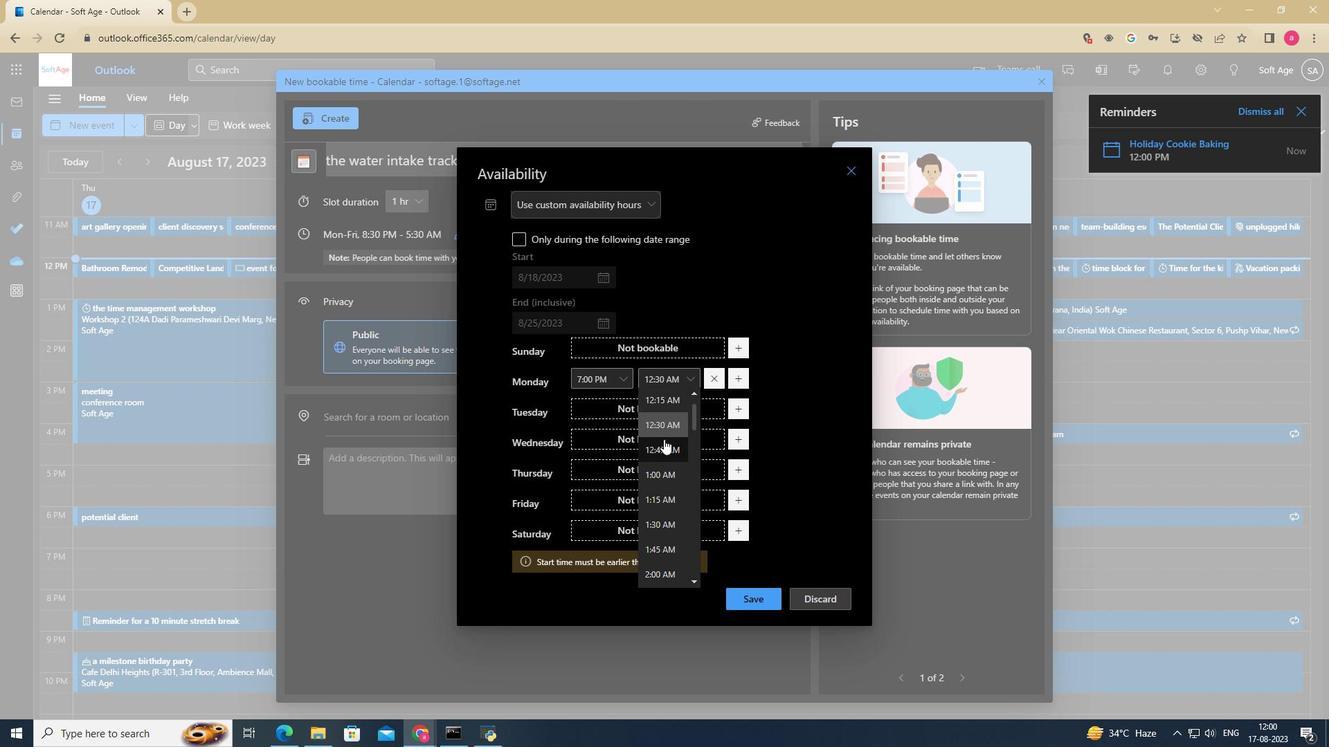 
Action: Mouse scrolled (663, 440) with delta (0, 0)
Screenshot: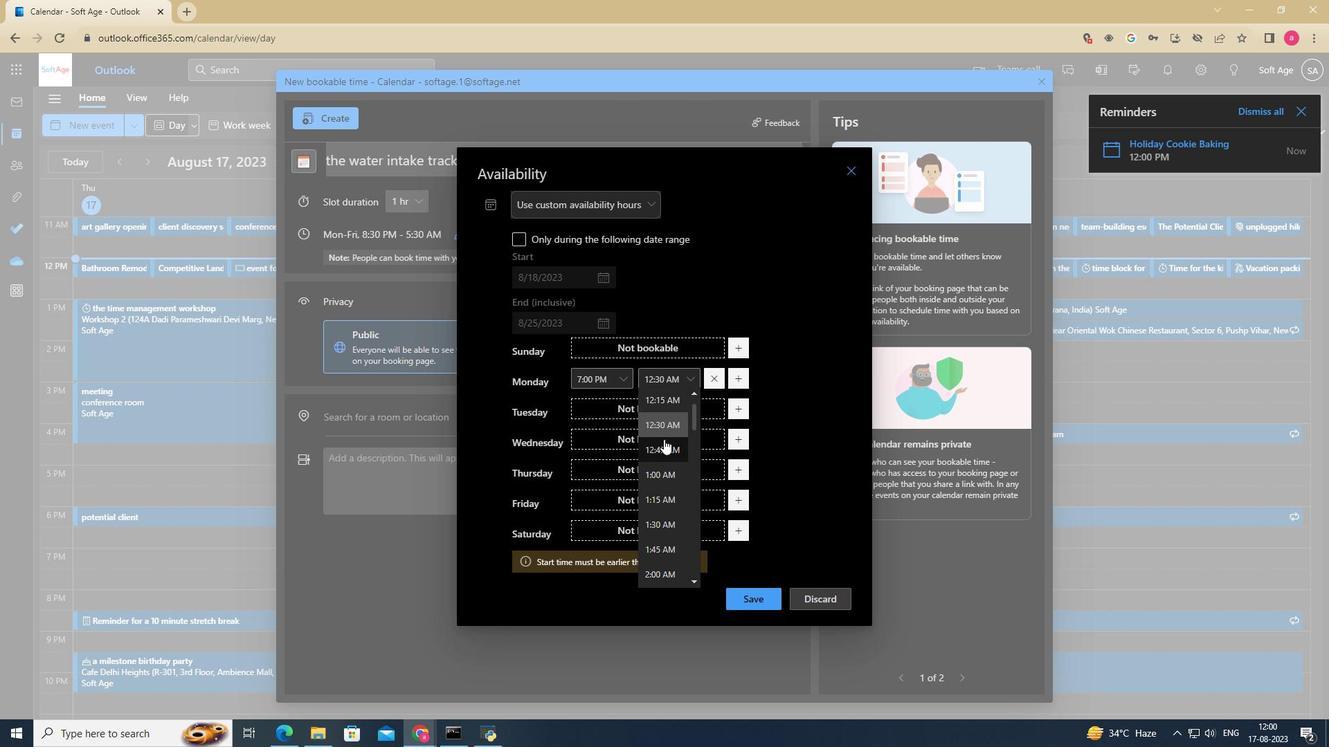 
Action: Mouse scrolled (663, 440) with delta (0, 0)
Screenshot: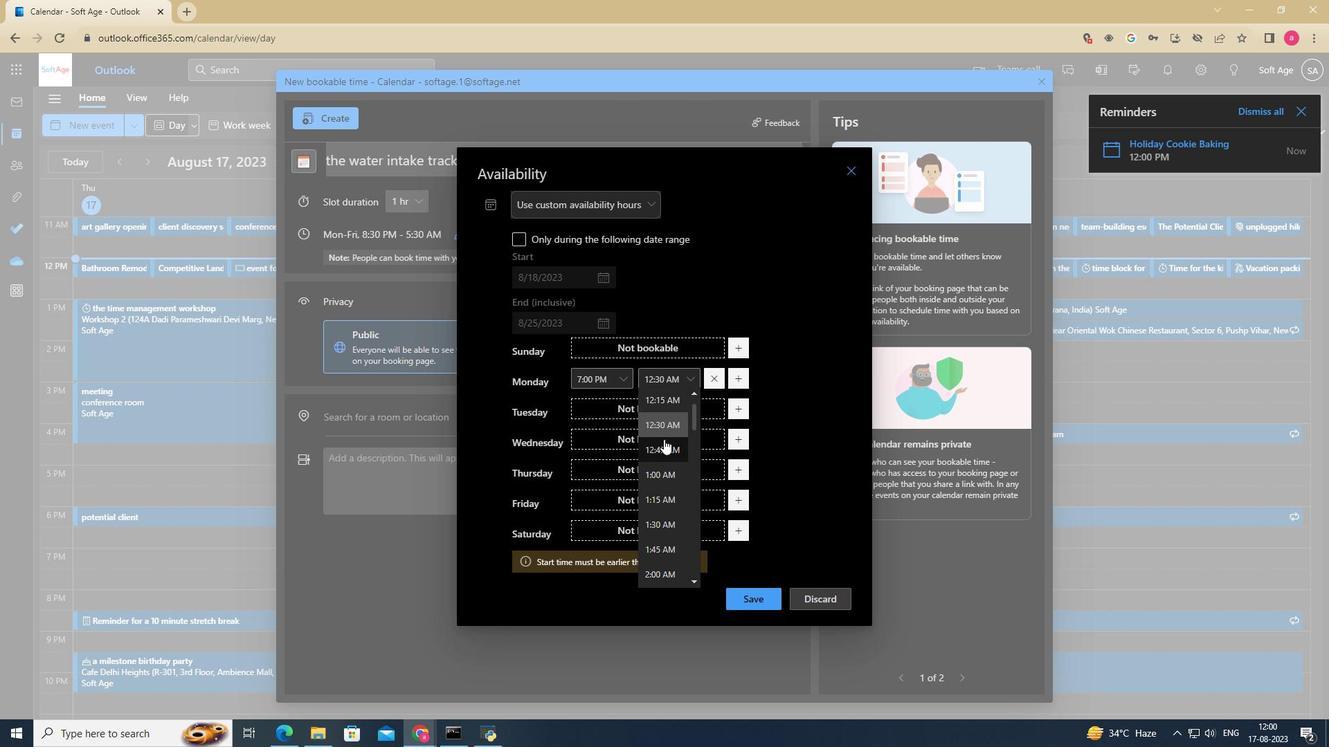 
Action: Mouse scrolled (663, 440) with delta (0, 0)
Screenshot: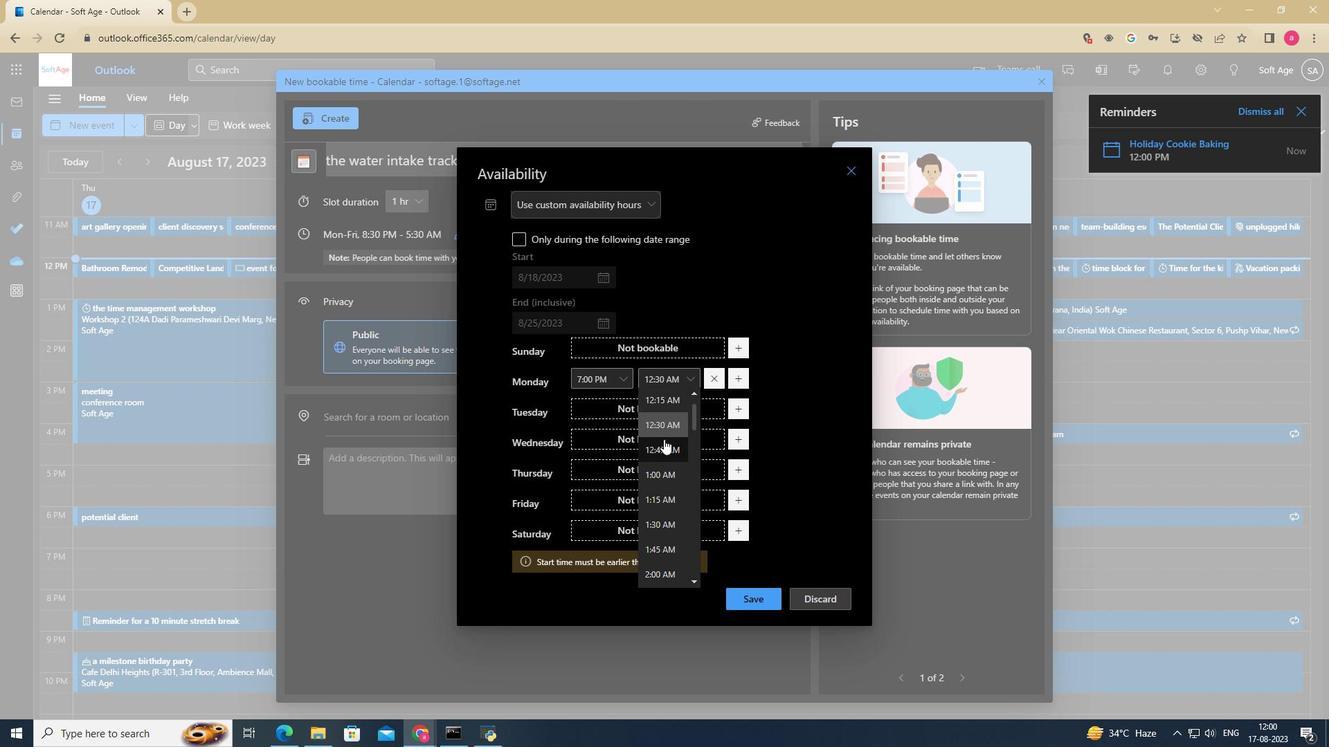 
Action: Mouse scrolled (663, 440) with delta (0, 0)
Screenshot: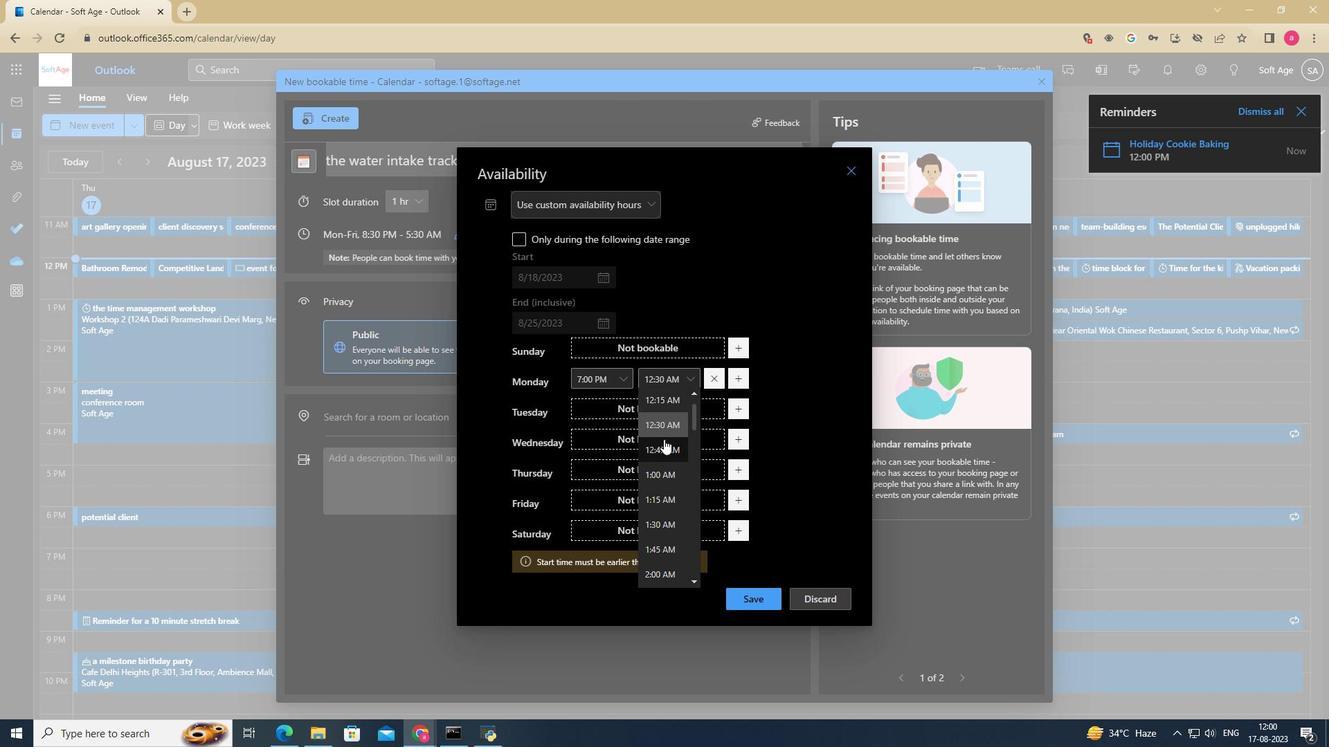
Action: Mouse scrolled (663, 440) with delta (0, 0)
Screenshot: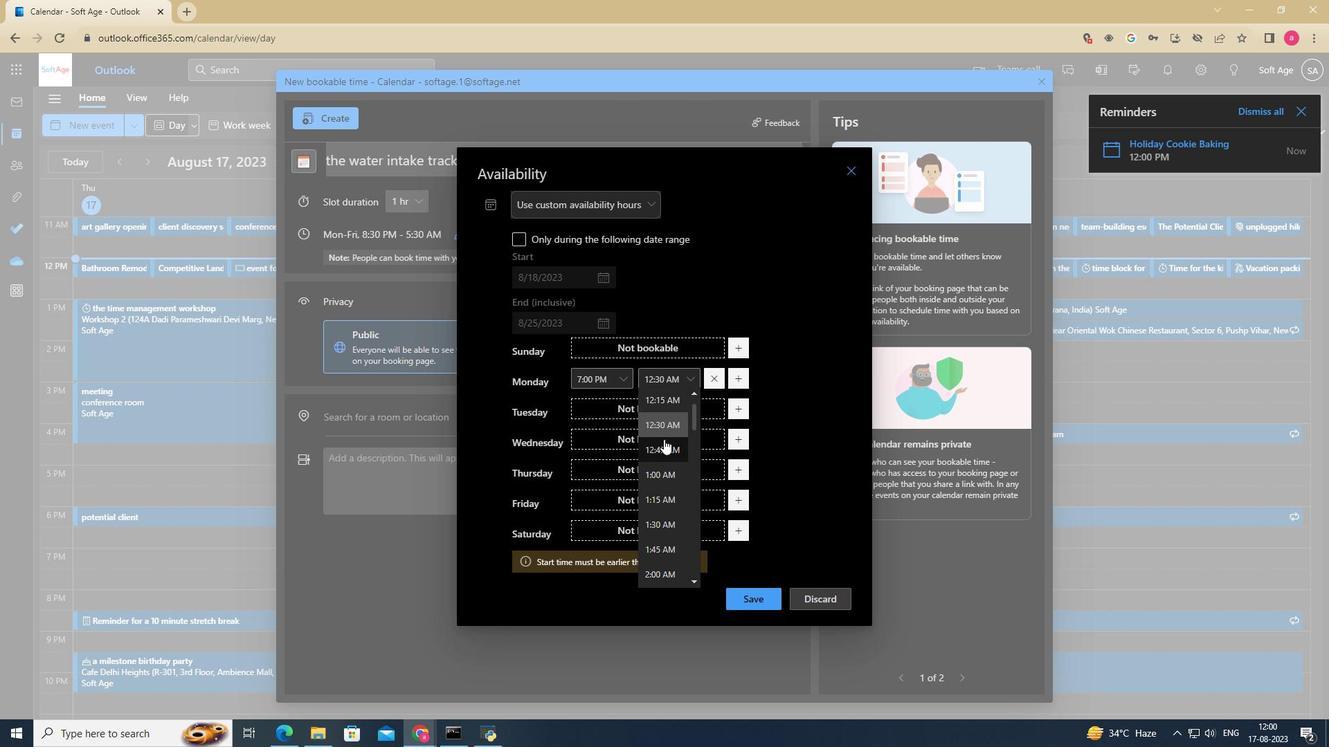 
Action: Mouse scrolled (663, 440) with delta (0, 0)
Screenshot: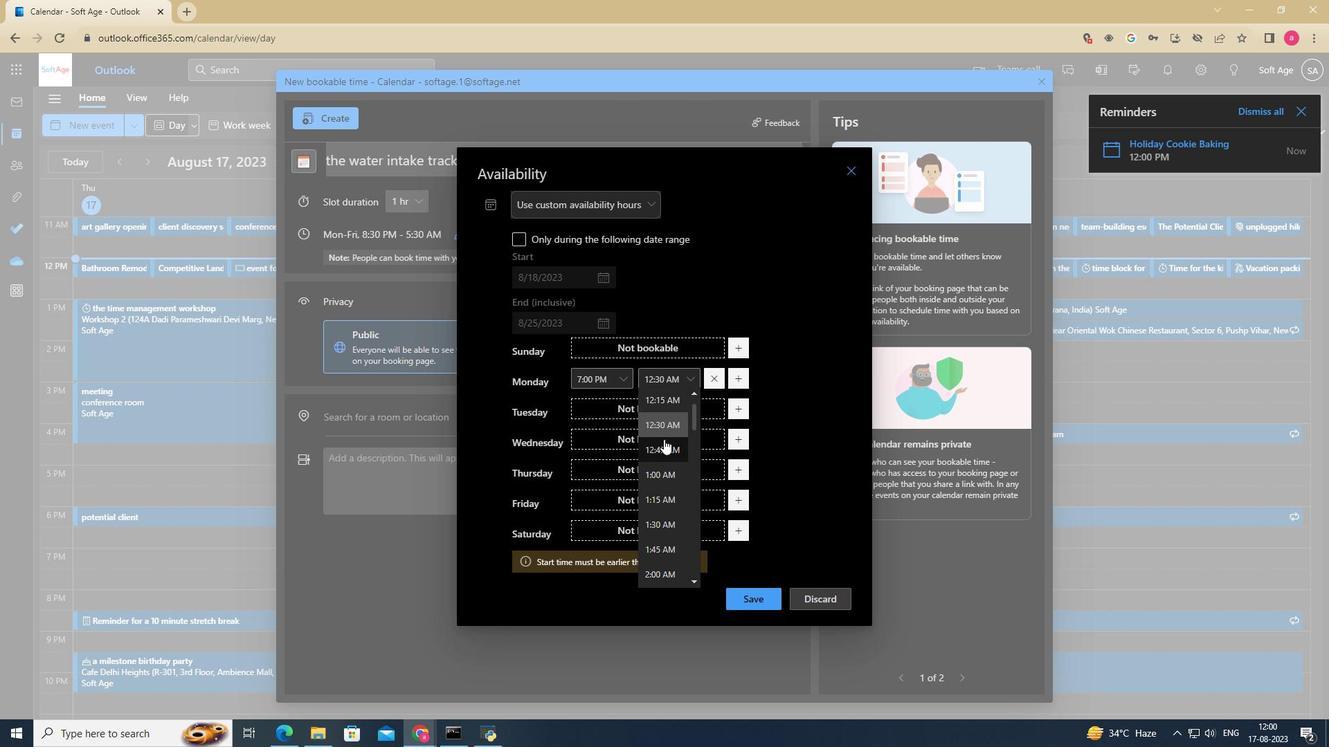 
Action: Mouse scrolled (663, 440) with delta (0, 0)
Screenshot: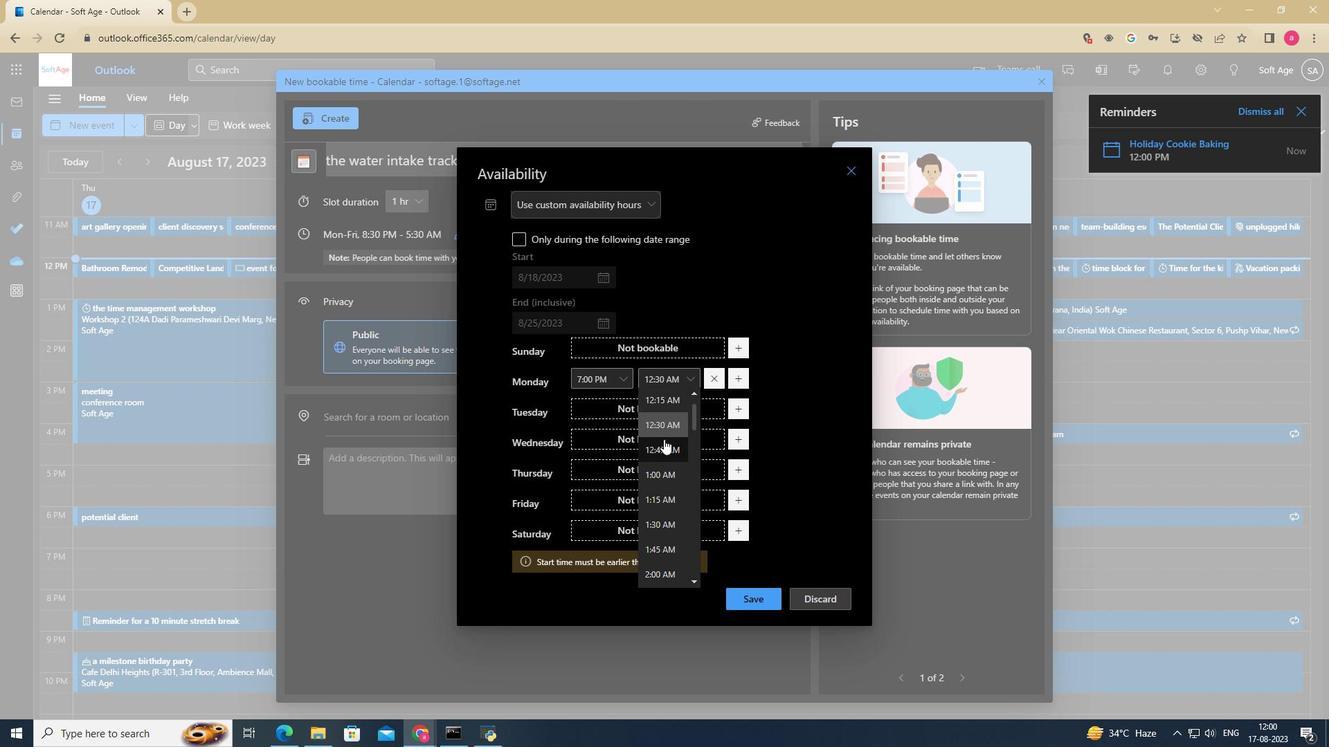 
Action: Mouse moved to (660, 516)
Screenshot: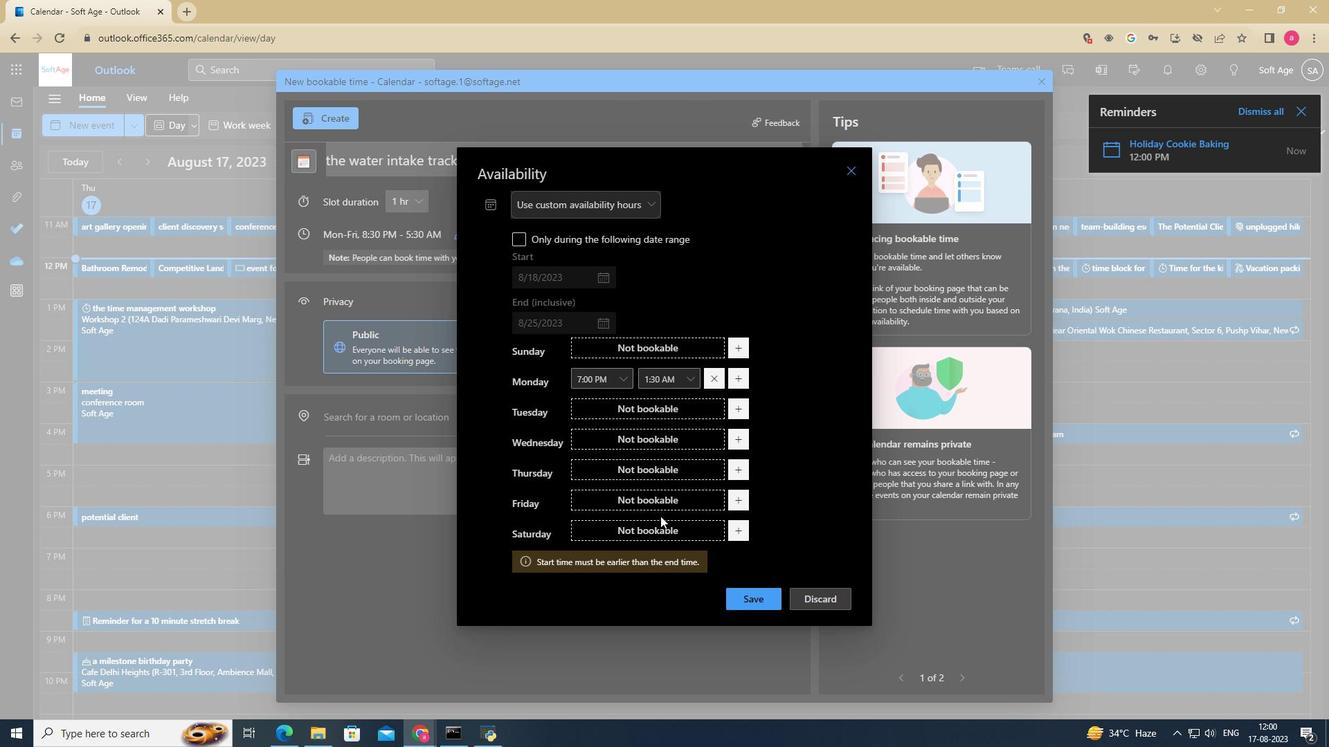 
Action: Mouse pressed left at (660, 516)
Screenshot: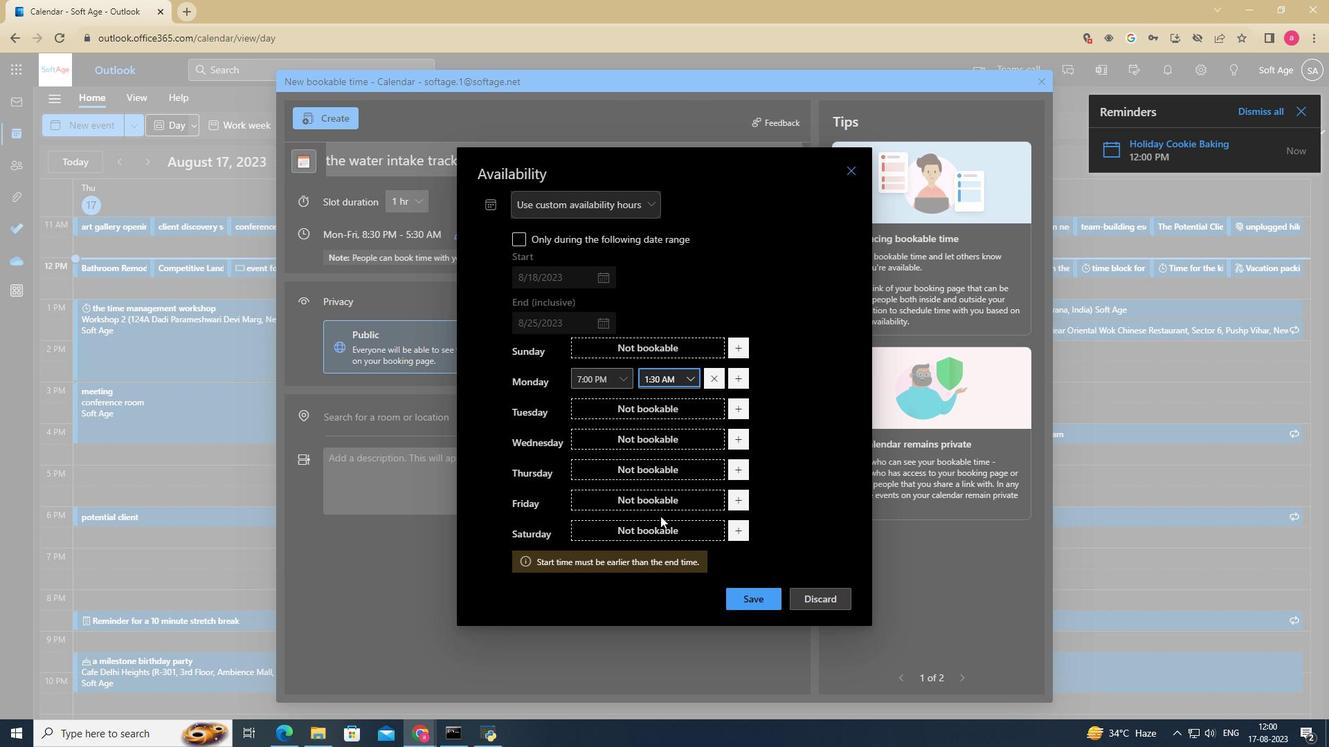 
Action: Mouse moved to (708, 378)
Screenshot: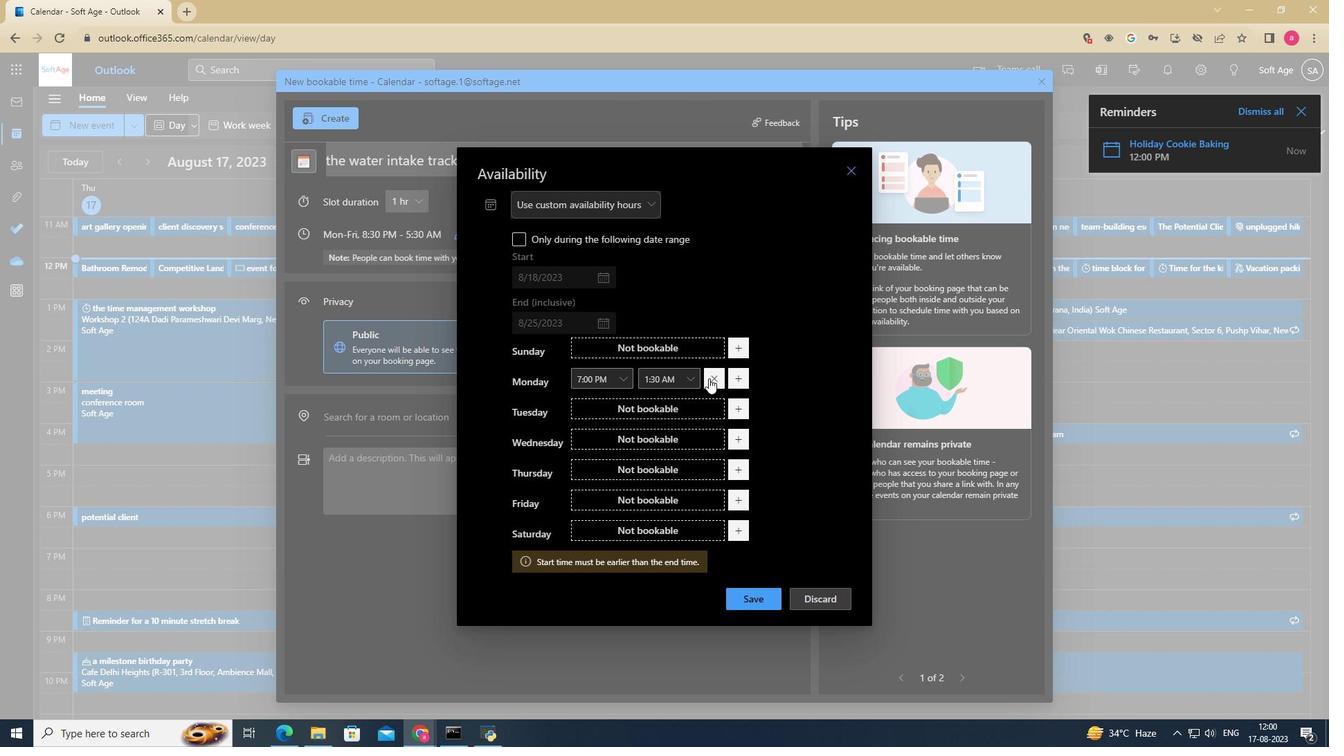 
Action: Mouse pressed left at (708, 378)
Screenshot: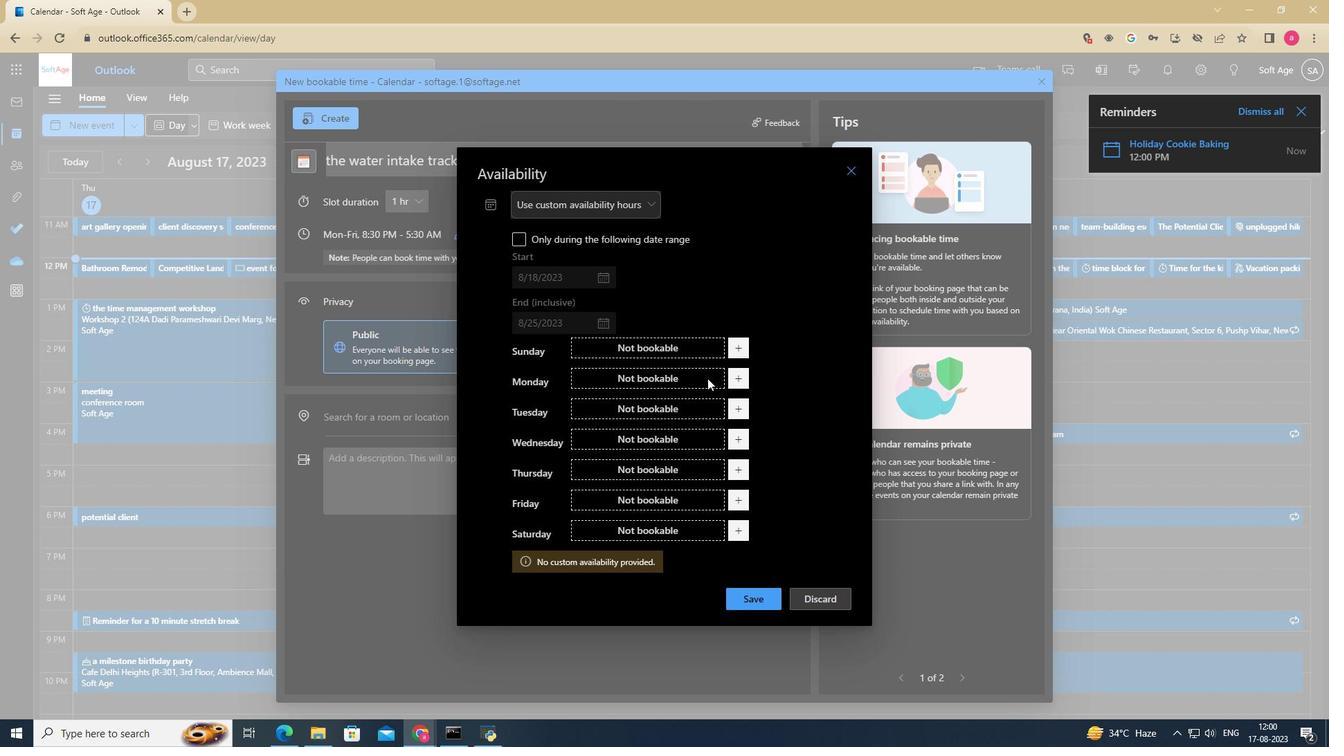 
Action: Mouse moved to (630, 346)
Screenshot: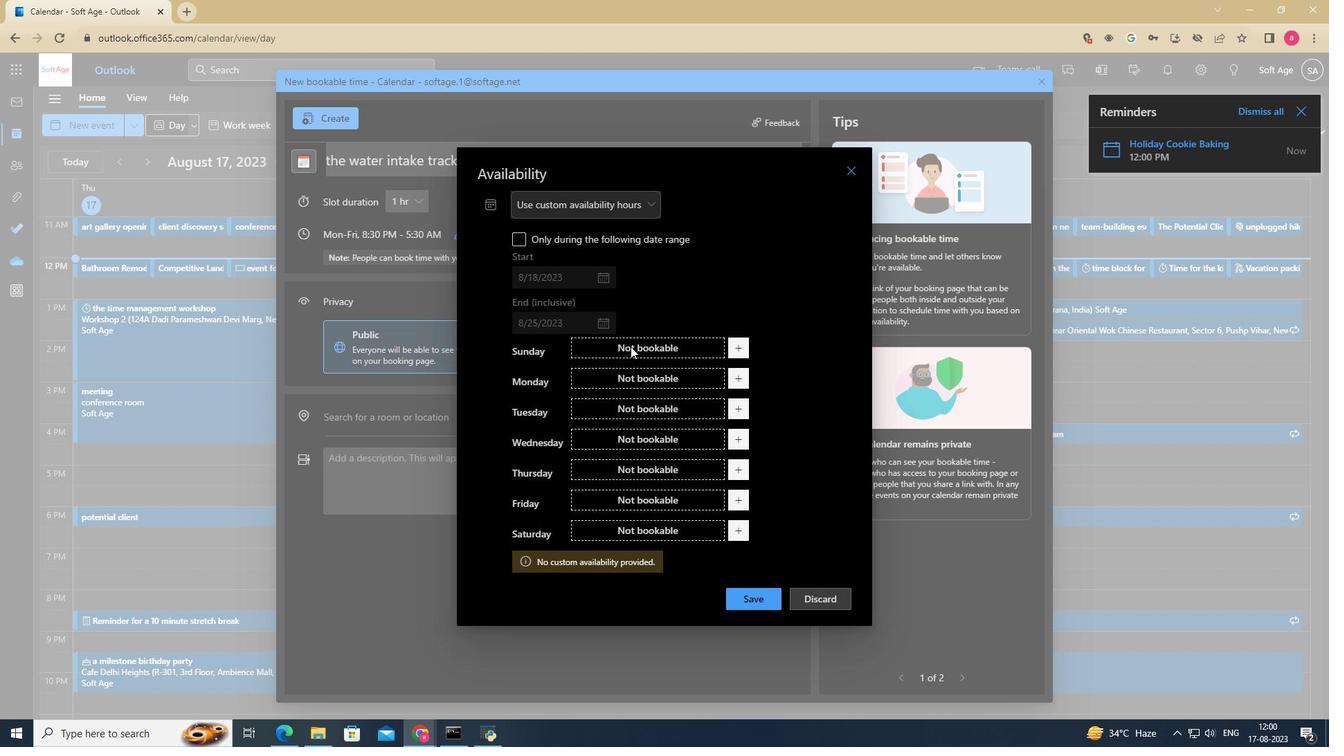 
Action: Mouse pressed left at (630, 346)
Screenshot: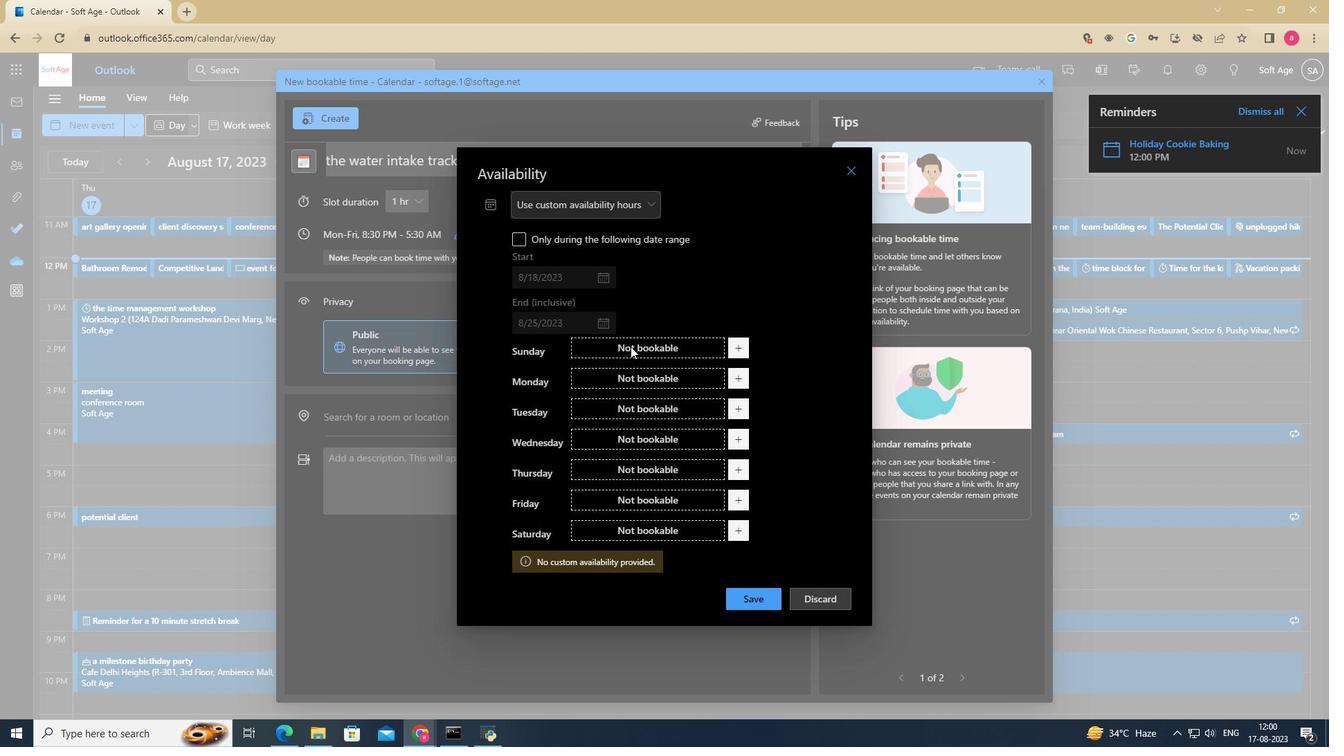 
Action: Mouse moved to (587, 328)
Screenshot: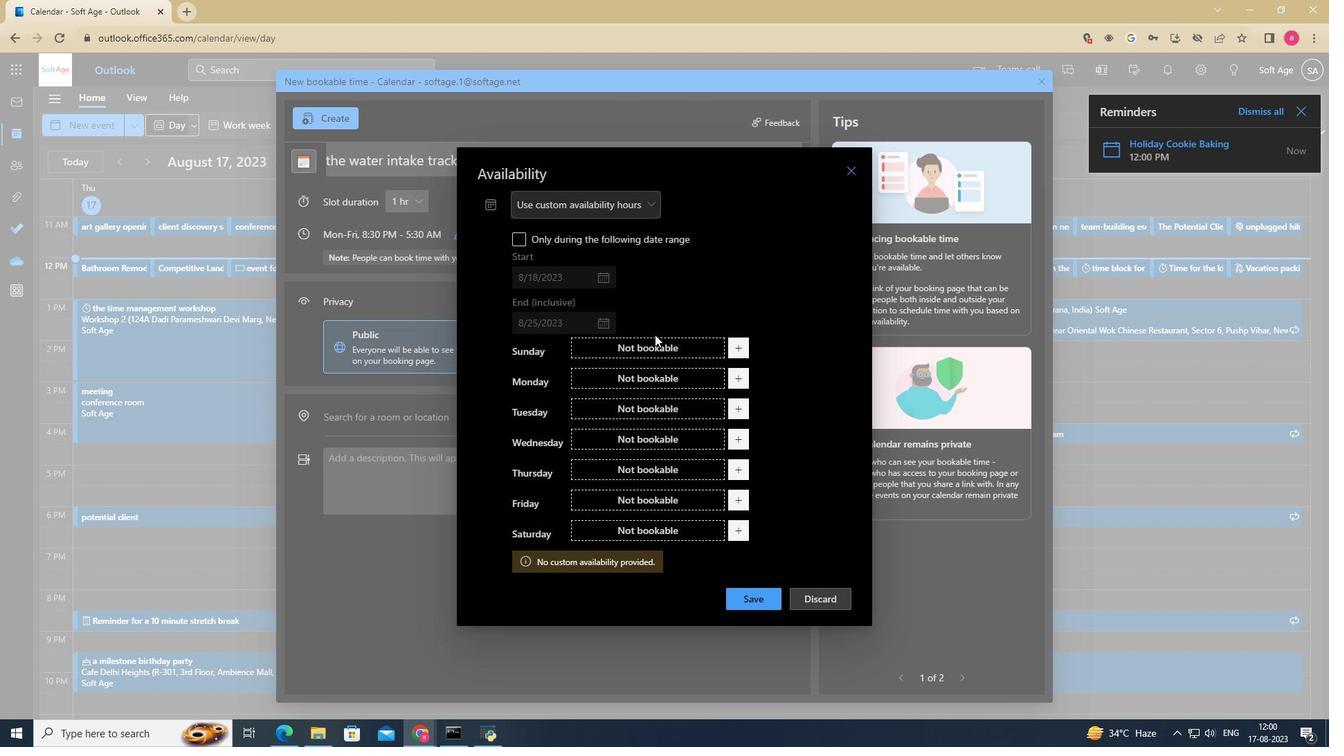 
Action: Mouse pressed left at (587, 328)
Screenshot: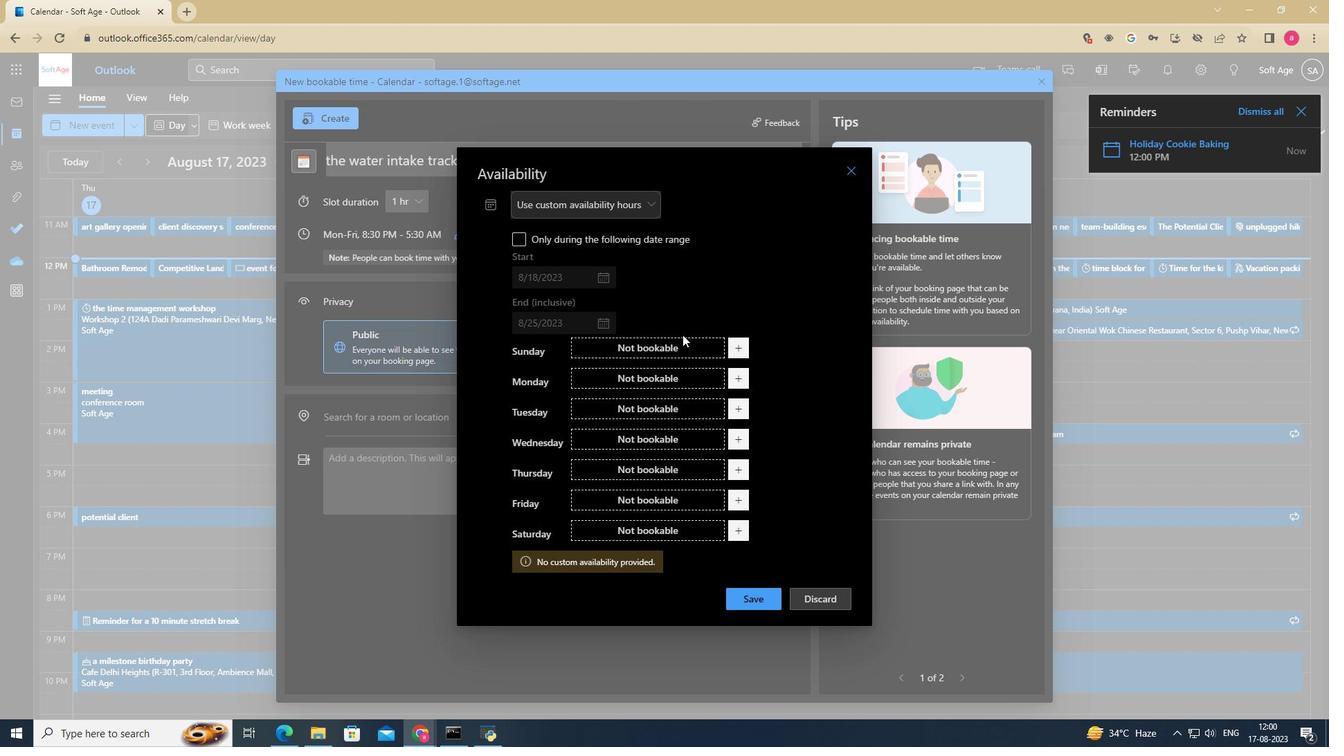 
Action: Mouse moved to (515, 245)
Screenshot: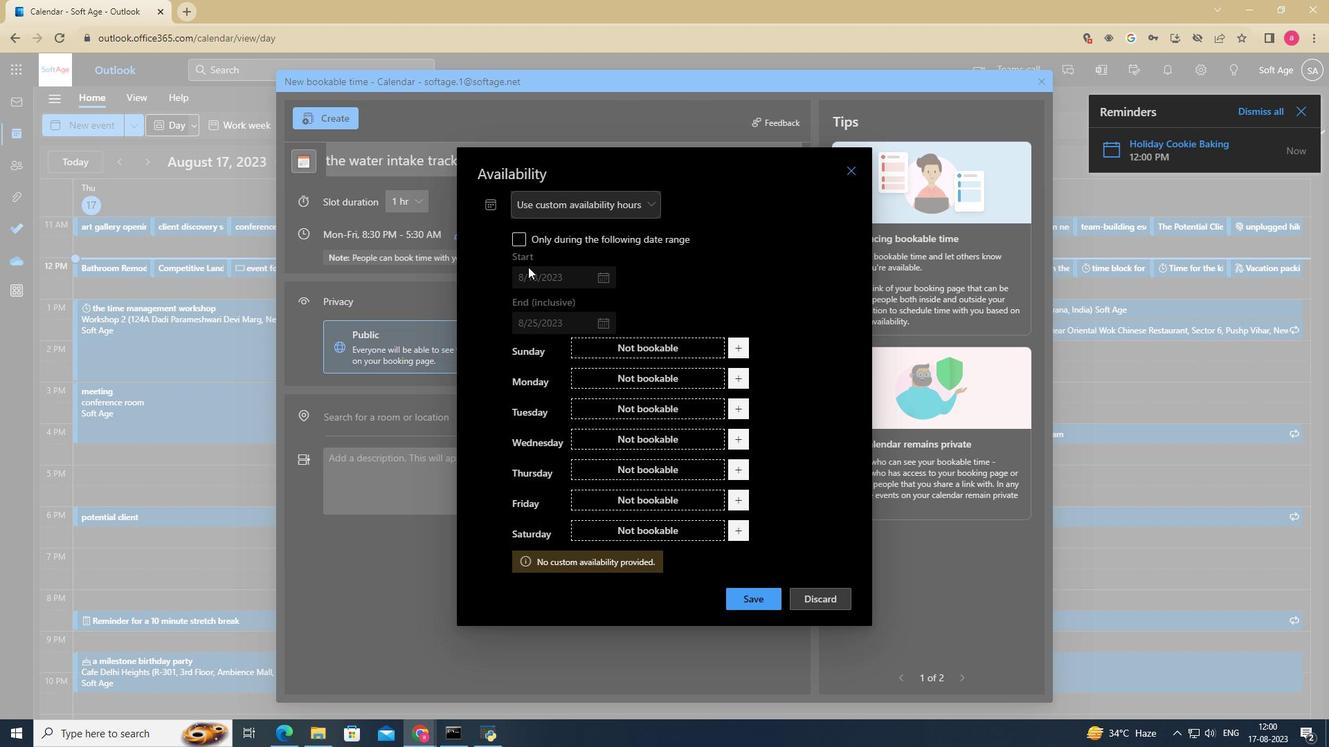
Action: Mouse pressed left at (515, 245)
Screenshot: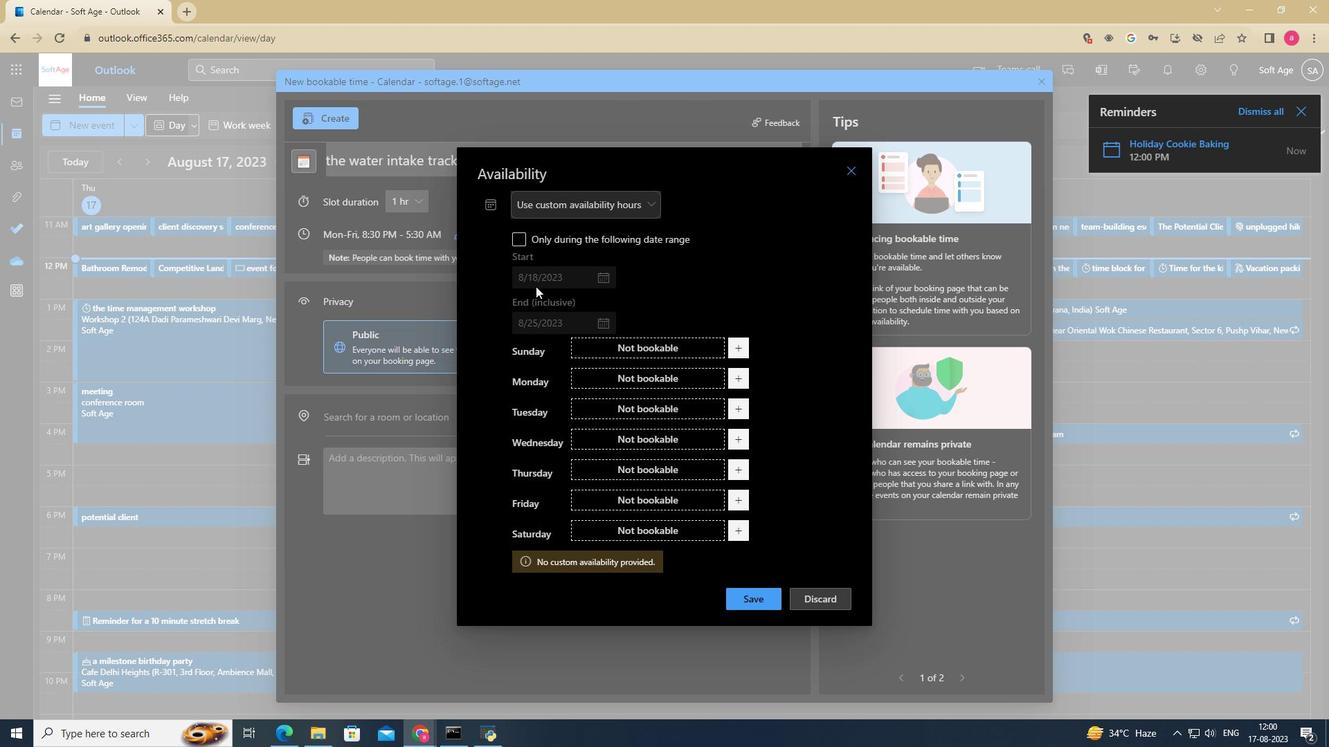 
Action: Mouse moved to (521, 237)
Screenshot: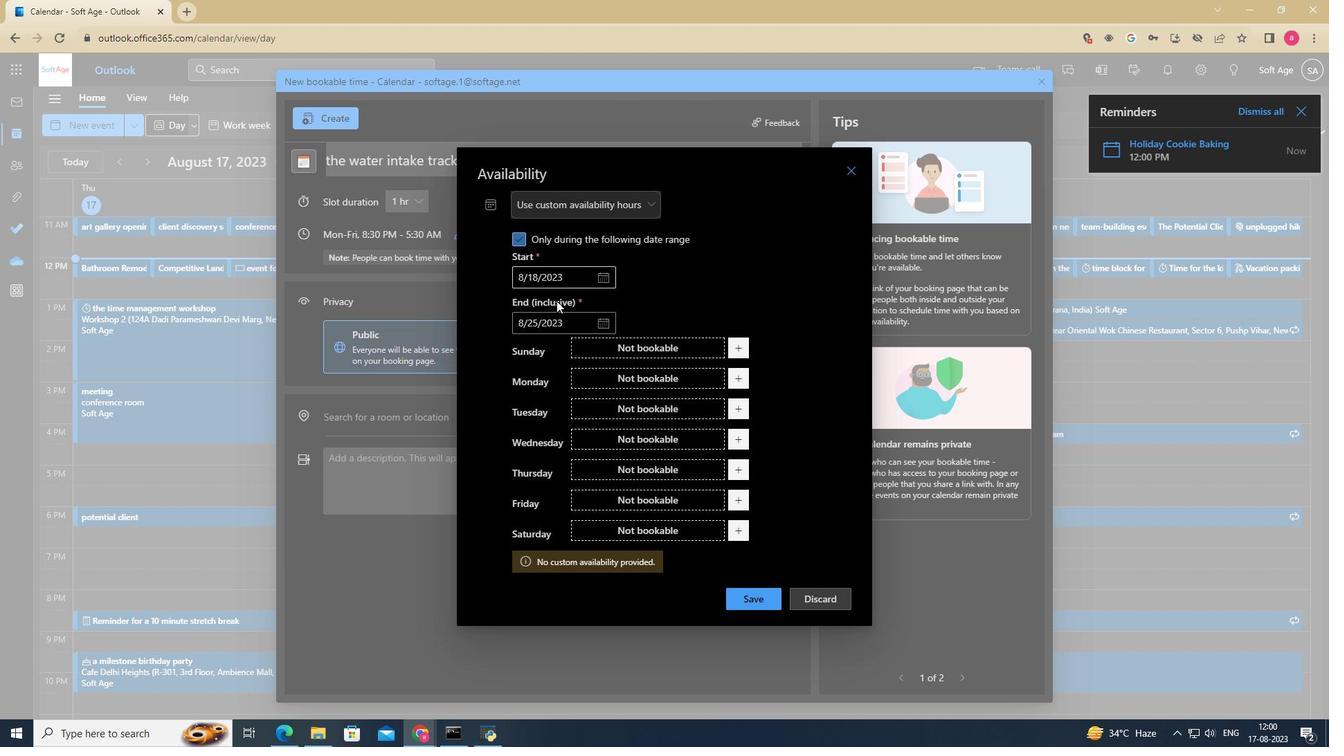 
Action: Mouse pressed left at (521, 237)
Screenshot: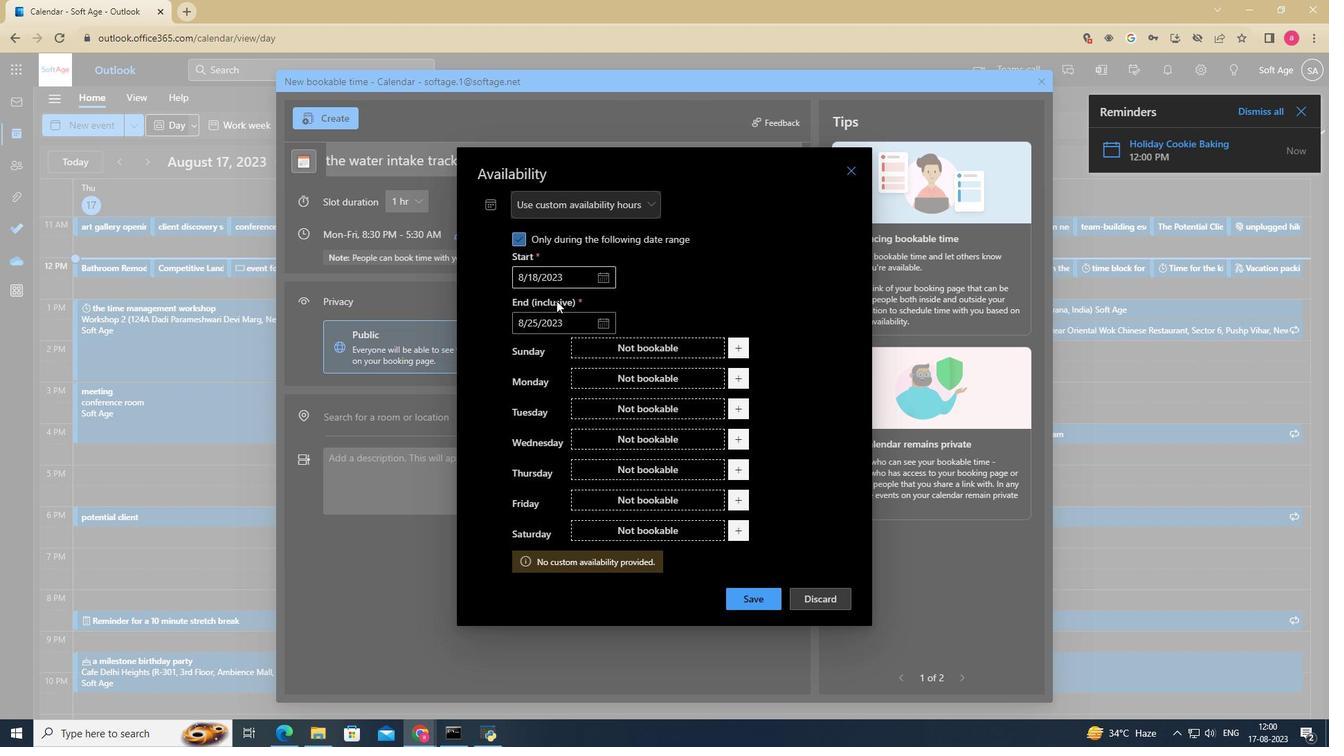 
Action: Mouse moved to (604, 319)
Screenshot: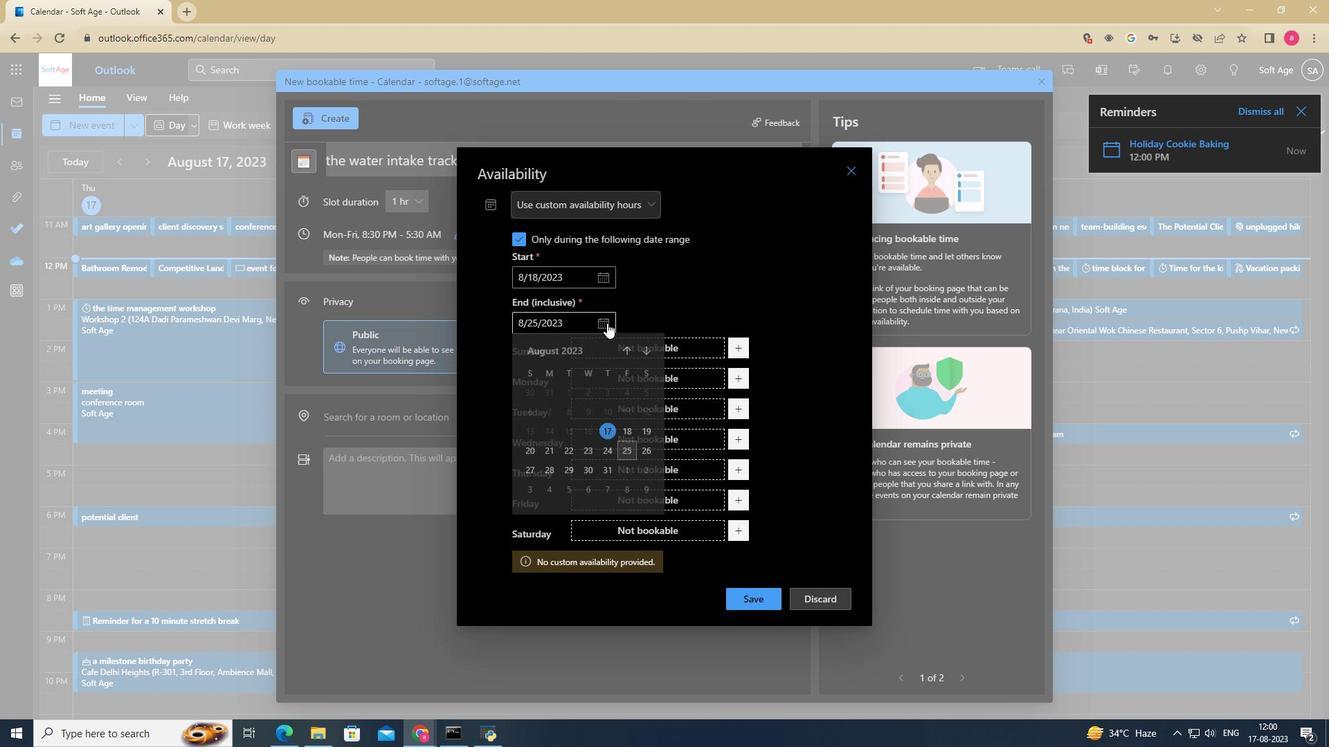 
Action: Mouse pressed left at (602, 318)
Screenshot: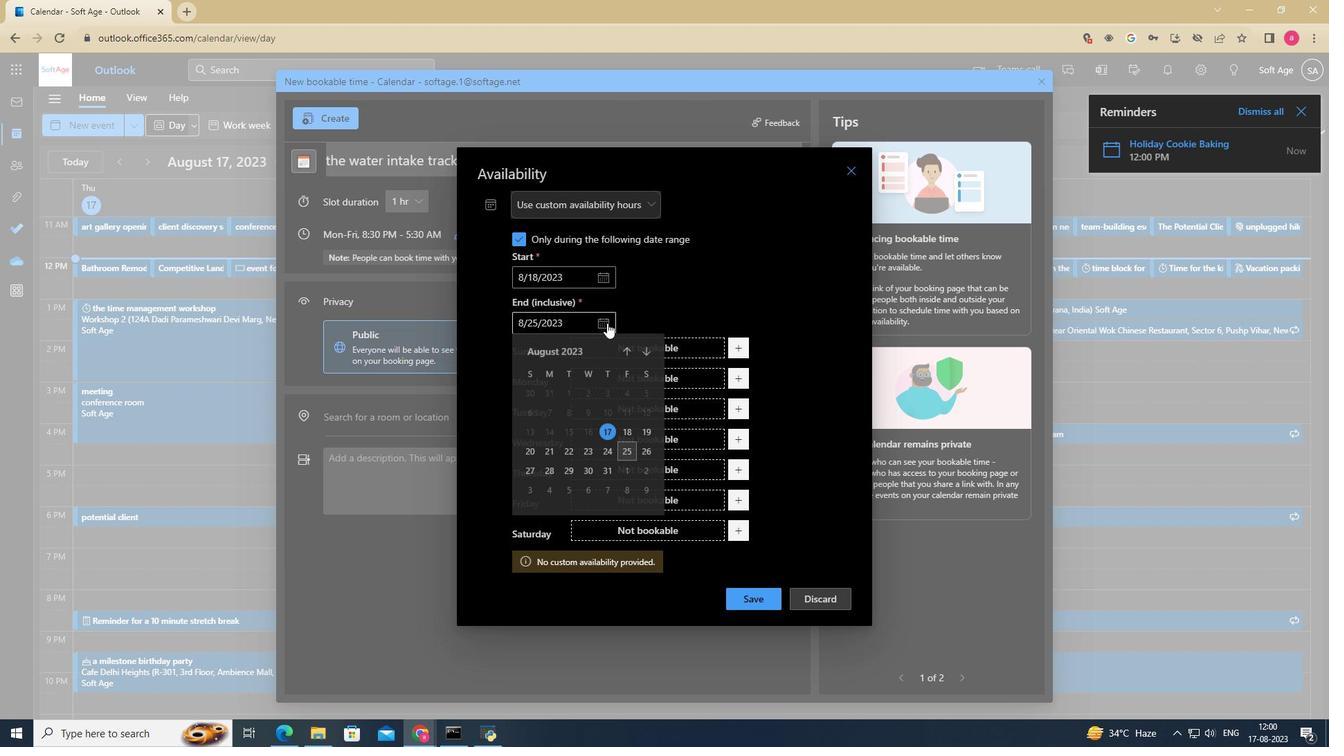 
Action: Mouse moved to (607, 323)
Screenshot: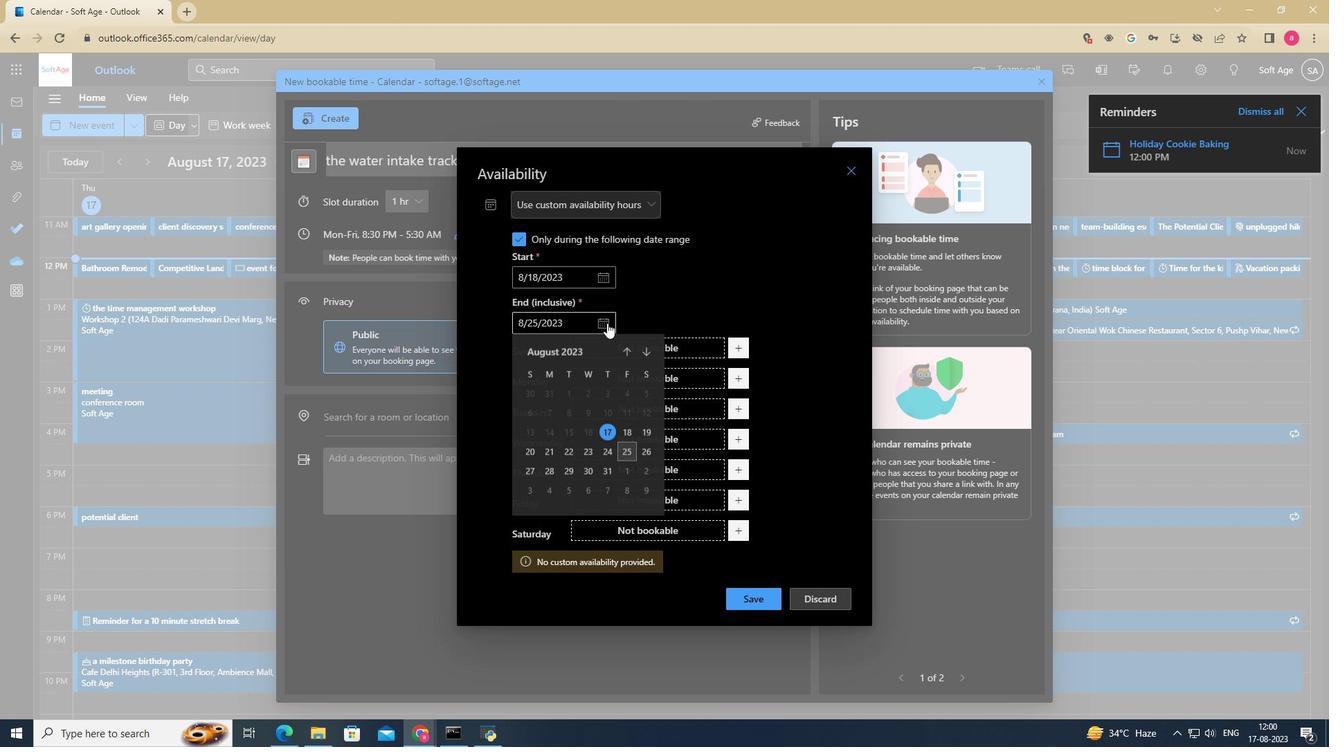 
Action: Mouse pressed left at (607, 323)
Screenshot: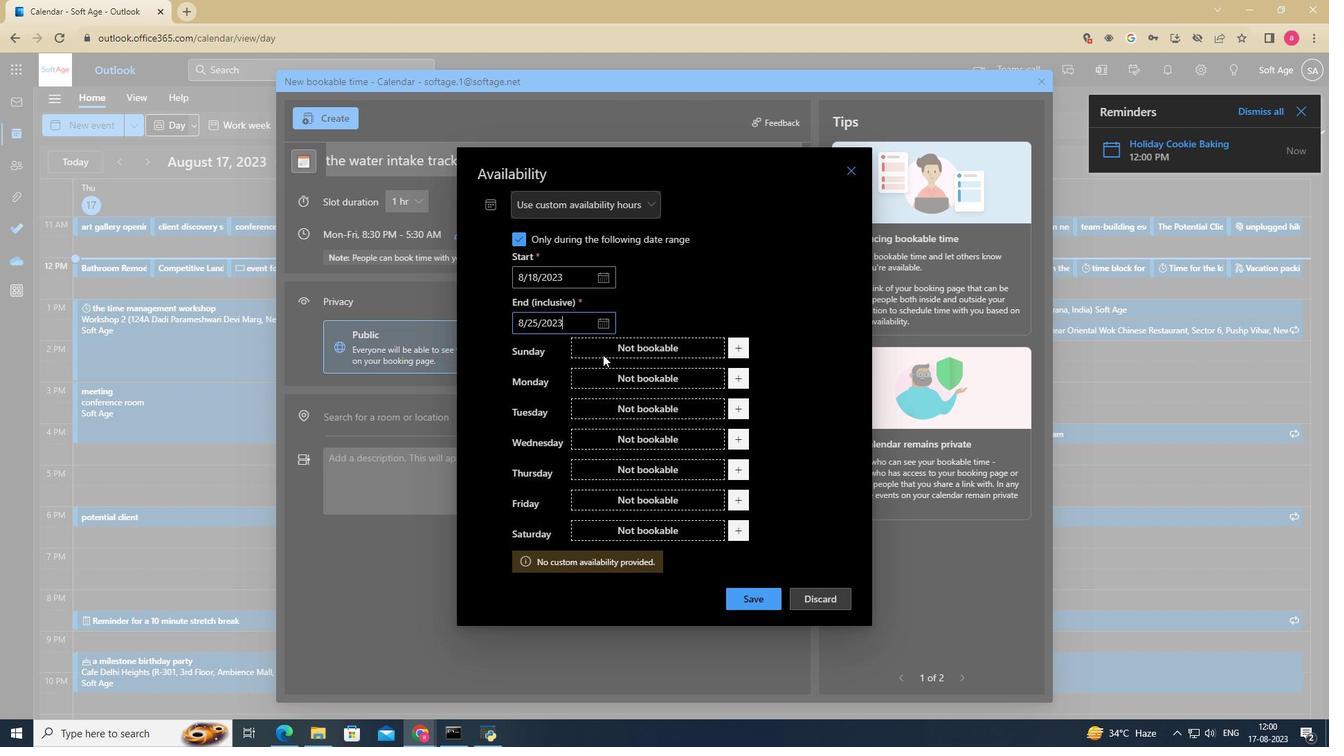 
Action: Mouse moved to (600, 330)
Screenshot: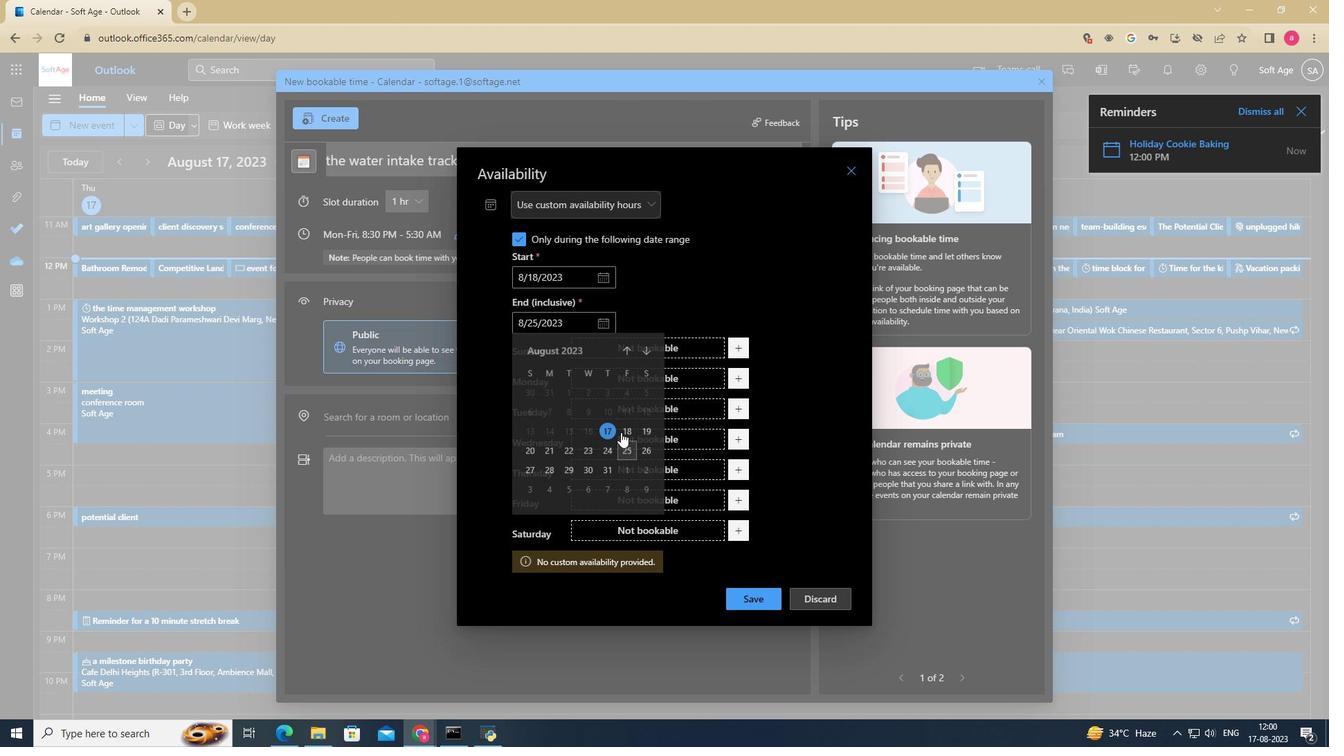 
Action: Mouse pressed left at (600, 330)
Screenshot: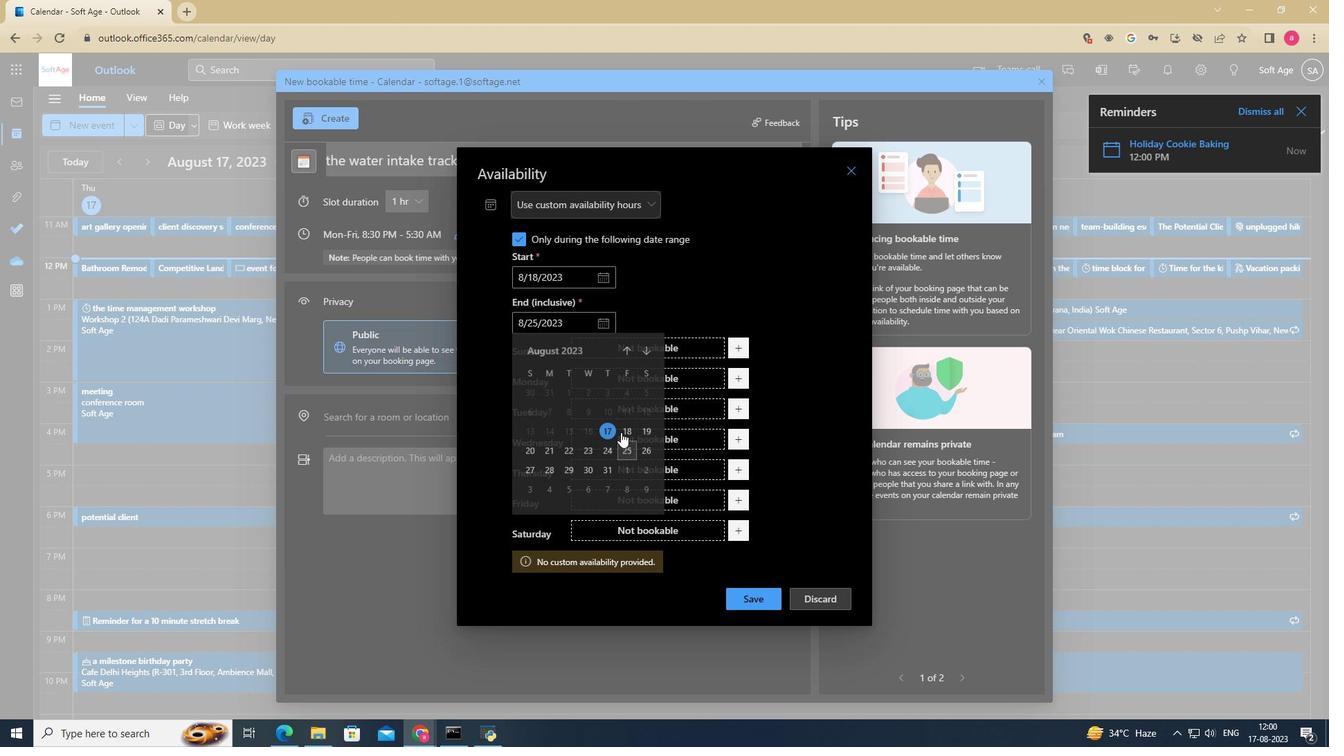 
Action: Mouse moved to (627, 439)
Screenshot: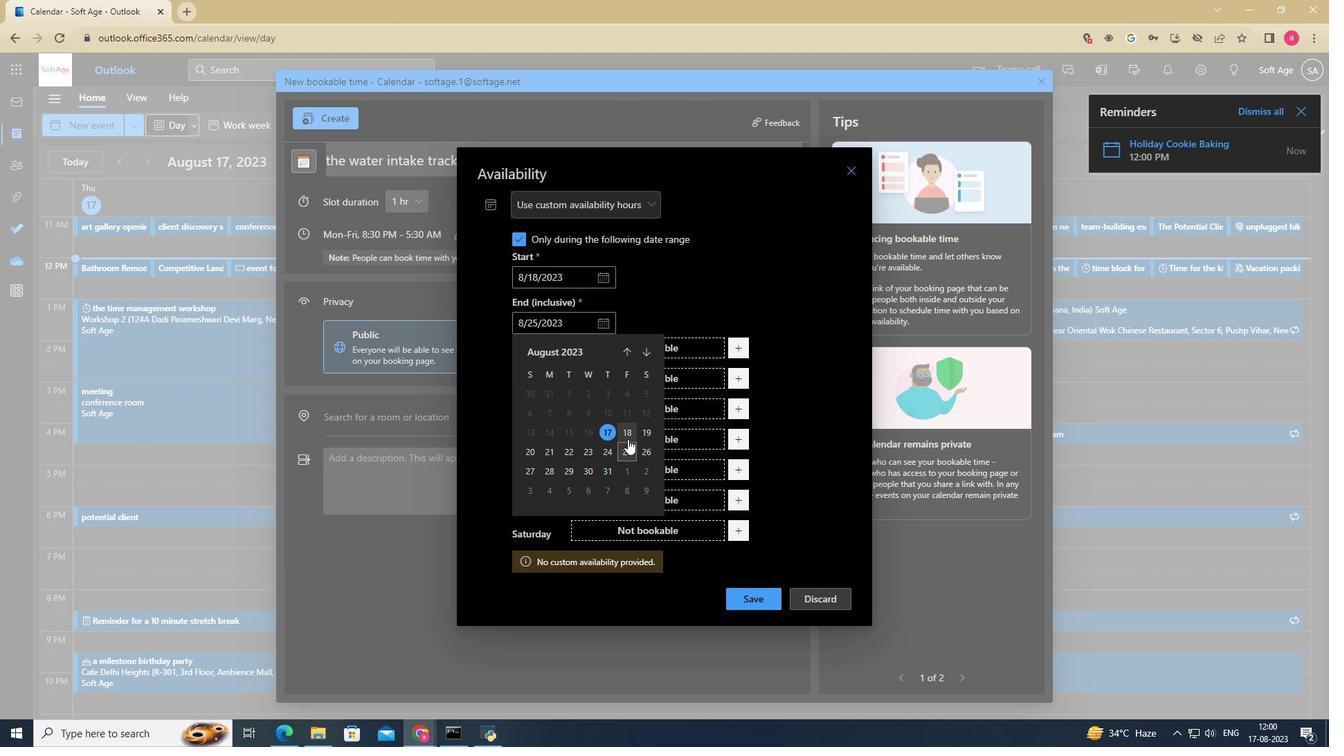 
Action: Mouse pressed left at (627, 439)
Screenshot: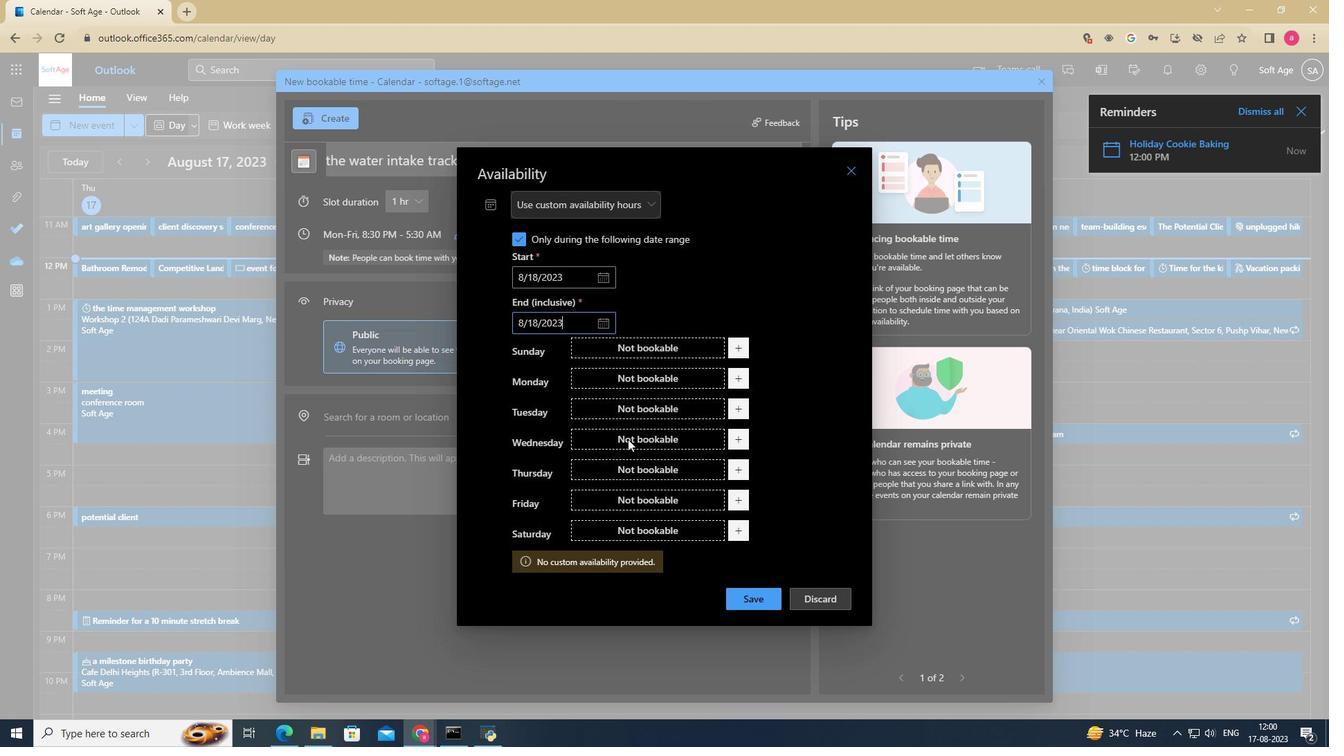 
Action: Mouse moved to (735, 343)
Screenshot: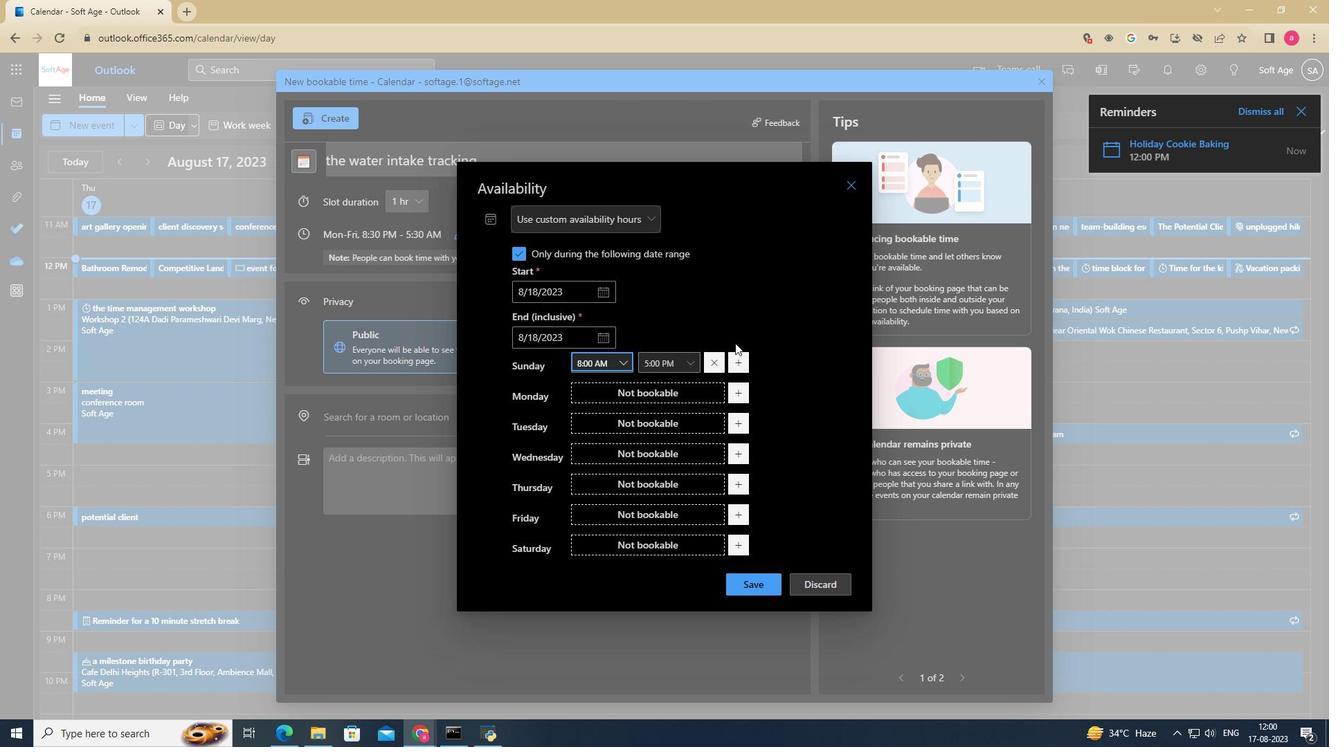 
Action: Mouse pressed left at (735, 343)
Screenshot: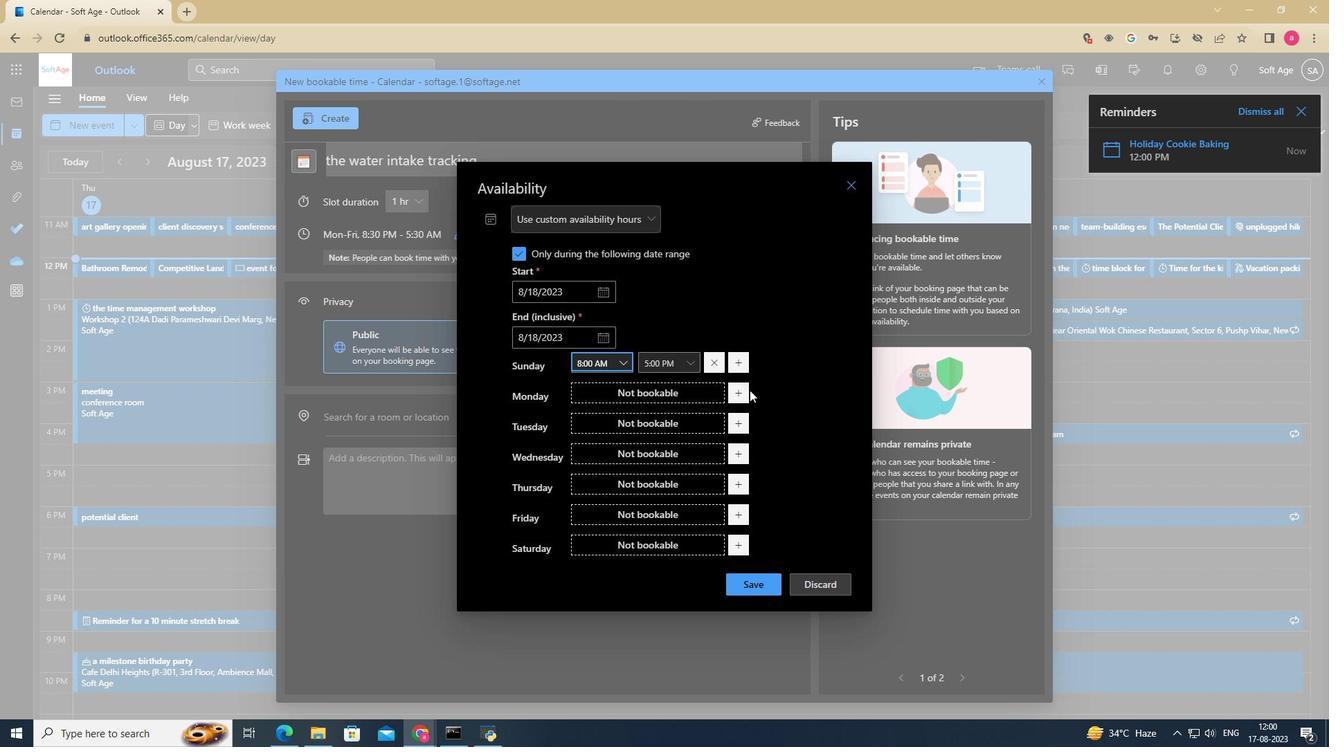 
Action: Mouse moved to (742, 575)
Screenshot: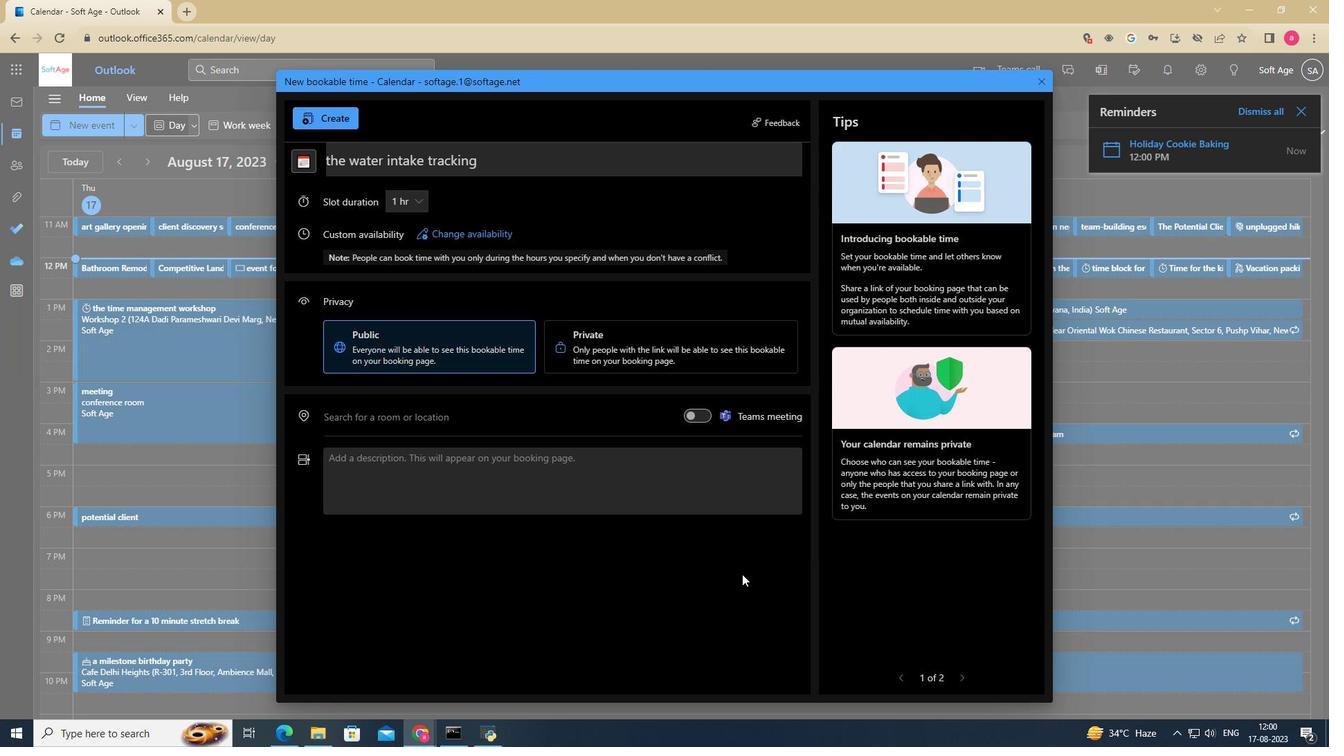 
Action: Mouse pressed left at (742, 575)
Screenshot: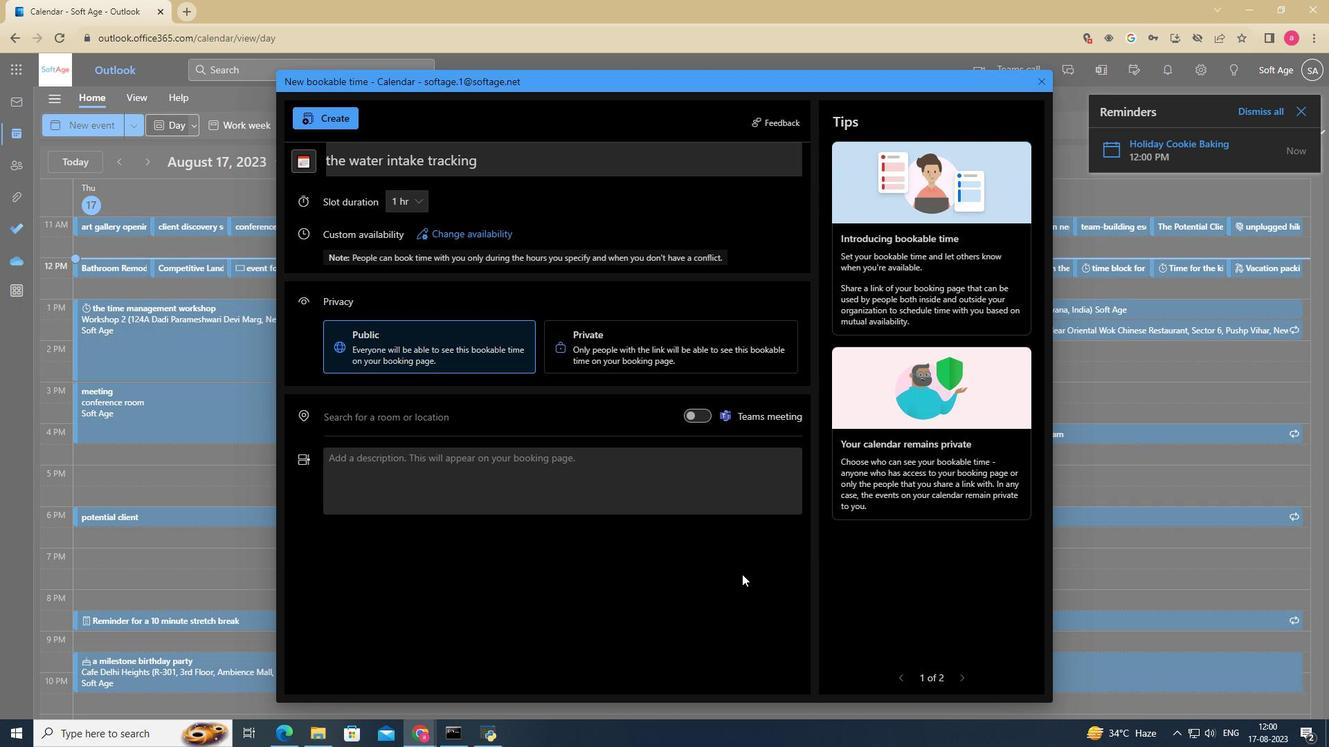 
Action: Mouse moved to (613, 351)
Screenshot: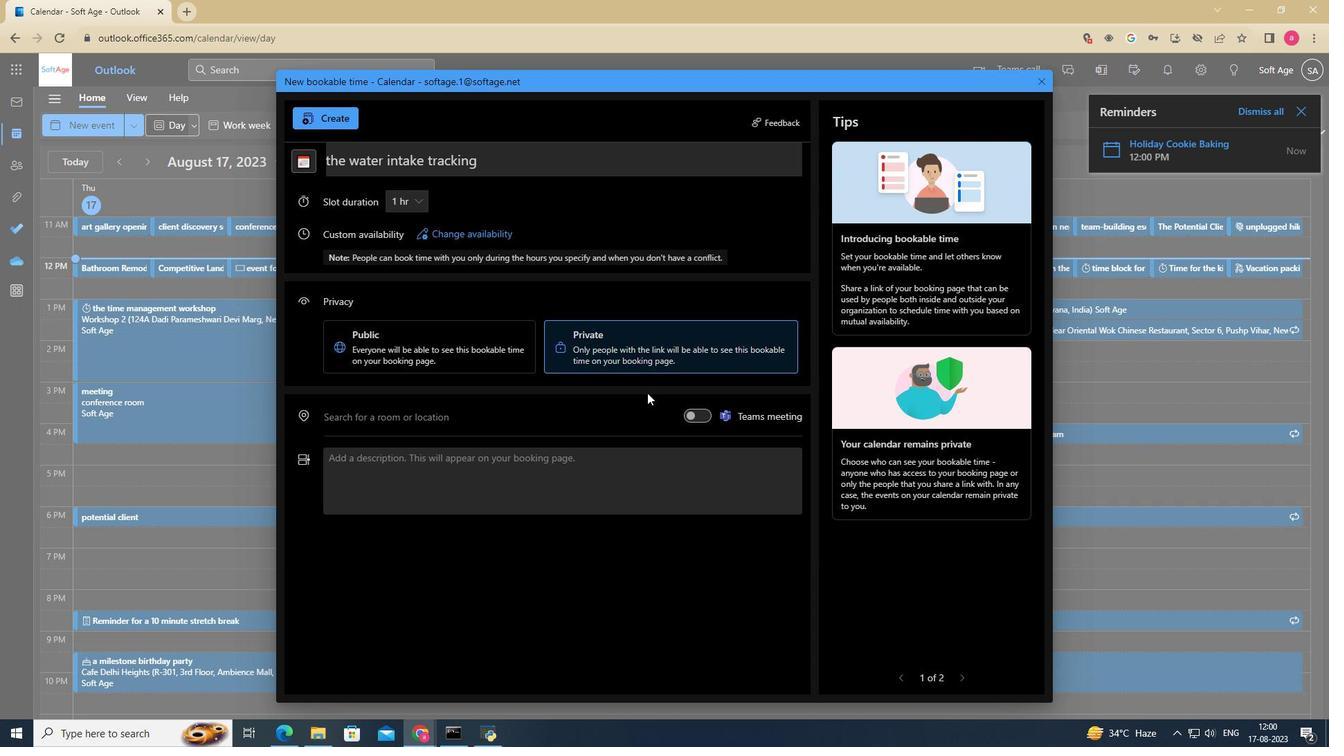 
Action: Mouse pressed left at (613, 351)
Screenshot: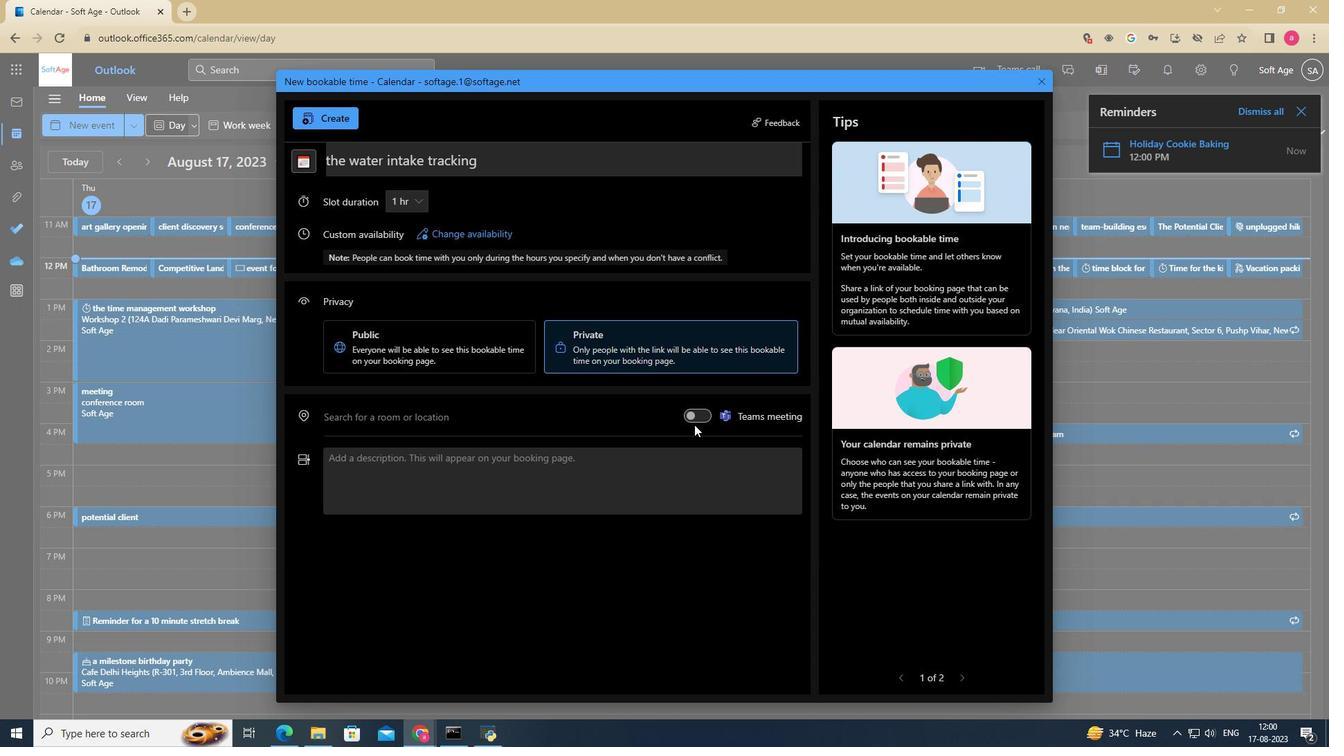 
Action: Mouse moved to (696, 417)
Screenshot: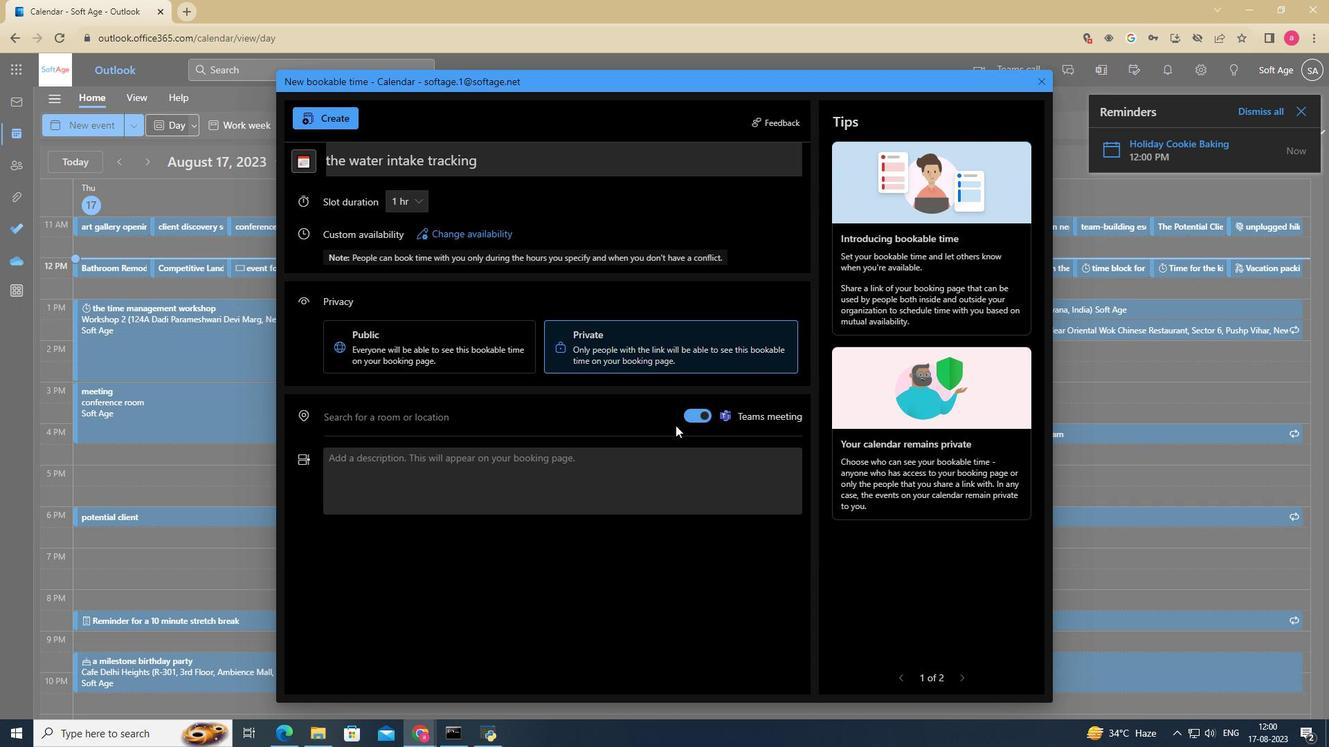 
Action: Mouse pressed left at (696, 417)
Screenshot: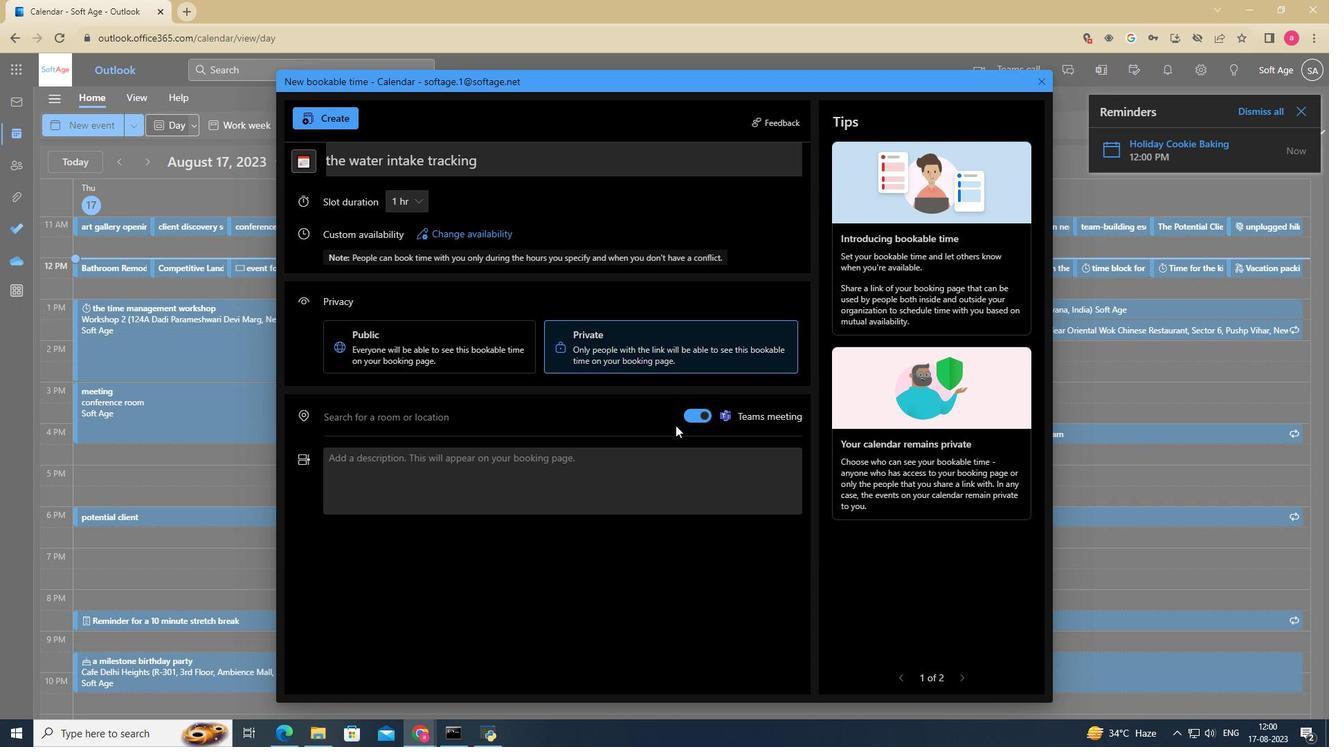 
Action: Mouse moved to (485, 422)
Screenshot: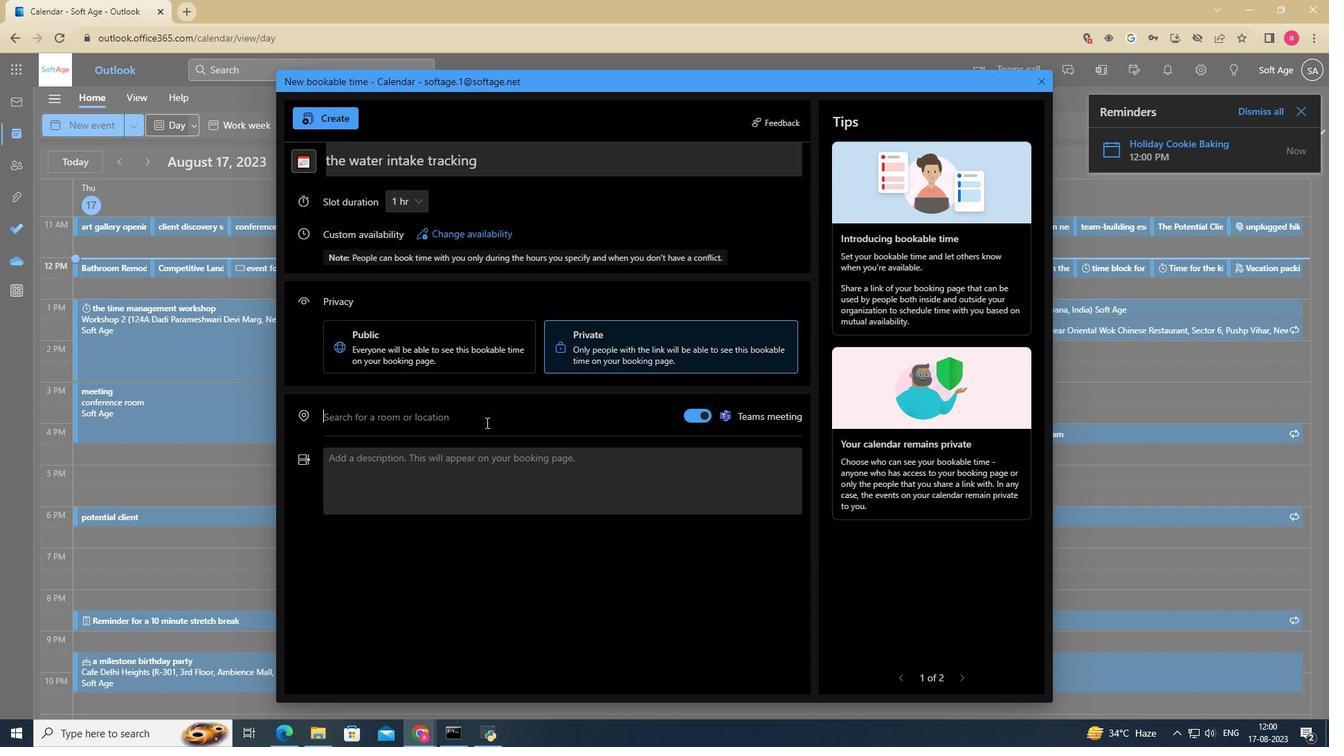 
Action: Mouse pressed left at (485, 422)
Screenshot: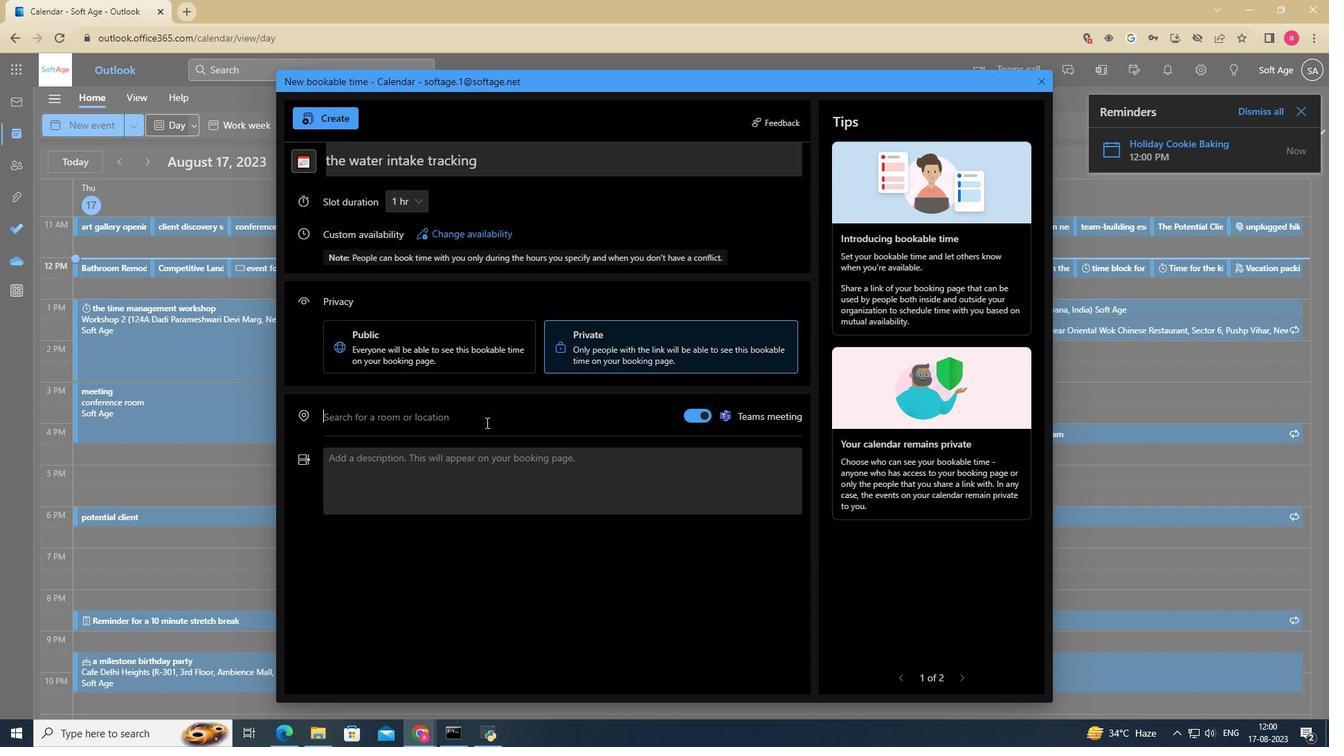 
Action: Key pressed water
Screenshot: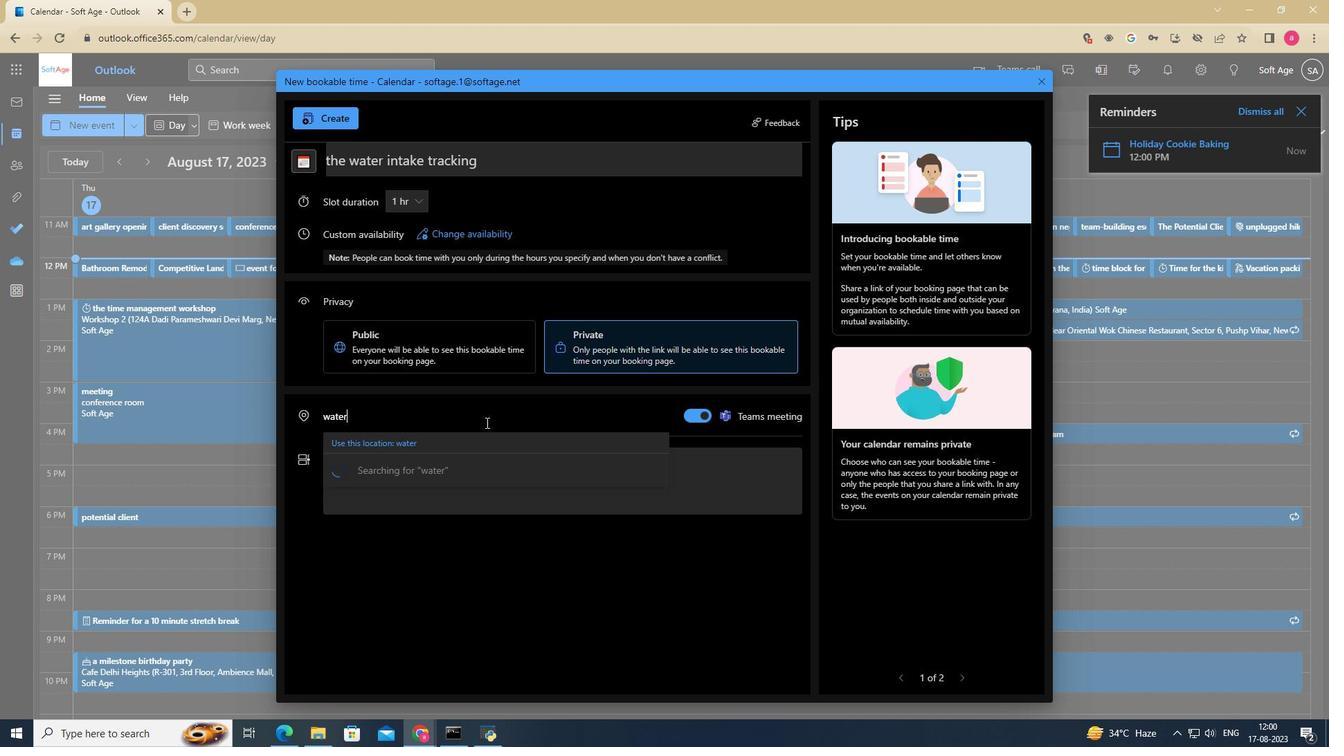
Action: Mouse moved to (490, 470)
Screenshot: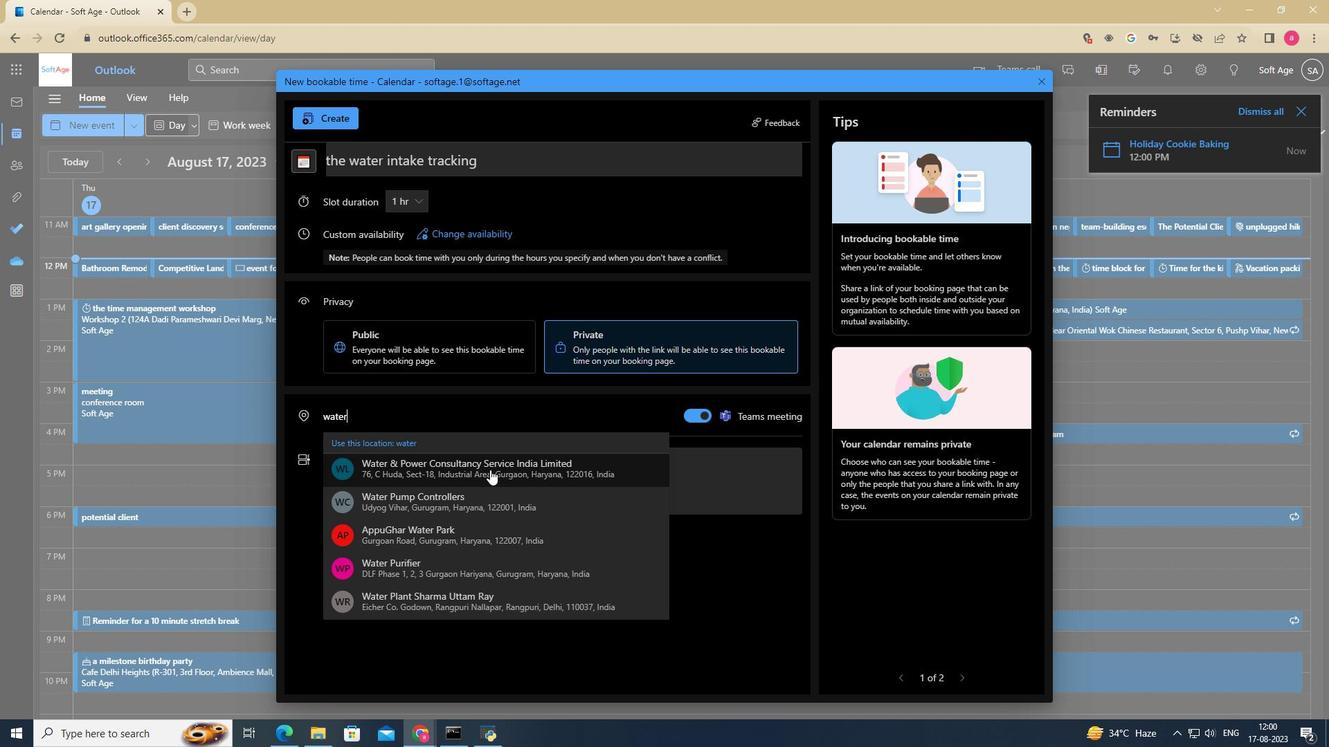 
Action: Mouse pressed left at (490, 470)
Screenshot: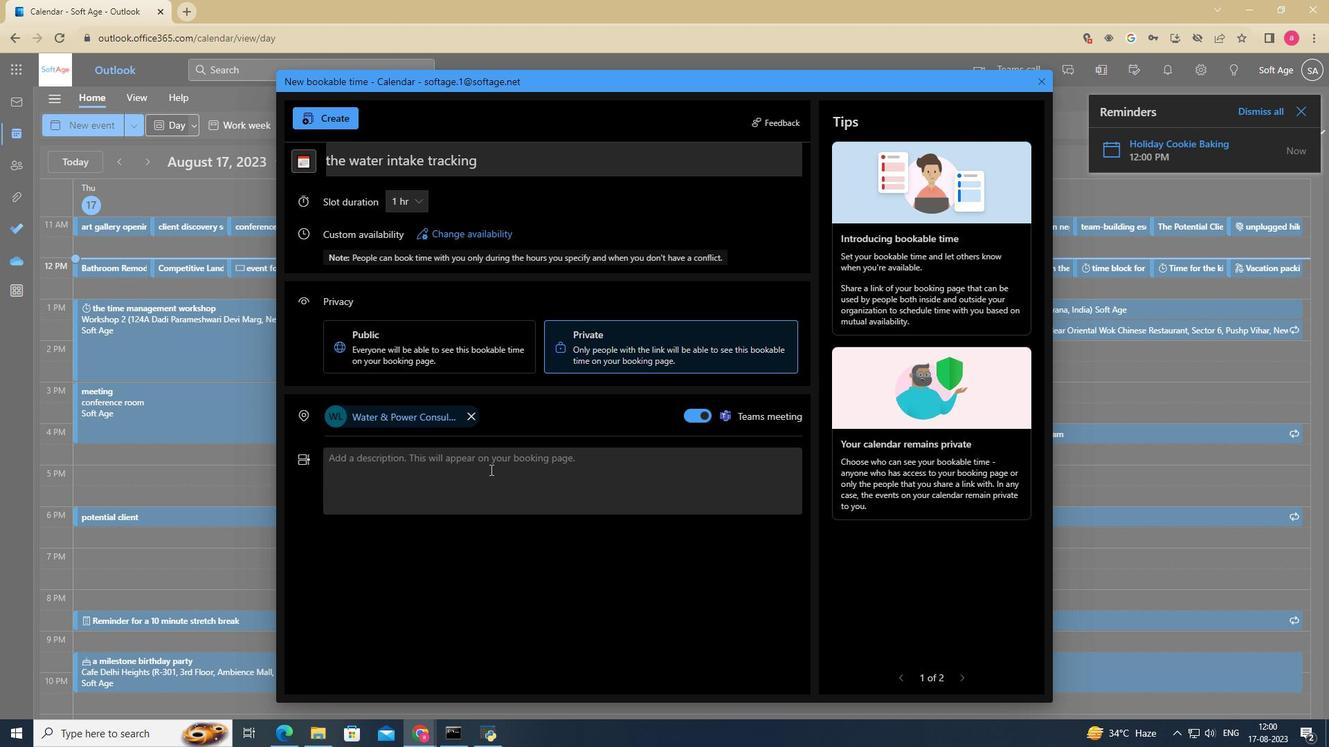 
Action: Mouse moved to (402, 467)
Screenshot: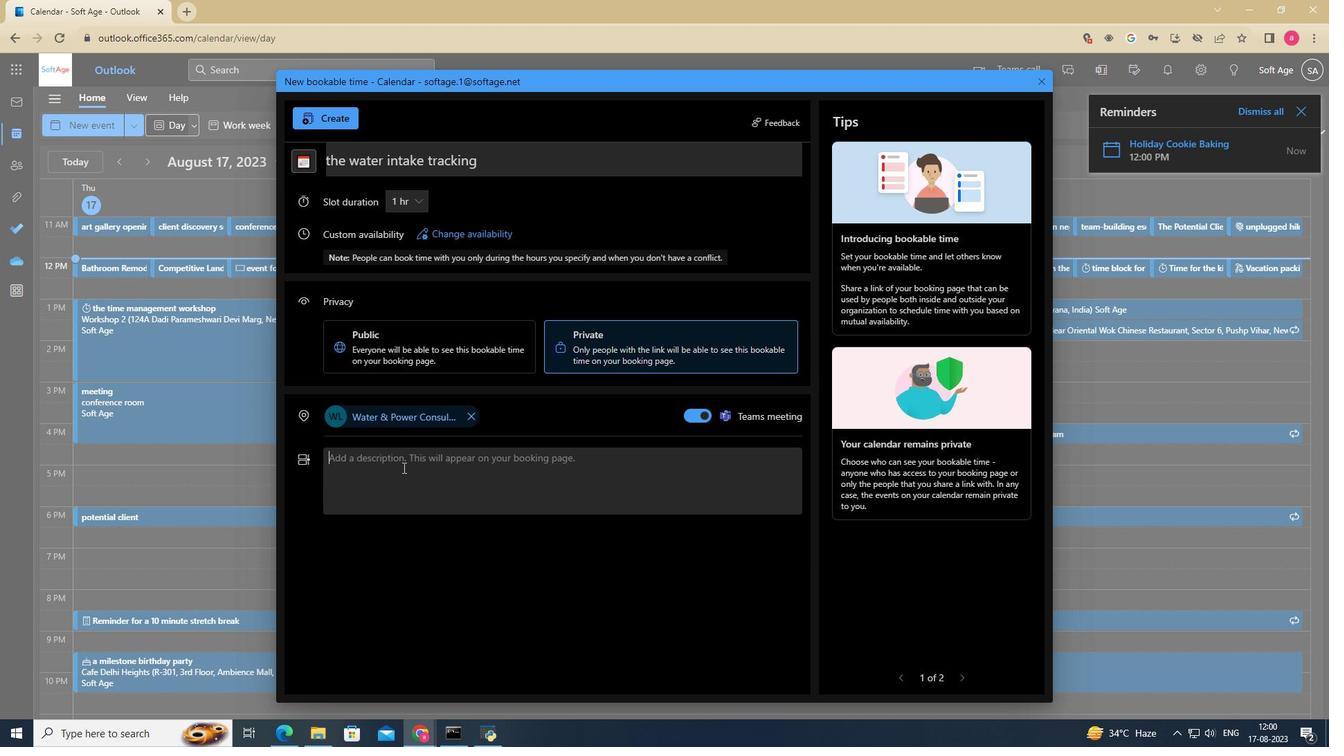 
Action: Mouse pressed left at (402, 467)
Screenshot: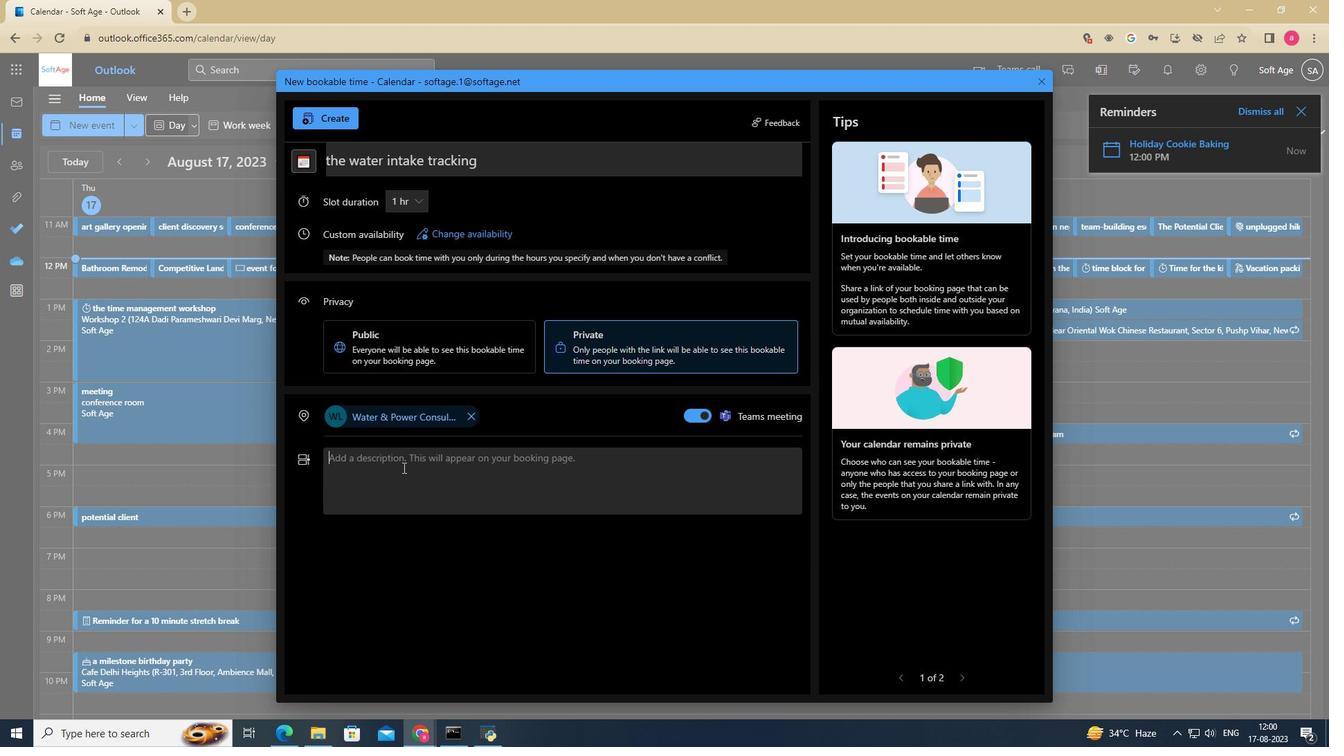 
Action: Key pressed <Key.shift>War<Key.backspace>ter<Key.space>intake<Key.space>tracking<Key.space>involves<Key.space>monitoring<Key.space>and<Key.space>recording<Key.space>the<Key.space>amount<Key.space>of<Key.space>water<Key.space>you<Key.space>consume<Key.space>throughout<Key.space>the<Key.space>day<Key.space>to<Key.space>ensure<Key.space>you're<Key.space>staying<Key.space>hydrated.<Key.space><Key.shift>Adequate<Key.space>hydration<Key.space>is<Key.space>essential<Key.space>for<Key.space>overall<Key.space>g<Key.backspace>health<Key.space>and<Key.space>well-being,<Key.space>and<Key.space>tracking<Key.space>your<Key.space>water<Key.space>intake<Key.space>can<Key.space>help<Key.space>you<Key.space>maintain<Key.space>proper<Key.space>hyration<Key.space>levels.<Key.space><Key.shift>Here
Screenshot: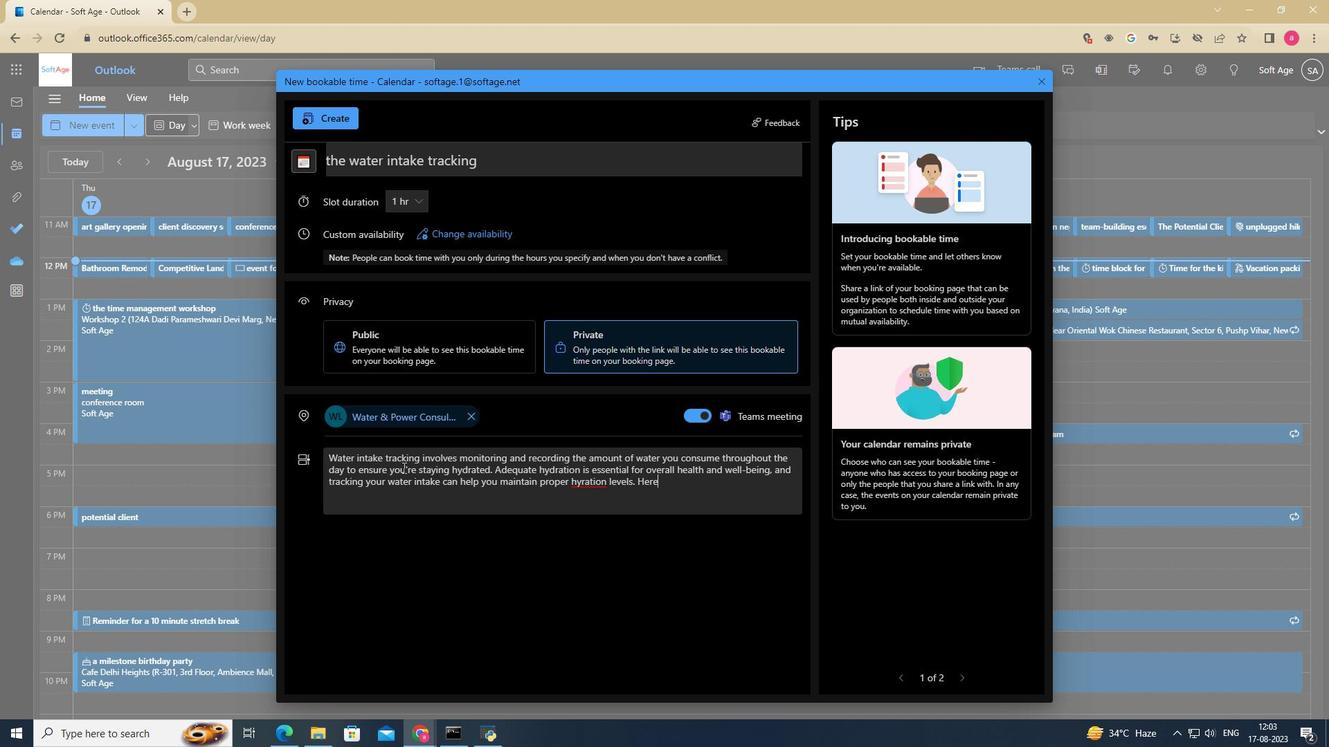 
Action: Mouse moved to (580, 481)
Screenshot: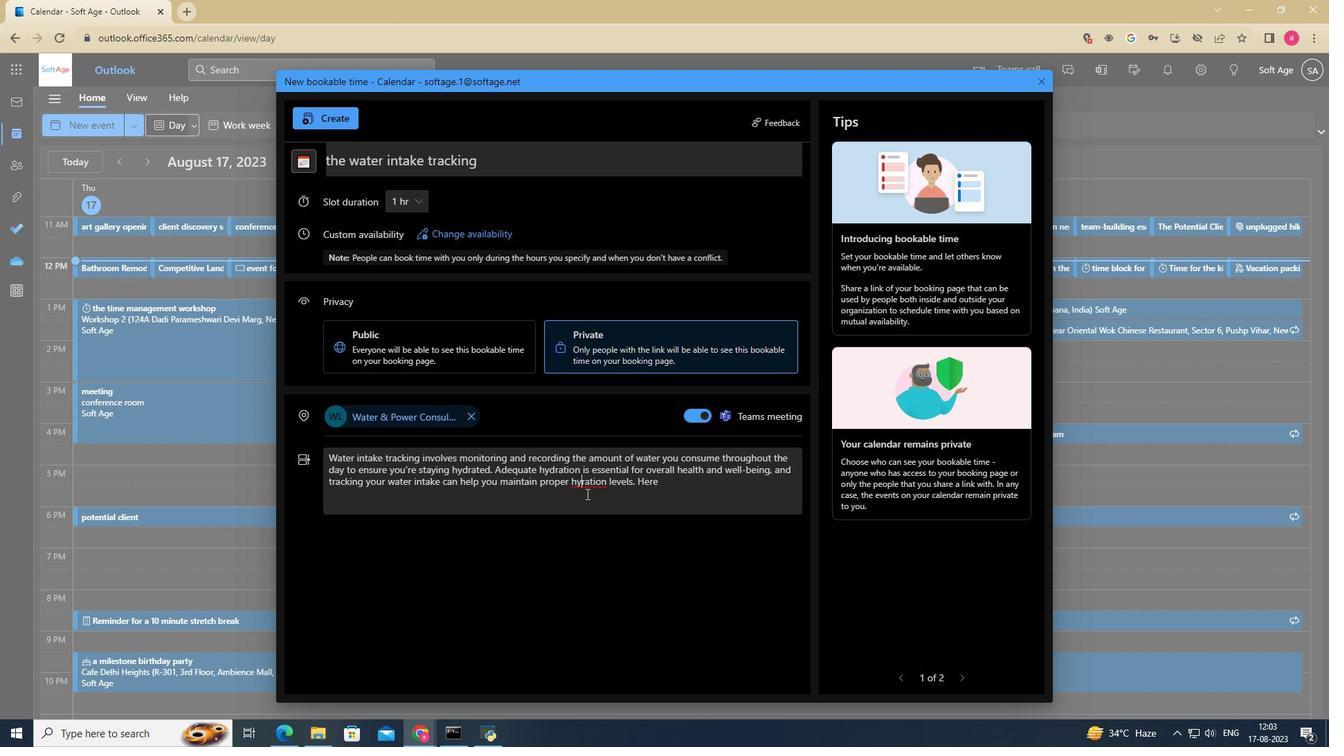 
Action: Mouse pressed left at (580, 481)
Screenshot: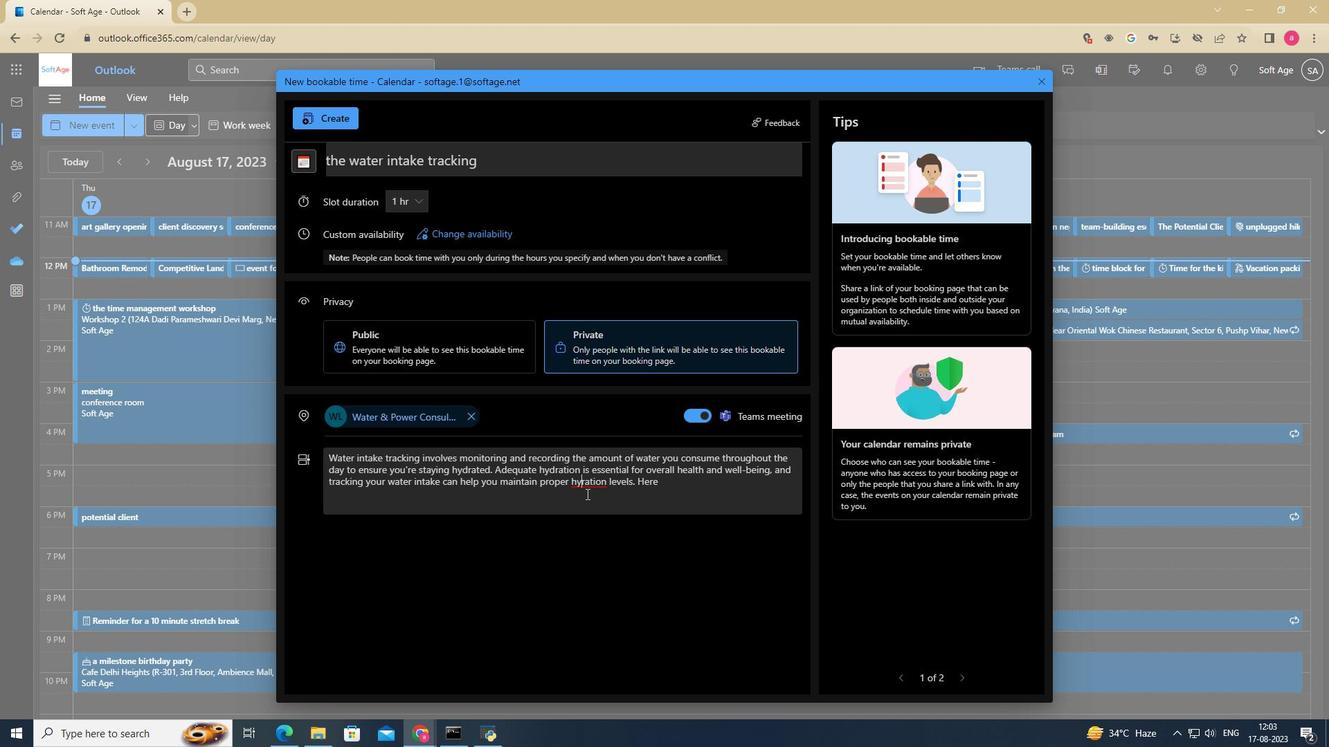 
Action: Mouse moved to (586, 494)
Screenshot: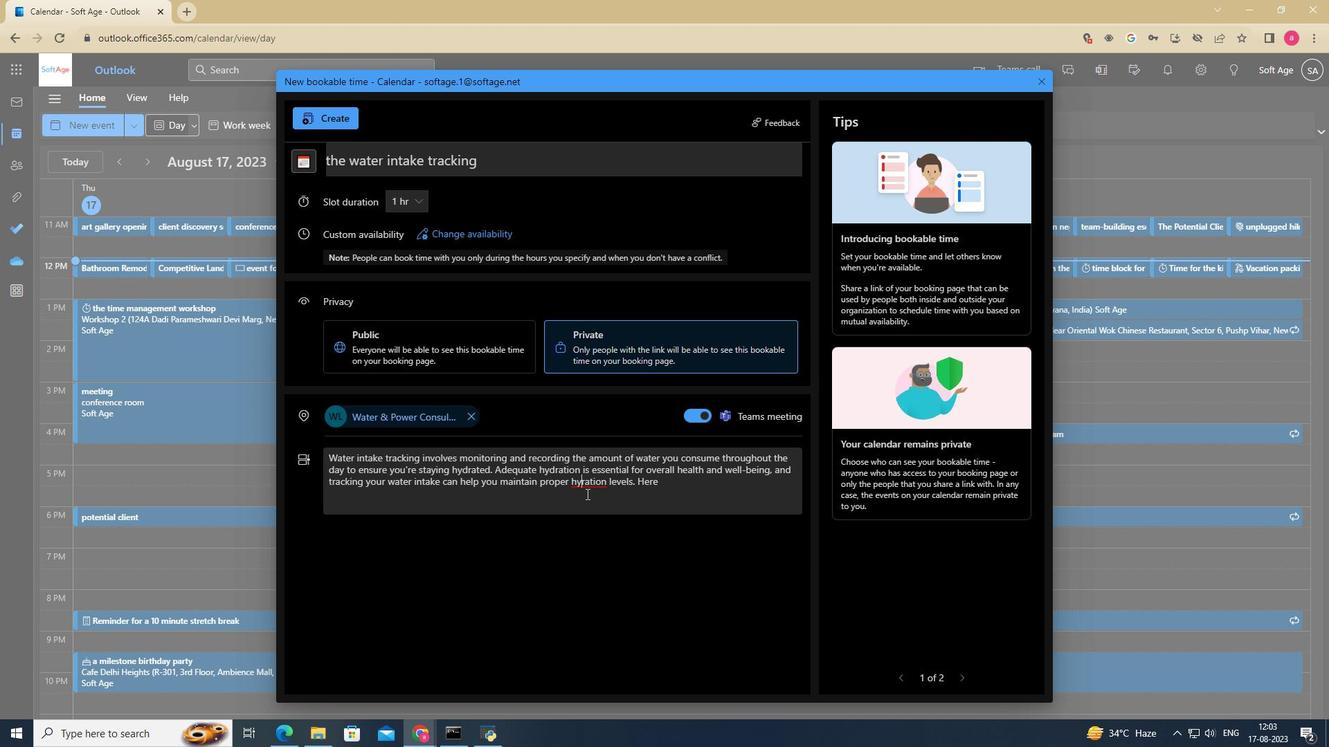 
Action: Key pressed d
Screenshot: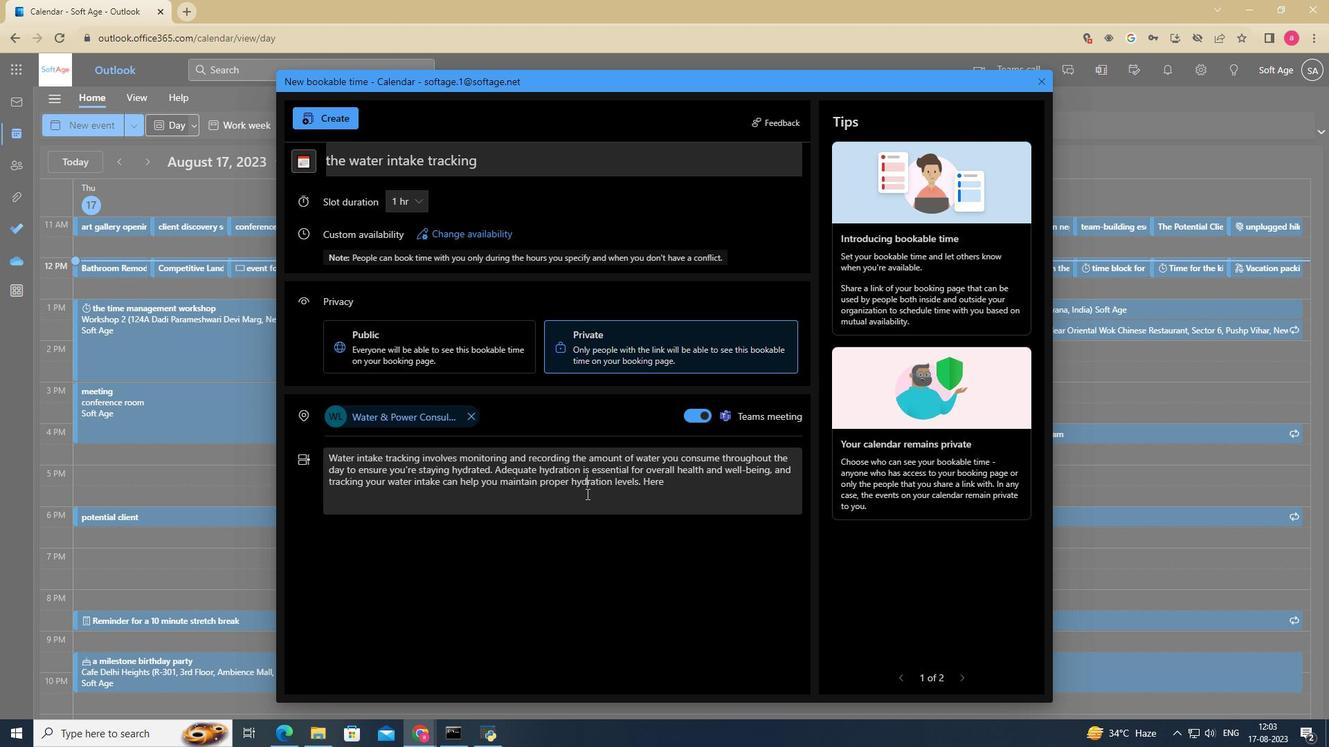 
Action: Mouse moved to (672, 481)
Screenshot: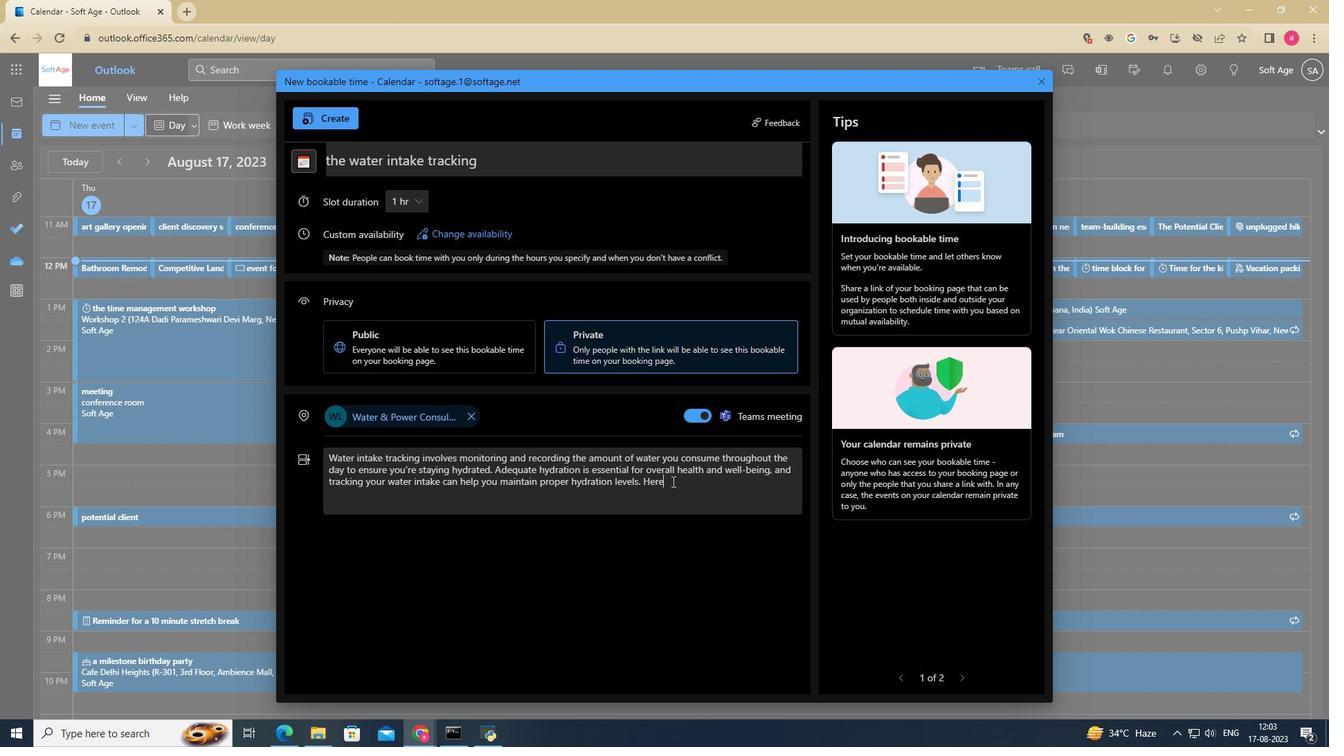 
Action: Mouse pressed left at (672, 481)
Screenshot: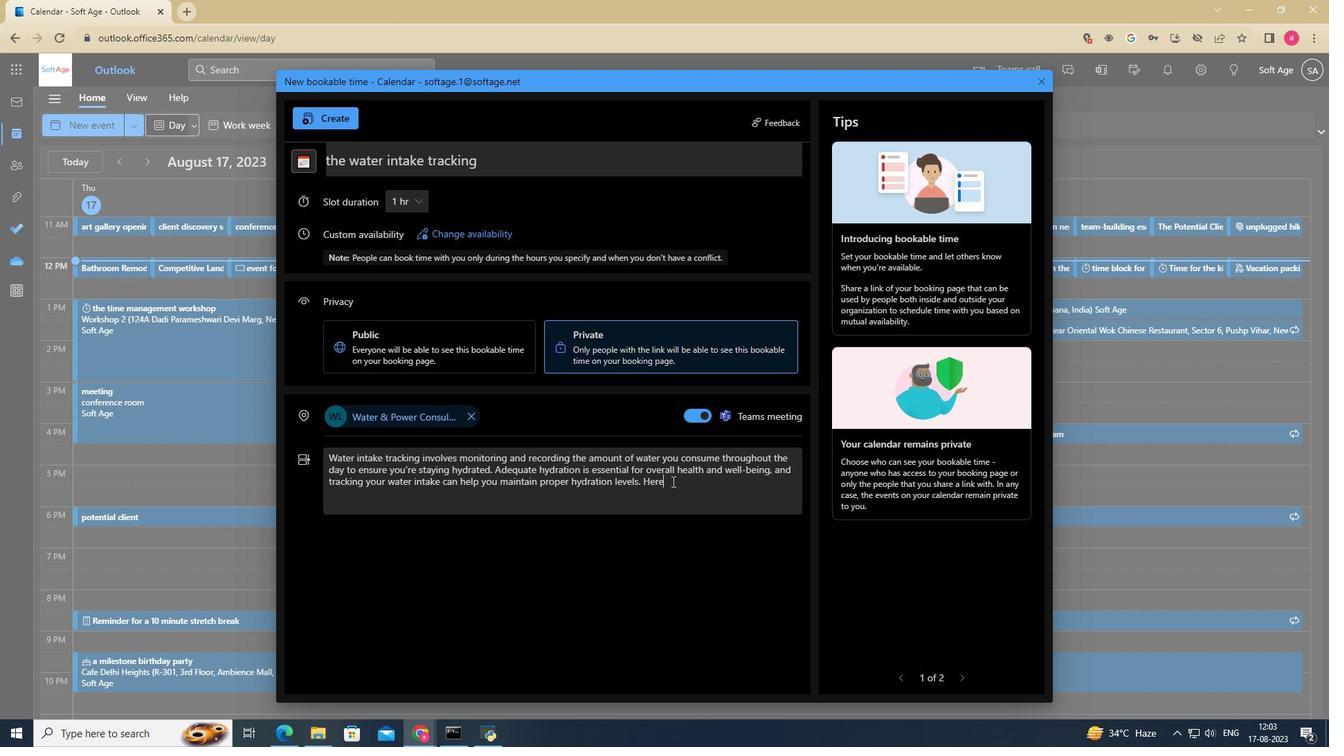 
Action: Key pressed 's<Key.space>a<Key.space>escription<Key.space>of<Key.space>how<Key.space>water<Key.space>intake<Key.space>tracking<Key.space>works.
Screenshot: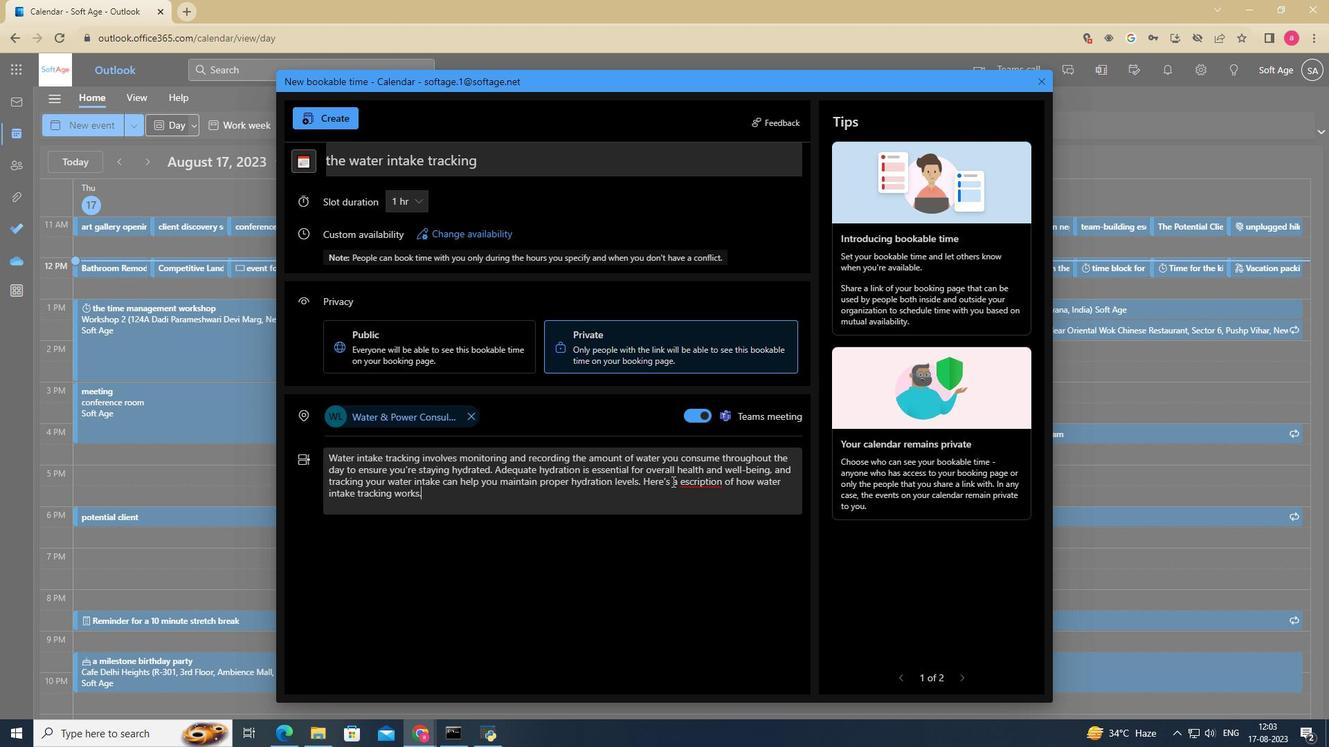 
Action: Mouse moved to (677, 479)
Screenshot: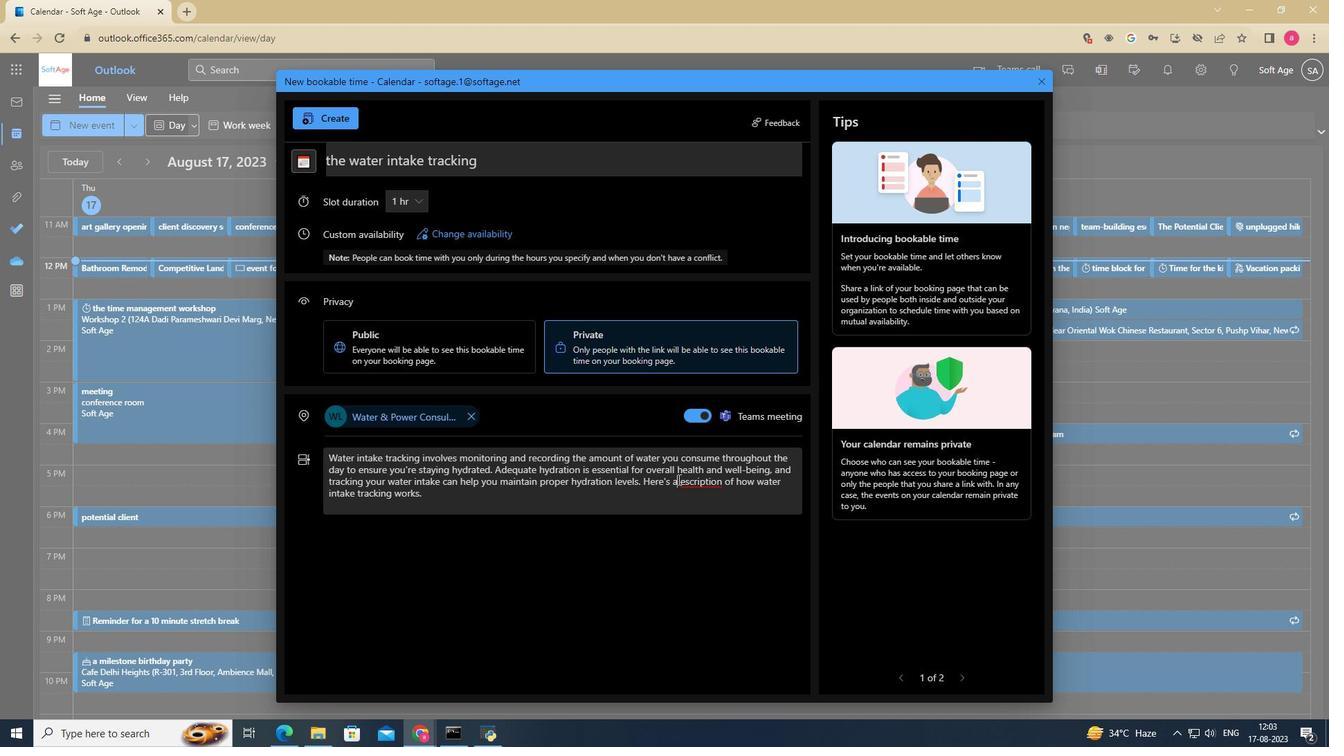 
Action: Mouse pressed left at (677, 479)
Screenshot: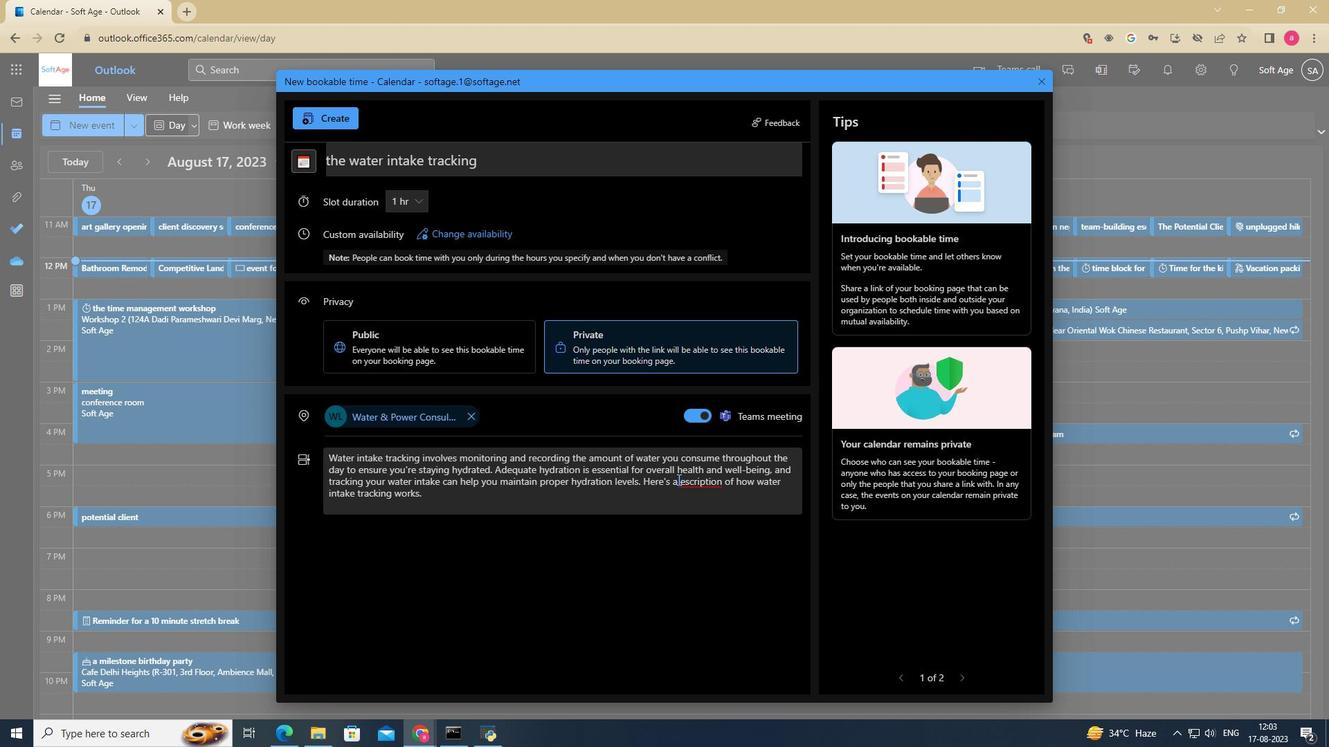 
Action: Mouse pressed left at (677, 479)
Screenshot: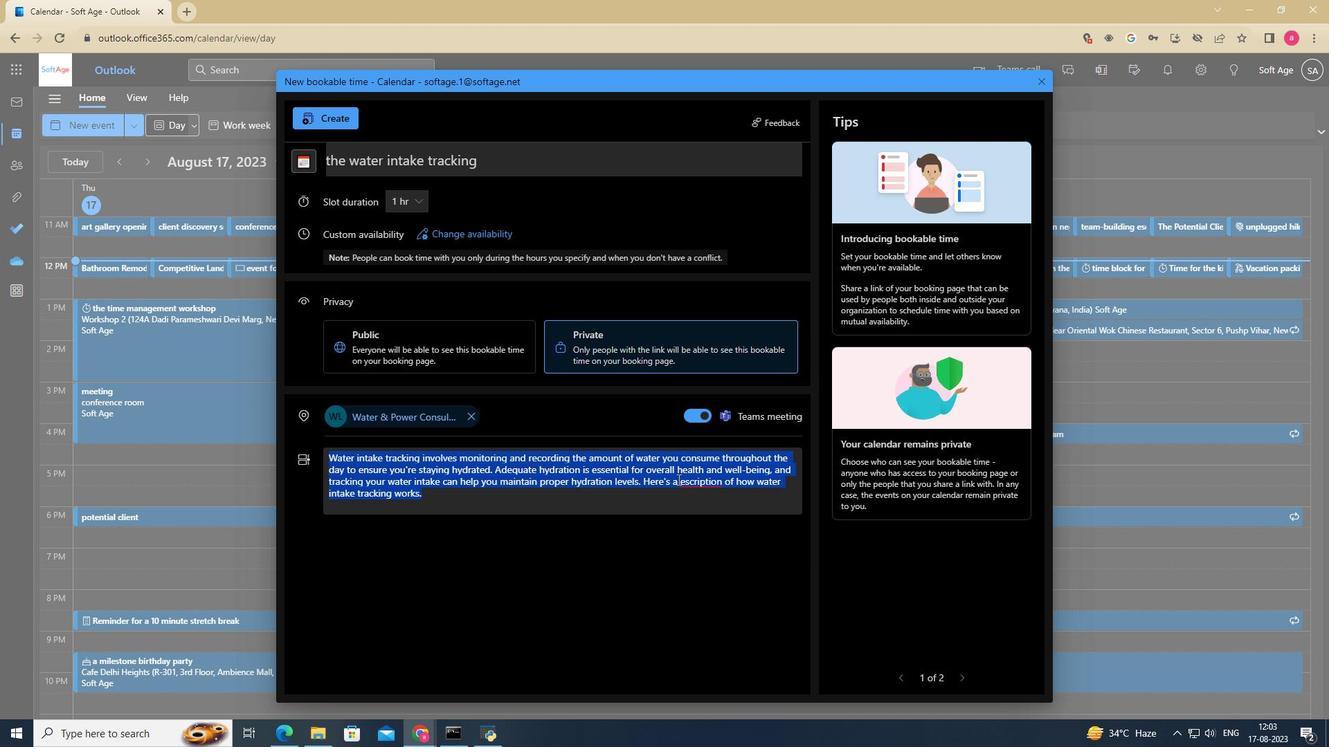 
Action: Mouse pressed left at (677, 479)
Screenshot: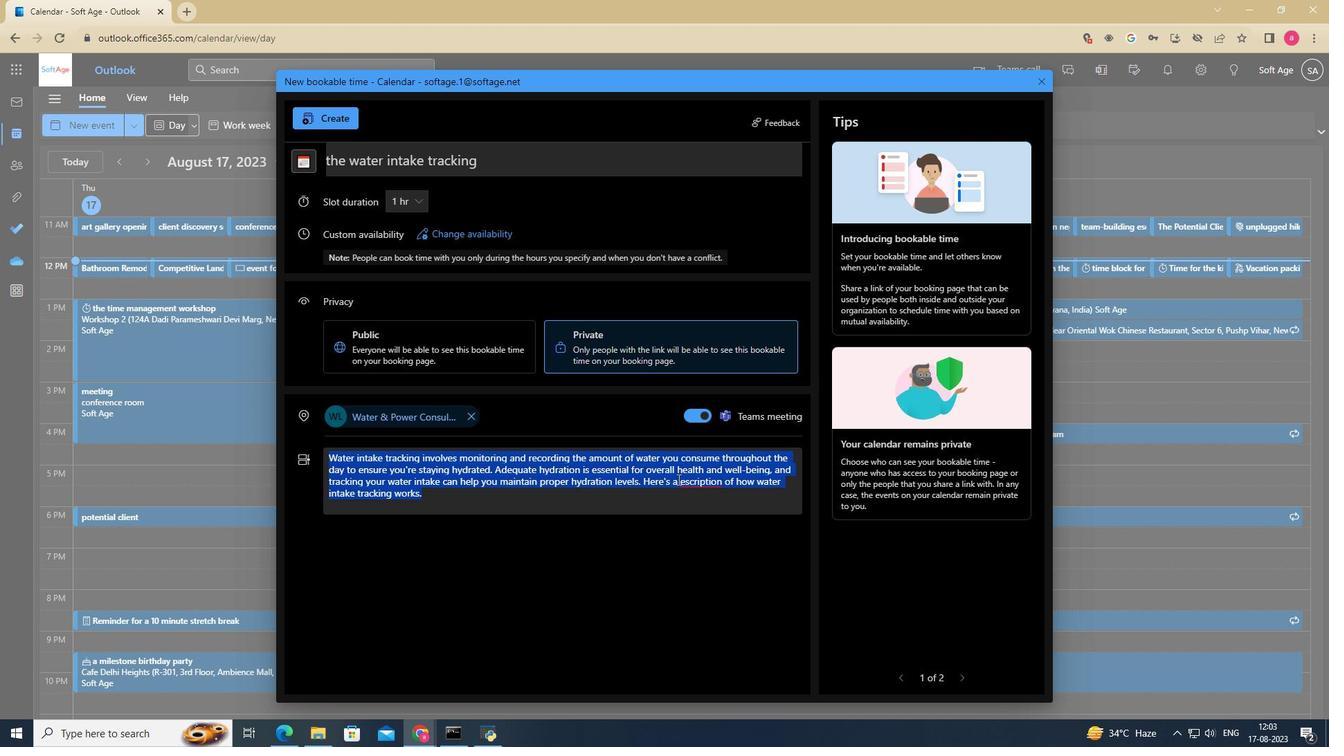 
Action: Mouse pressed left at (677, 479)
Screenshot: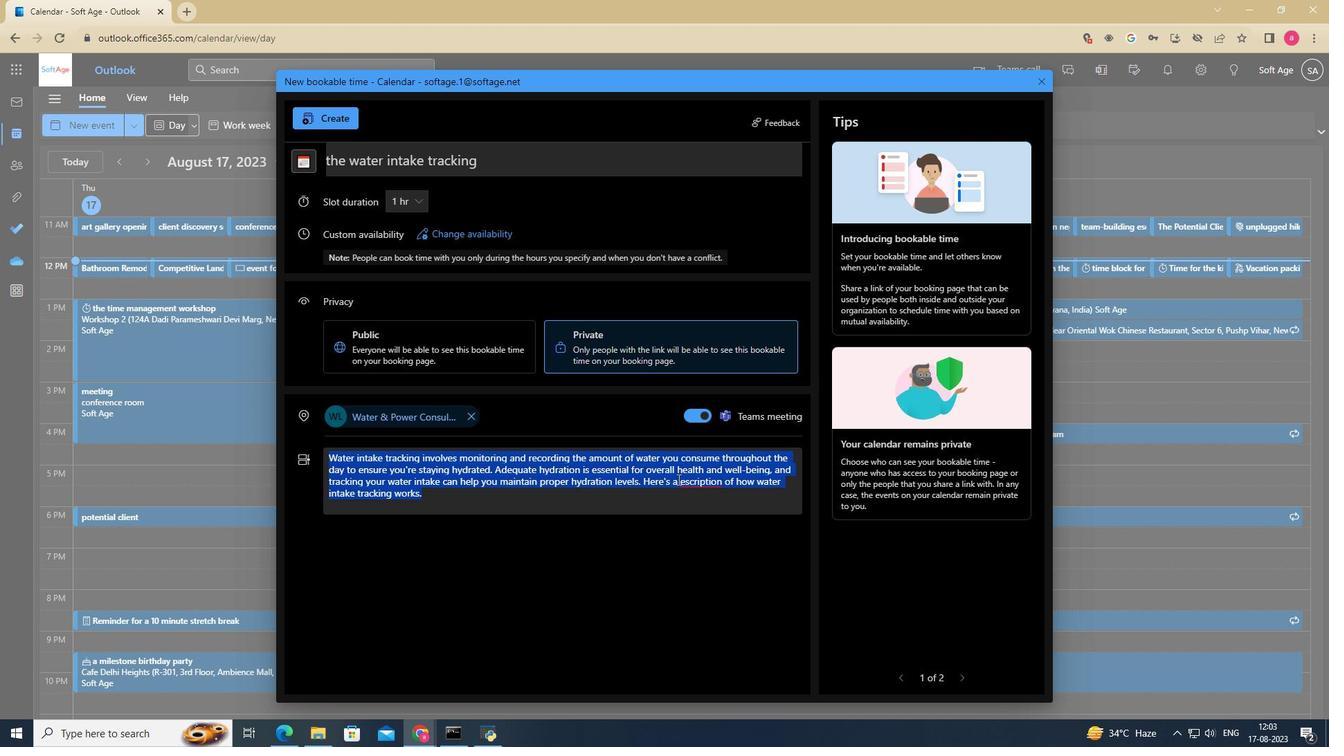 
Action: Mouse moved to (336, 118)
Screenshot: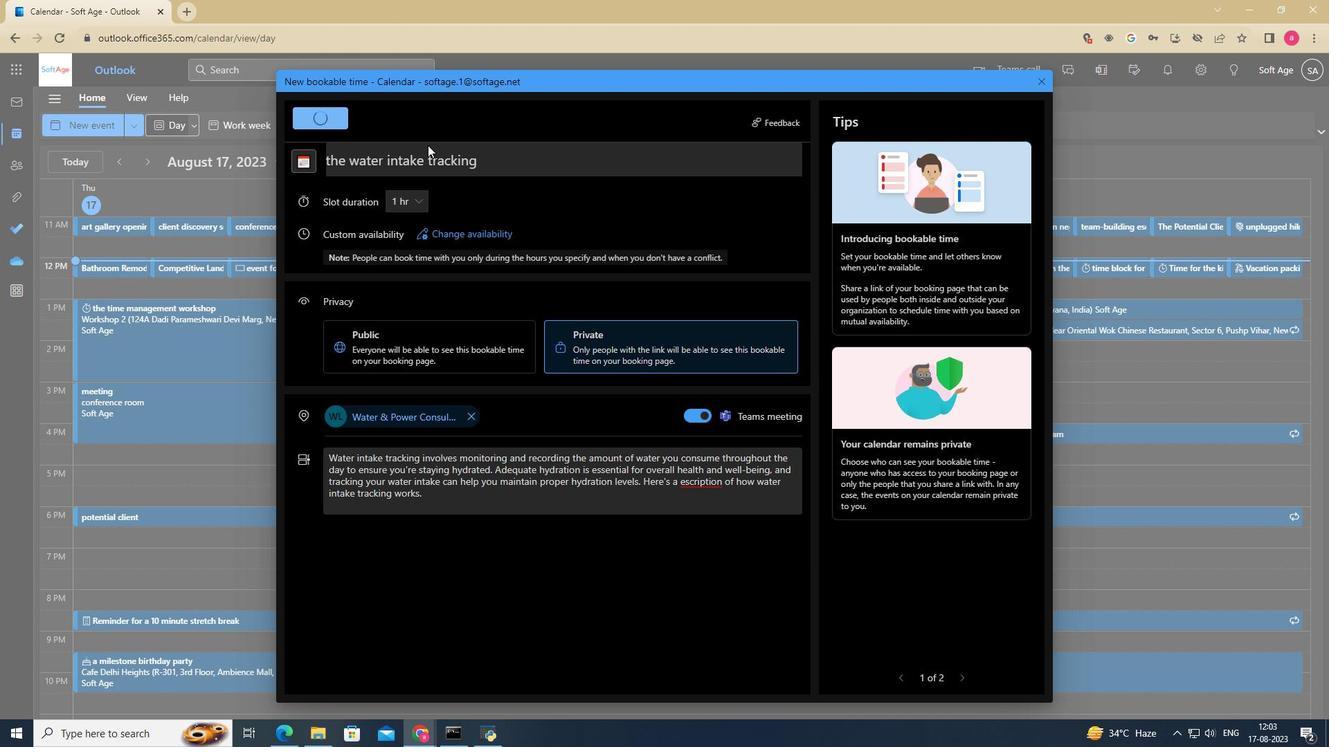 
Action: Mouse pressed left at (336, 118)
Screenshot: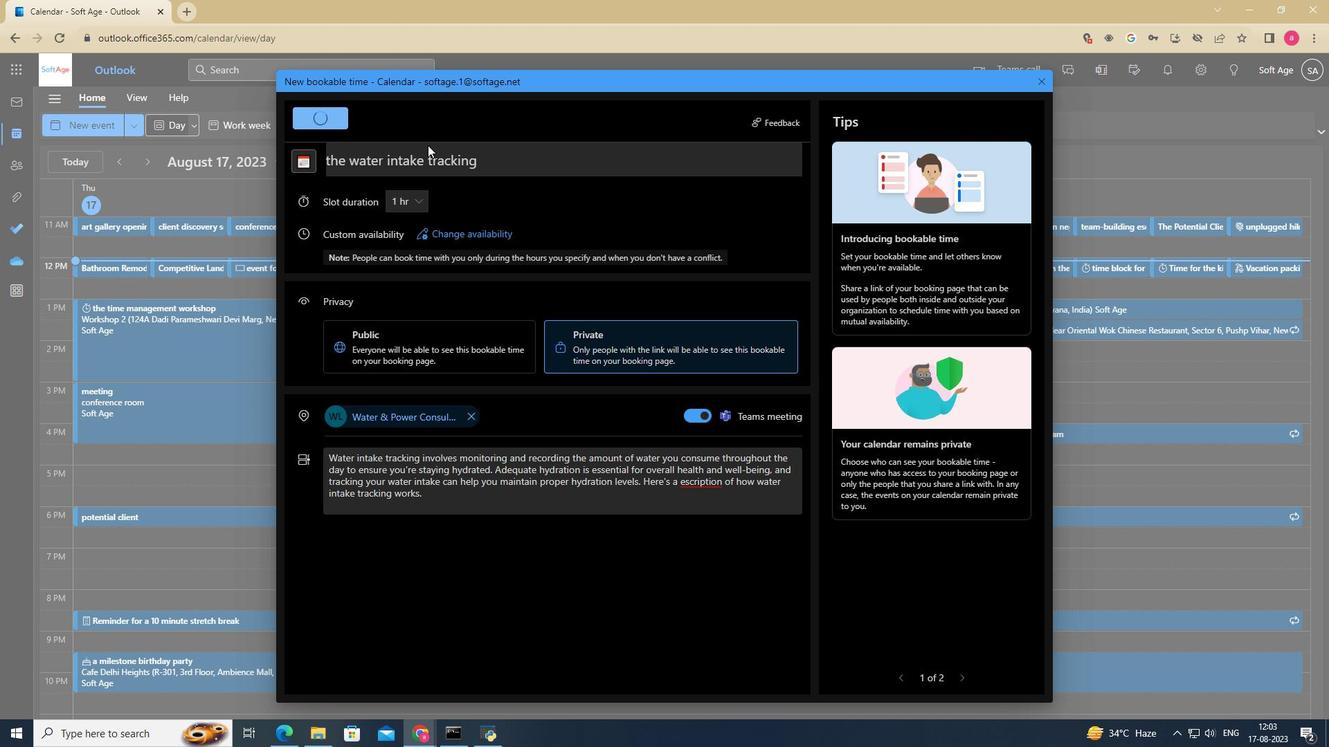 
Action: Mouse moved to (480, 340)
Screenshot: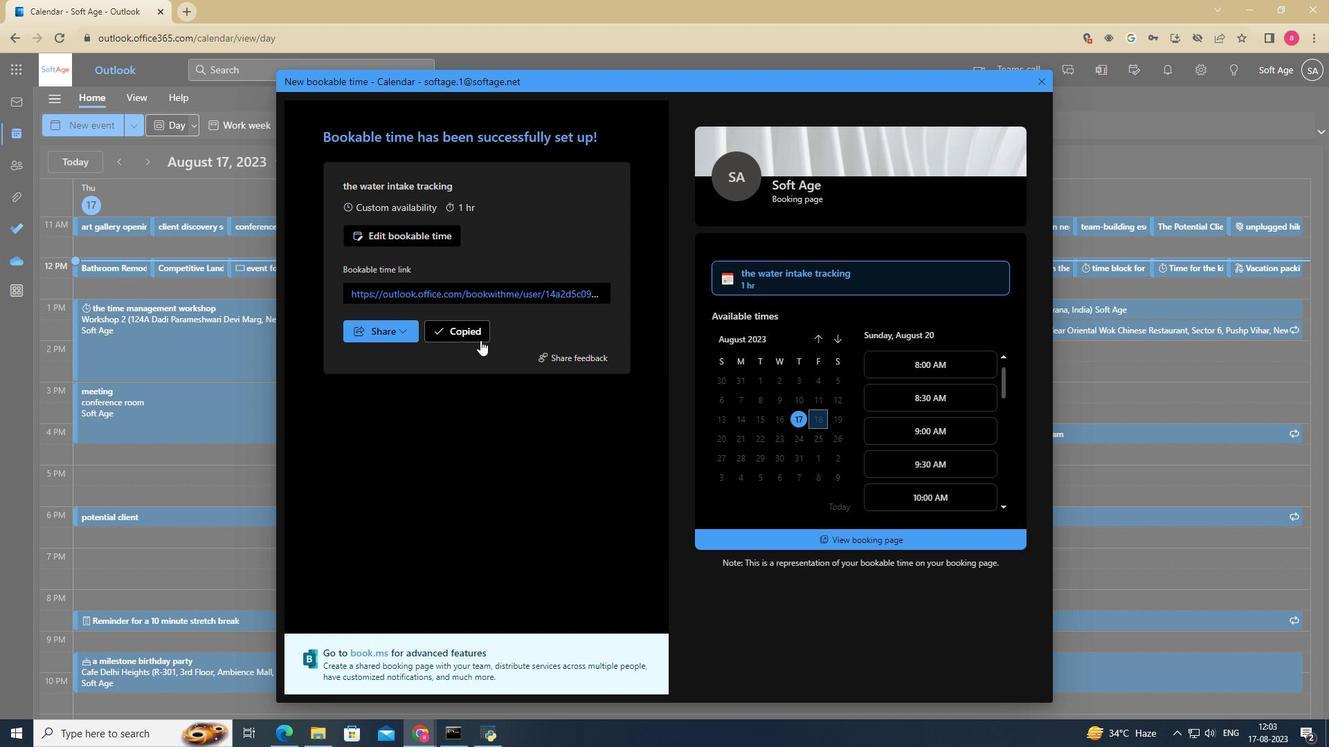 
Action: Mouse pressed left at (480, 340)
Screenshot: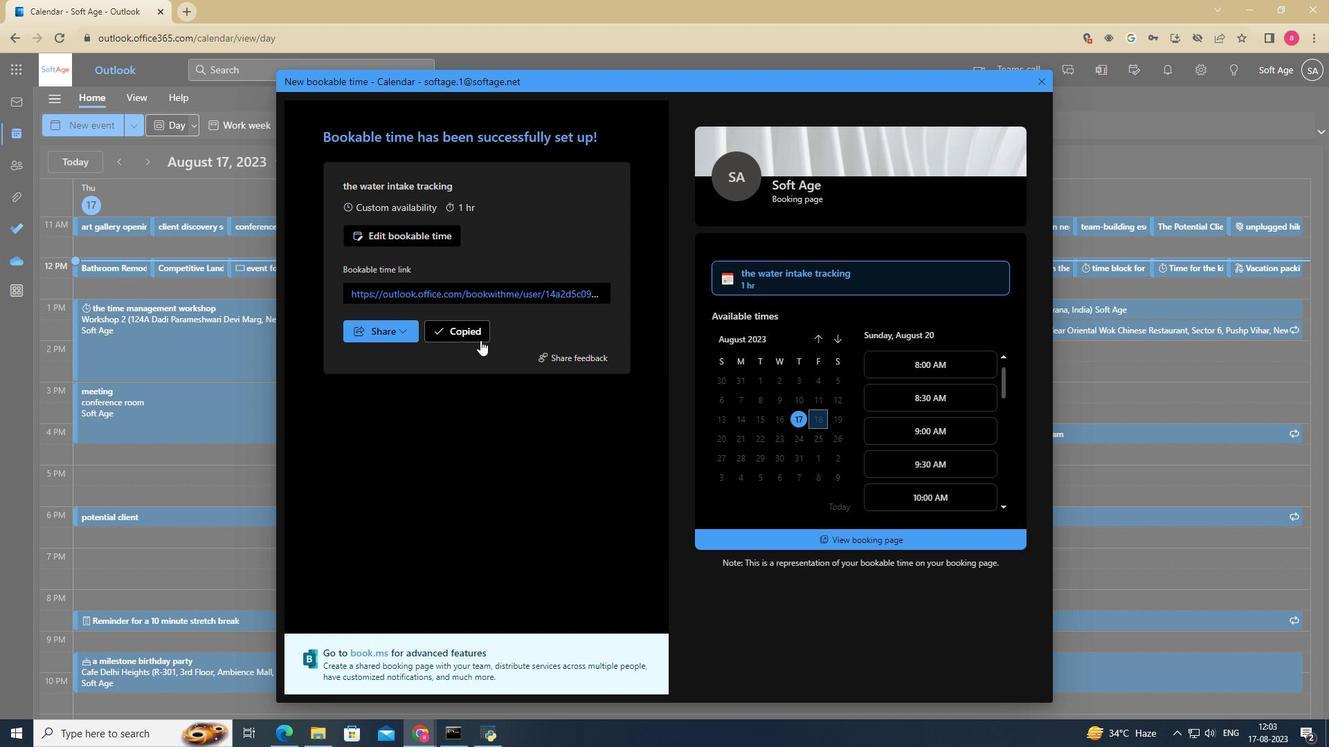 
